 Task: Look for space in Shakiso, Ethiopia from 10th June, 2023 to 25th June, 2023 for 4 adults in price range Rs.10000 to Rs.15000. Place can be private room with 4 bedrooms having 4 beds and 4 bathrooms. Property type can be house, flat, hotel. Amenities needed are: wifi, TV, free parkinig on premises, gym, breakfast. Booking option can be shelf check-in. Required host language is English.
Action: Mouse pressed left at (508, 110)
Screenshot: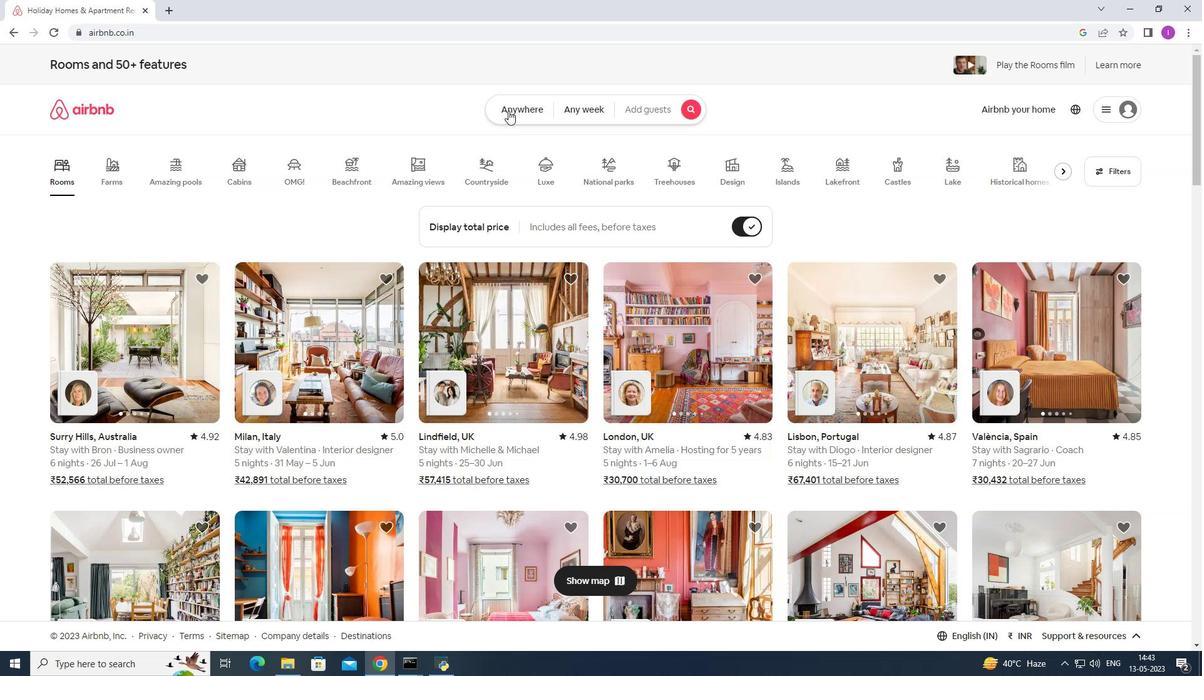 
Action: Mouse moved to (440, 161)
Screenshot: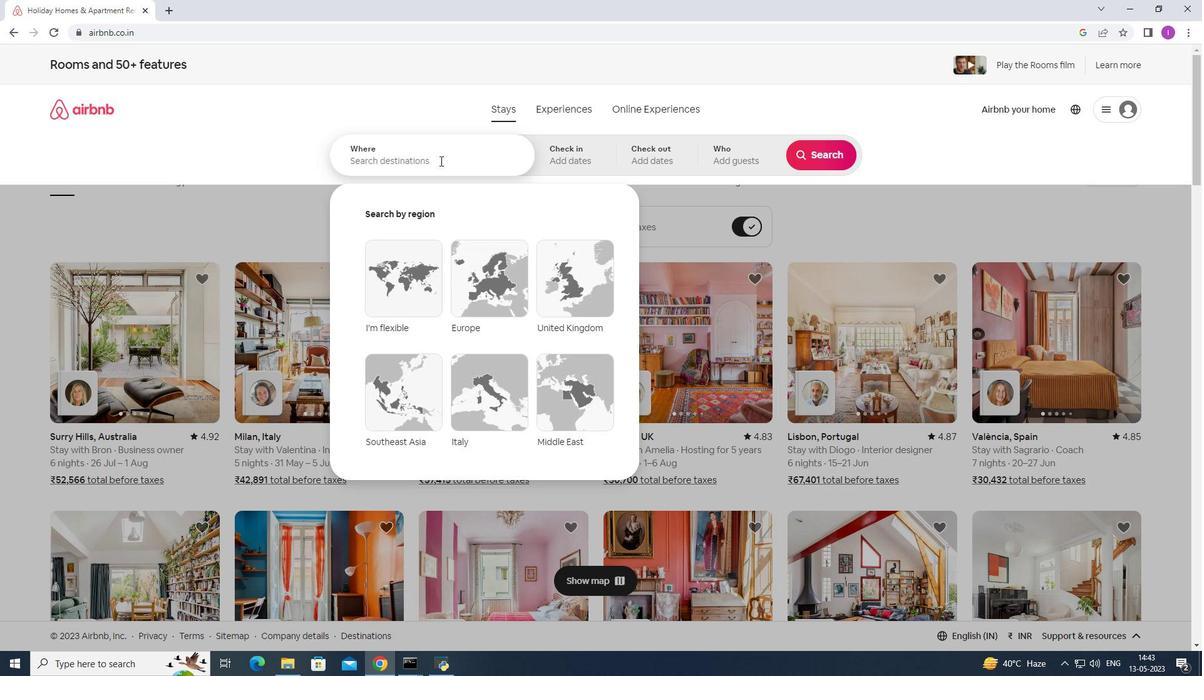 
Action: Mouse pressed left at (440, 161)
Screenshot: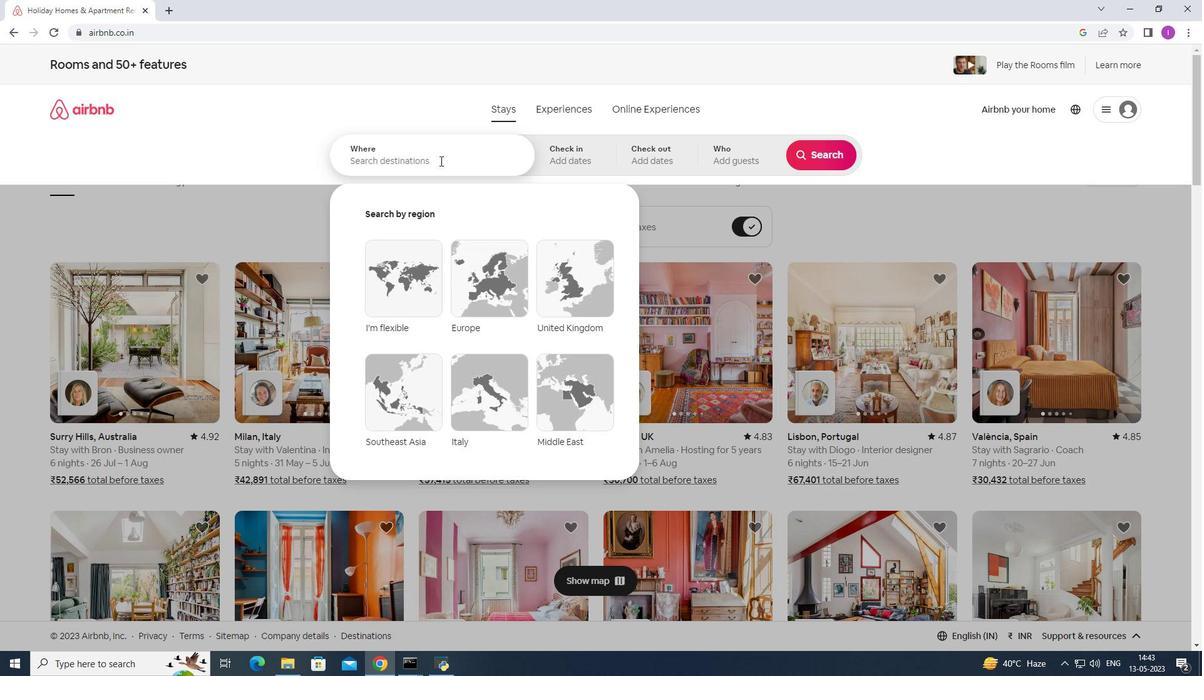 
Action: Mouse moved to (443, 161)
Screenshot: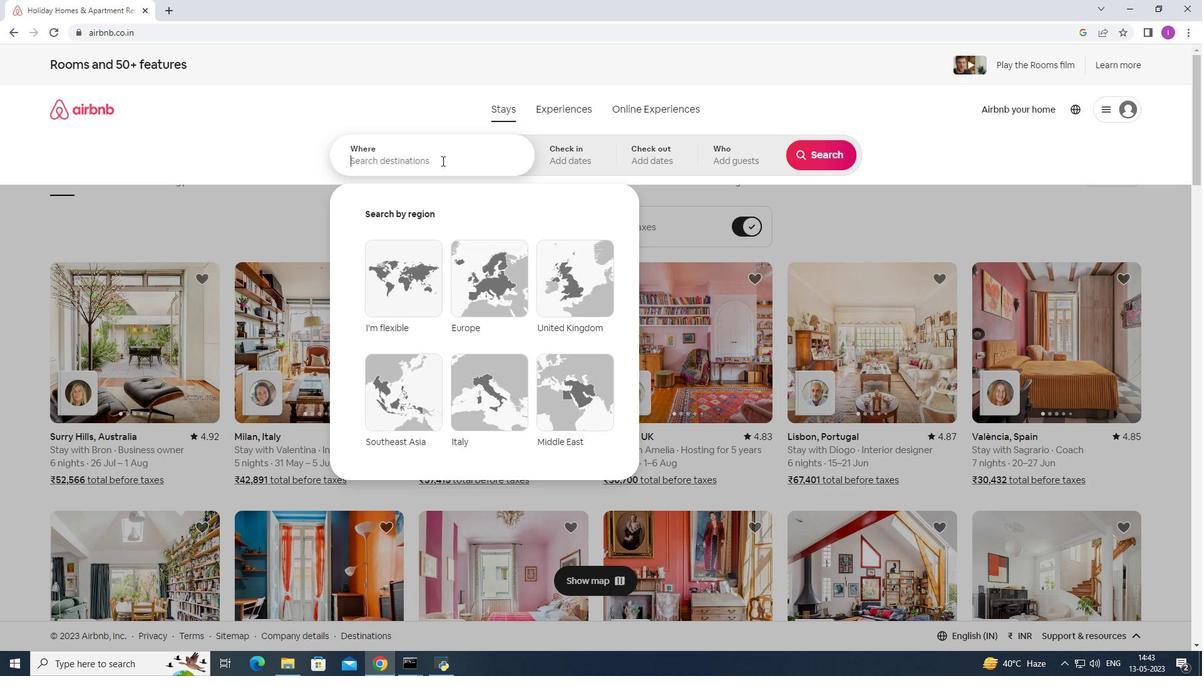 
Action: Key pressed <Key.shift>Shakiso,<Key.shift><Key.shift><Key.shift>Ethiopia
Screenshot: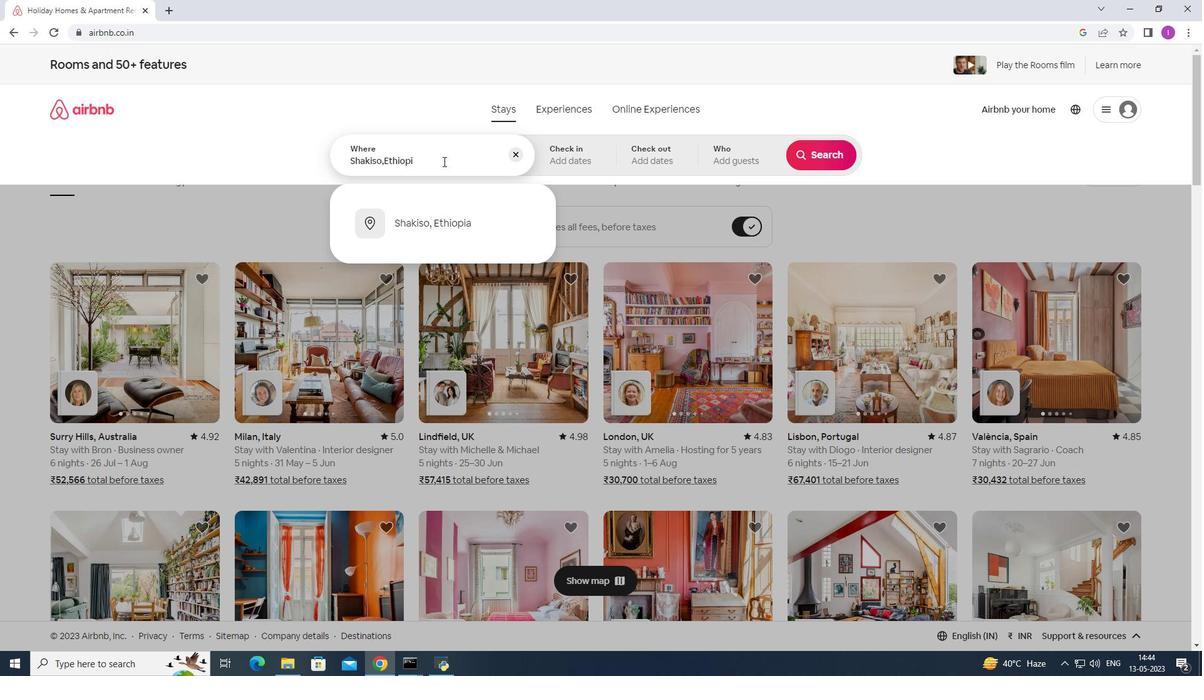 
Action: Mouse moved to (446, 221)
Screenshot: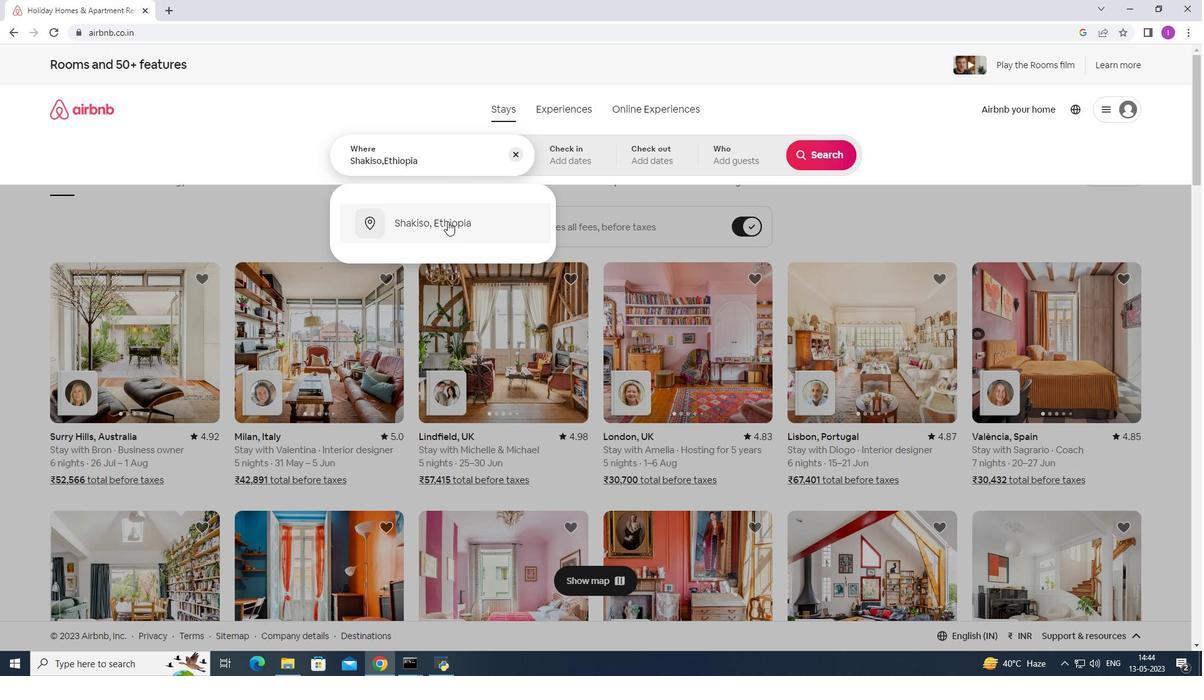 
Action: Mouse pressed left at (446, 221)
Screenshot: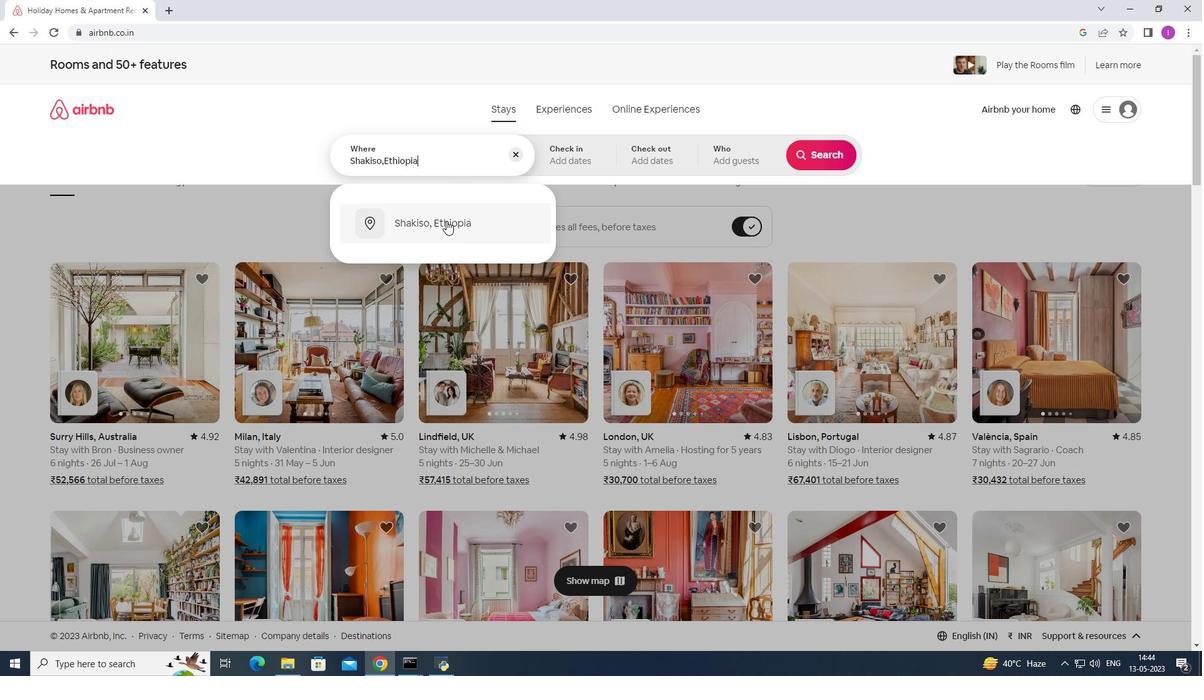
Action: Mouse moved to (823, 258)
Screenshot: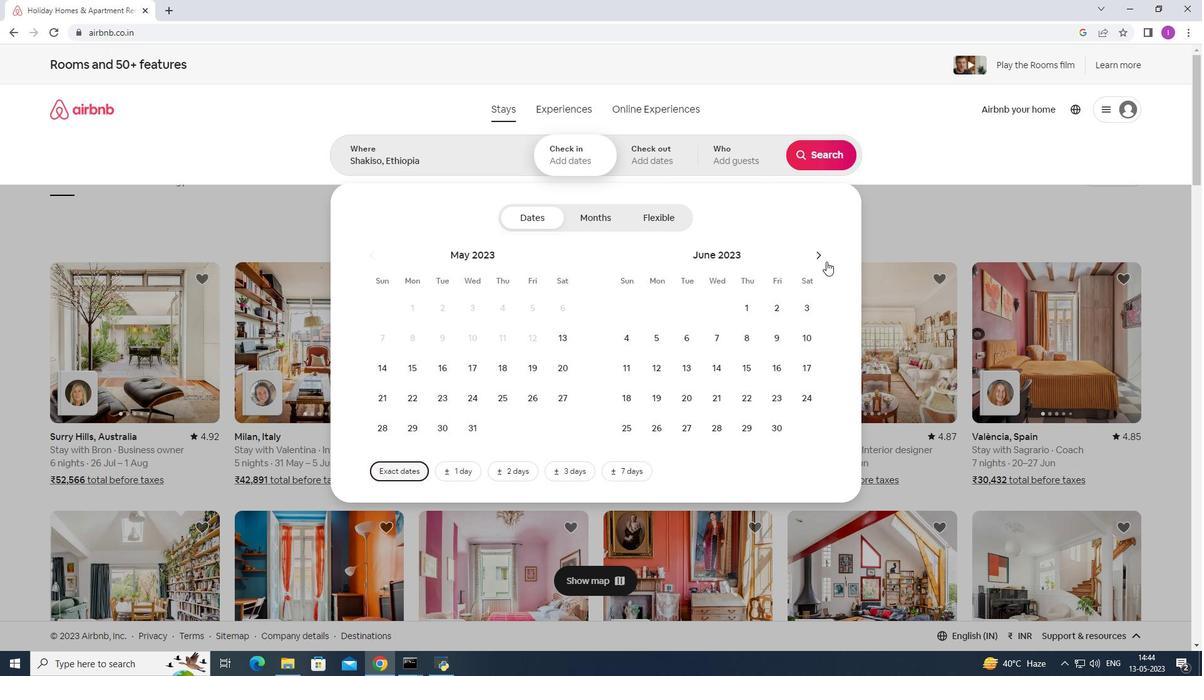 
Action: Mouse pressed left at (823, 258)
Screenshot: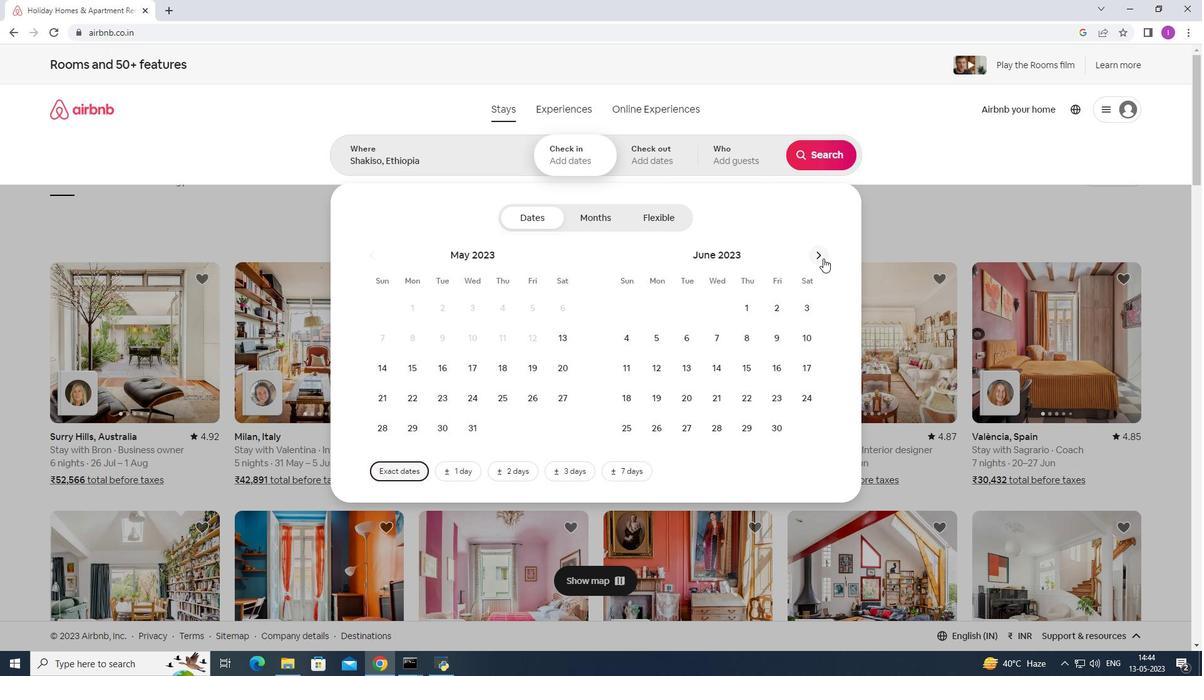 
Action: Mouse moved to (564, 332)
Screenshot: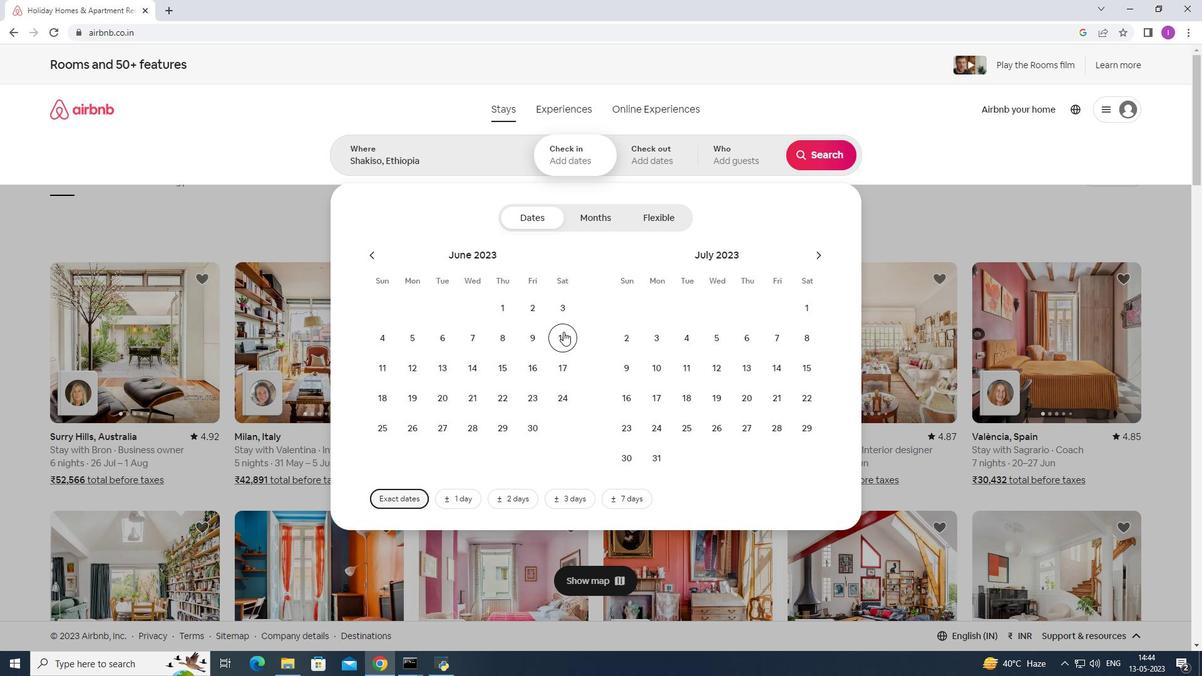 
Action: Mouse pressed left at (564, 332)
Screenshot: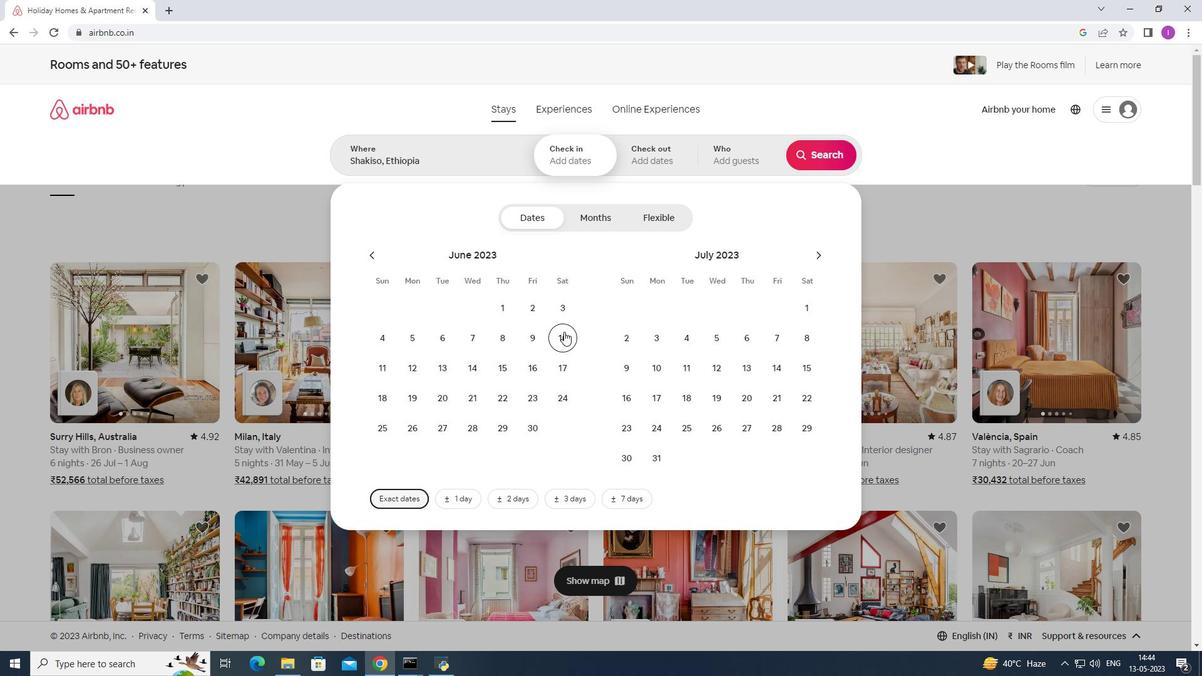 
Action: Mouse moved to (385, 434)
Screenshot: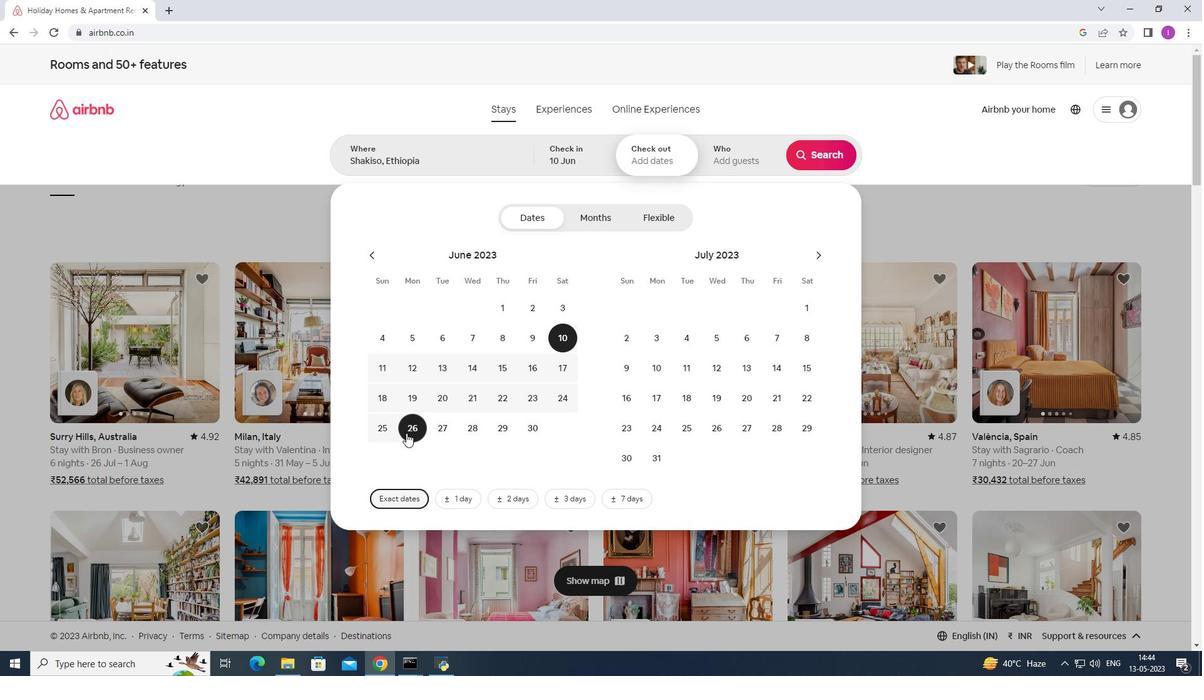
Action: Mouse pressed left at (385, 434)
Screenshot: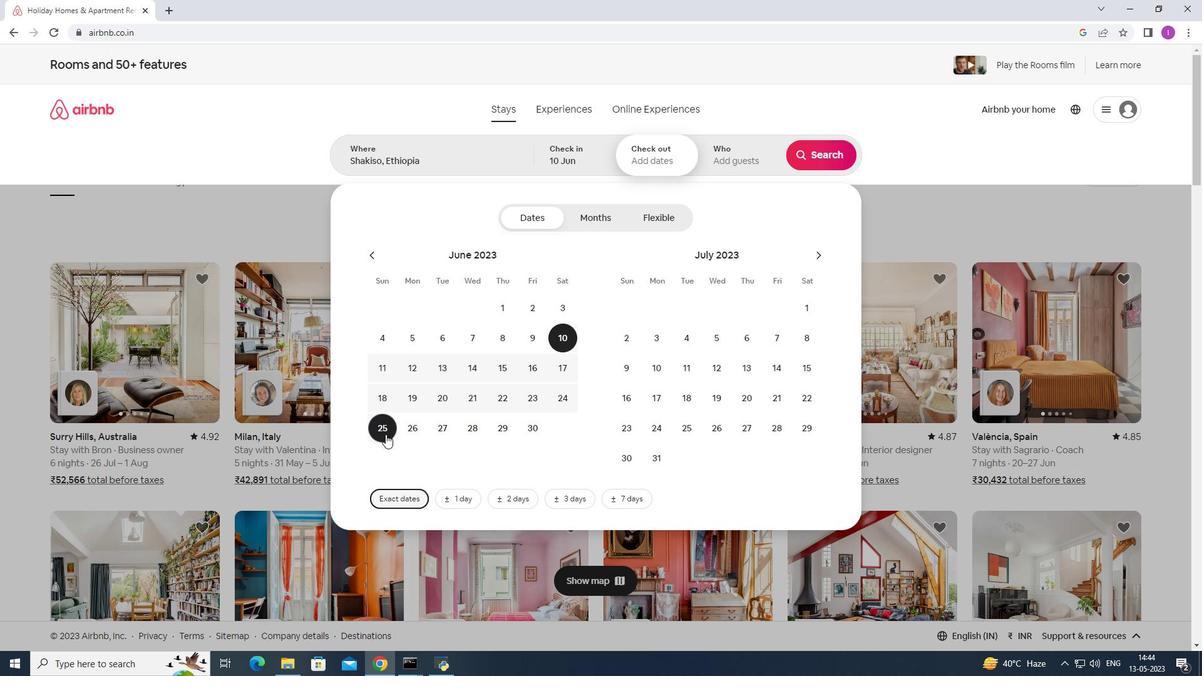 
Action: Mouse moved to (733, 158)
Screenshot: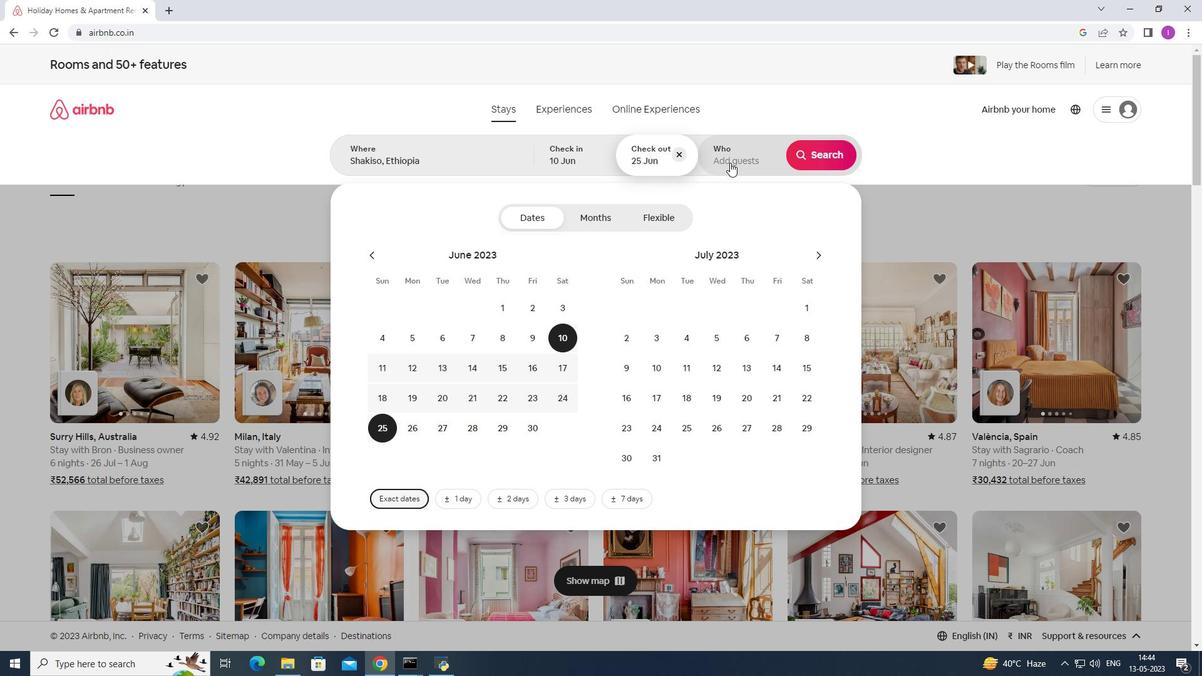 
Action: Mouse pressed left at (733, 158)
Screenshot: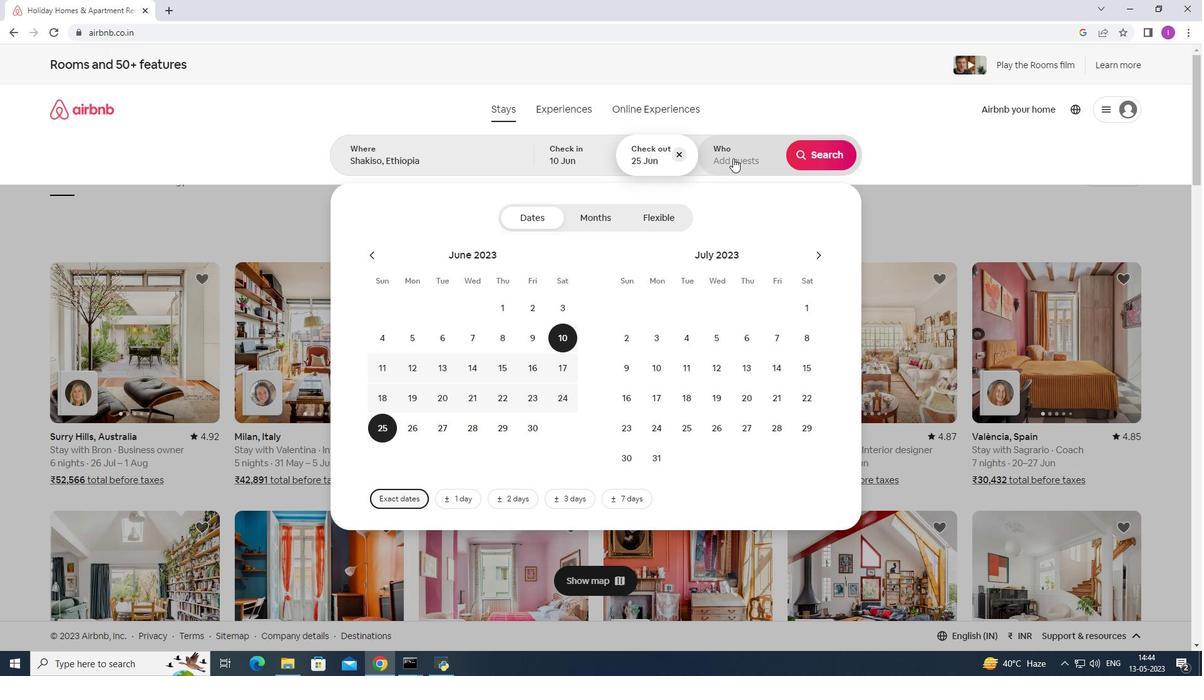 
Action: Mouse moved to (835, 221)
Screenshot: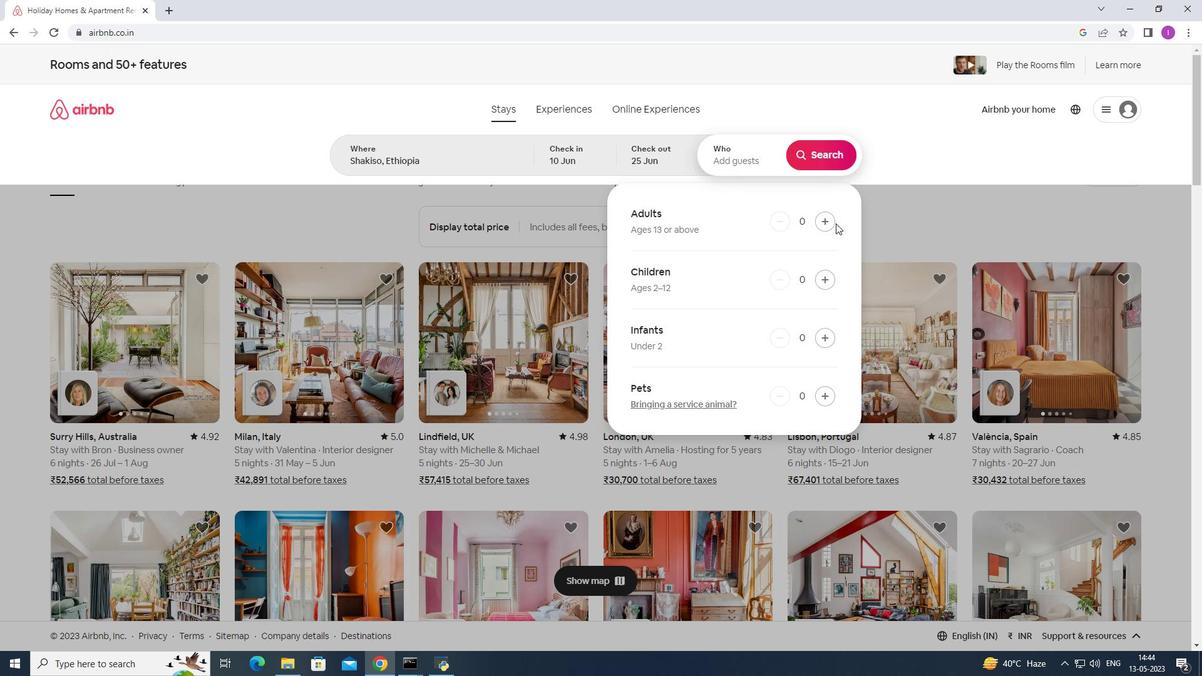
Action: Mouse pressed left at (835, 221)
Screenshot: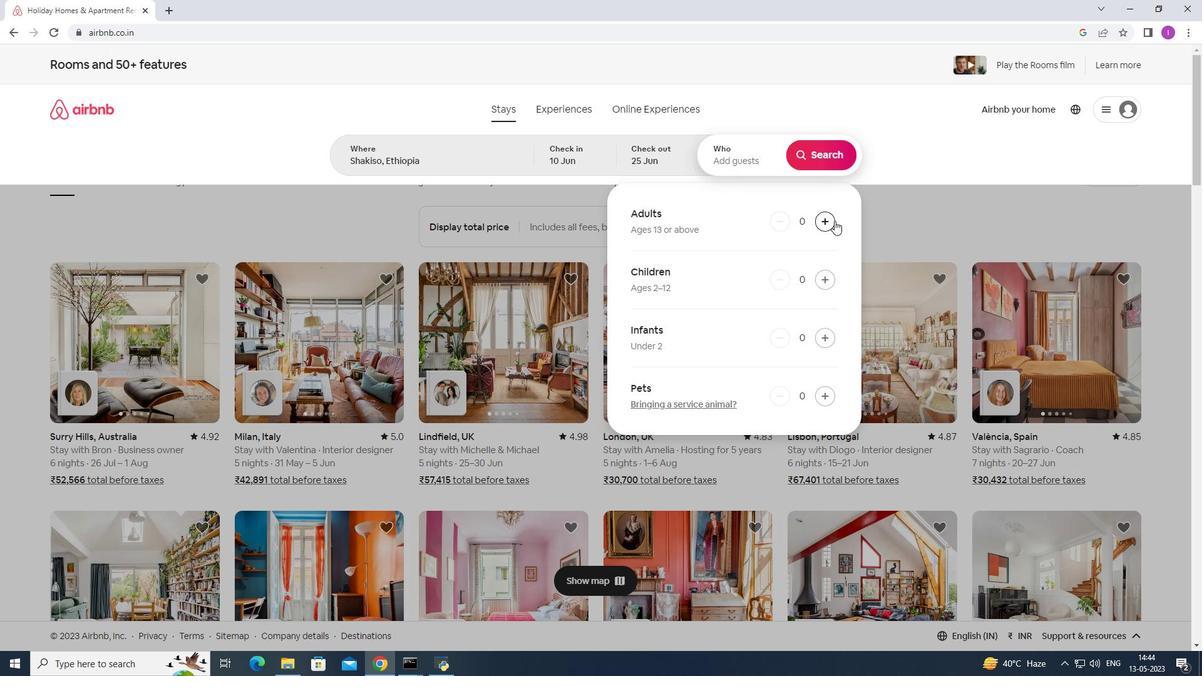 
Action: Mouse pressed left at (835, 221)
Screenshot: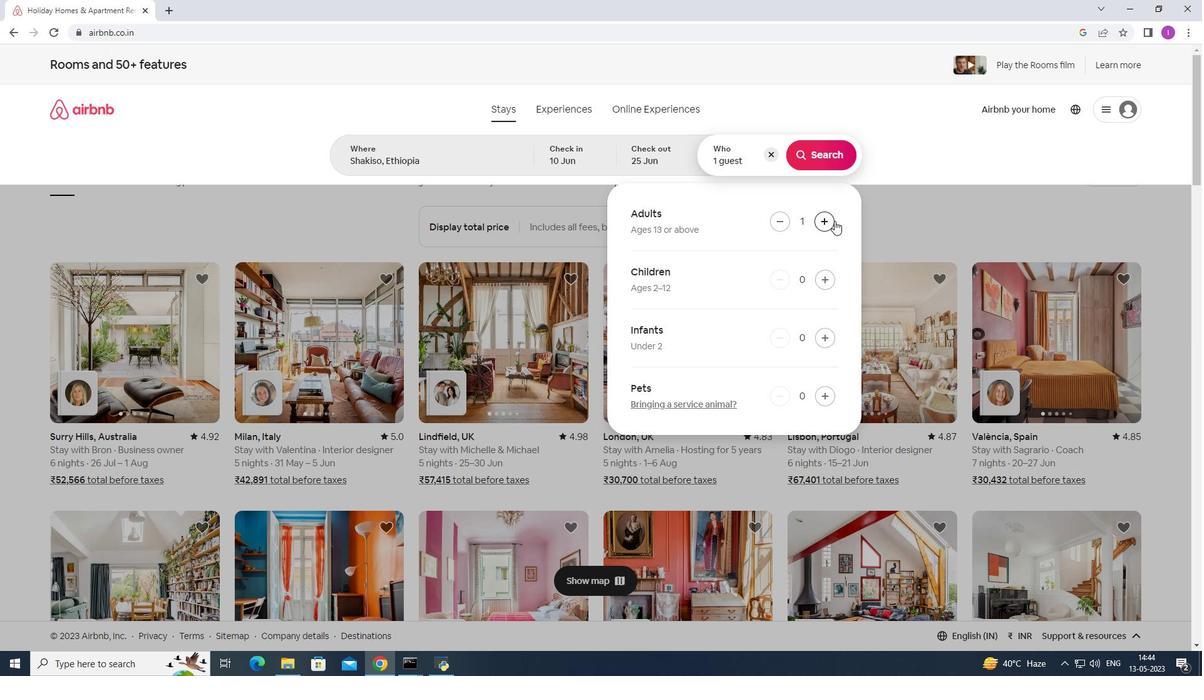 
Action: Mouse pressed left at (835, 221)
Screenshot: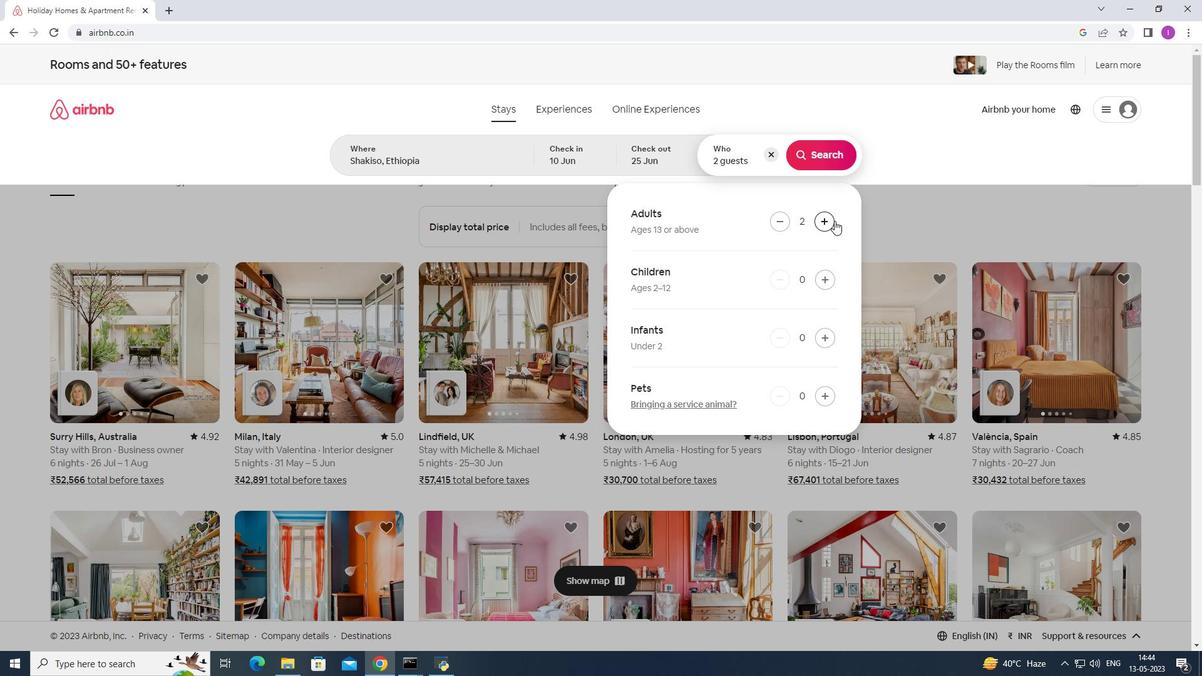 
Action: Mouse pressed left at (835, 221)
Screenshot: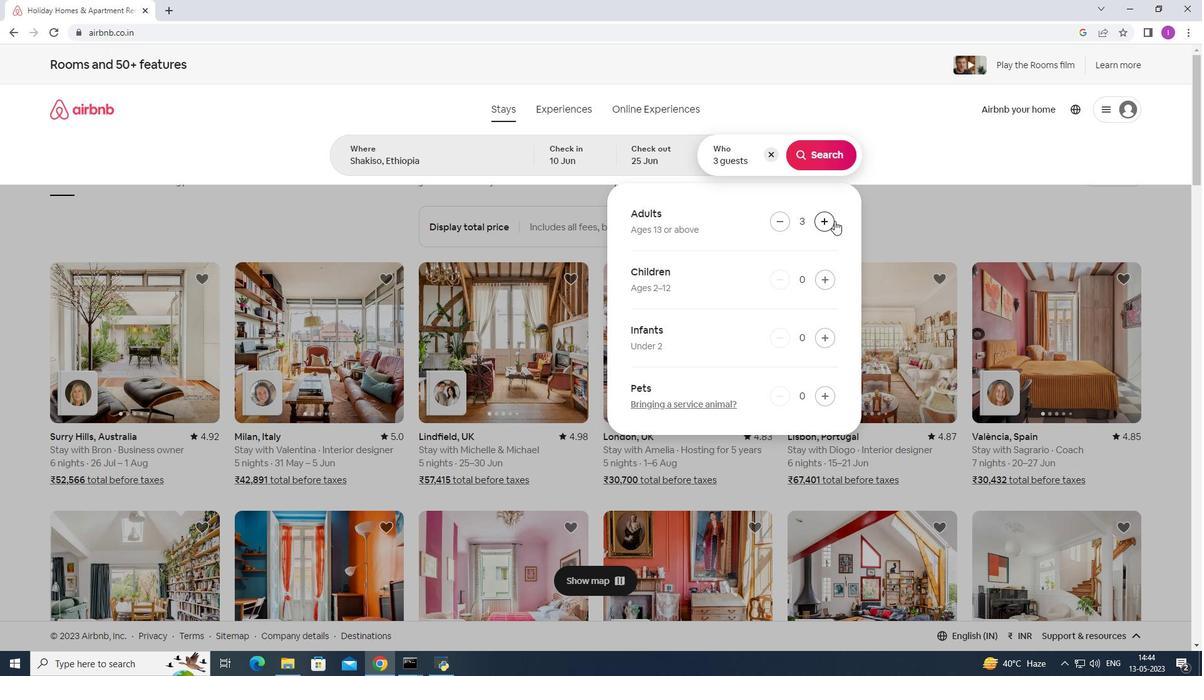 
Action: Mouse moved to (815, 154)
Screenshot: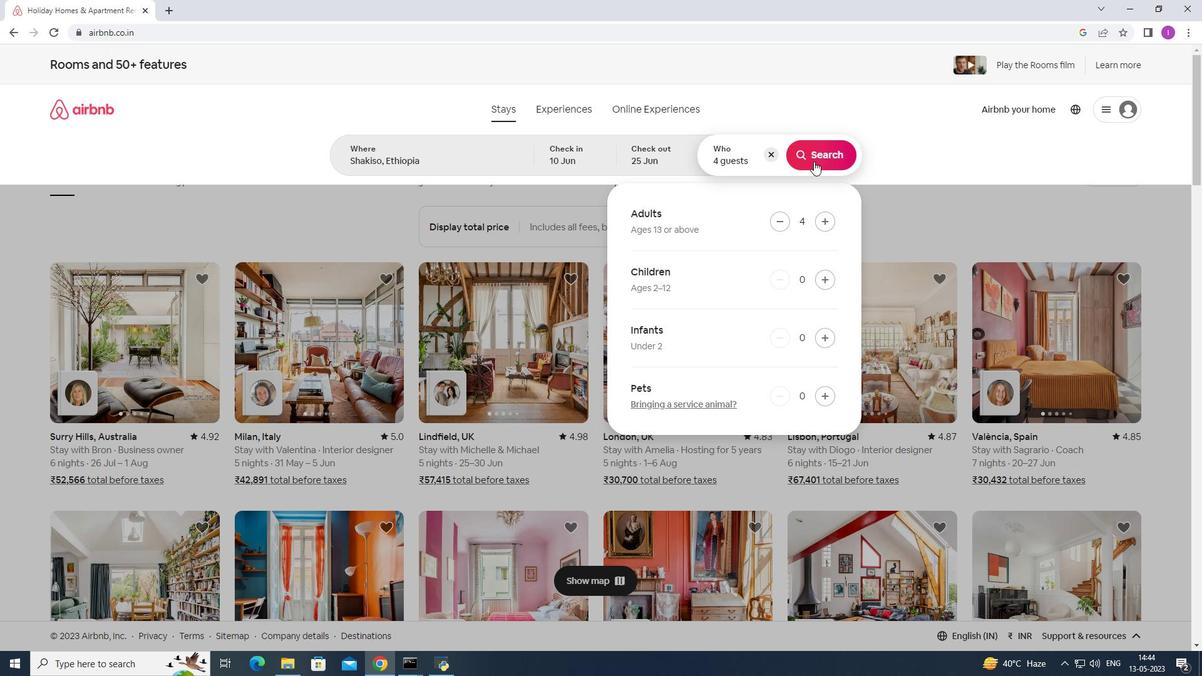 
Action: Mouse pressed left at (815, 154)
Screenshot: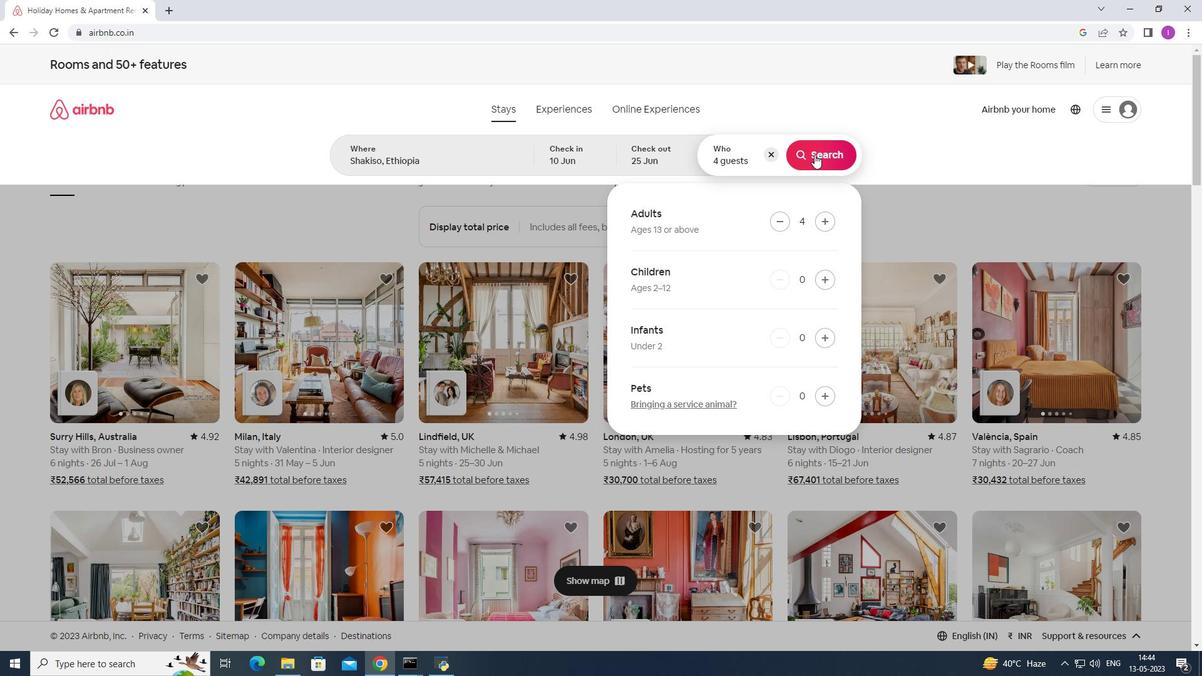 
Action: Mouse moved to (1162, 119)
Screenshot: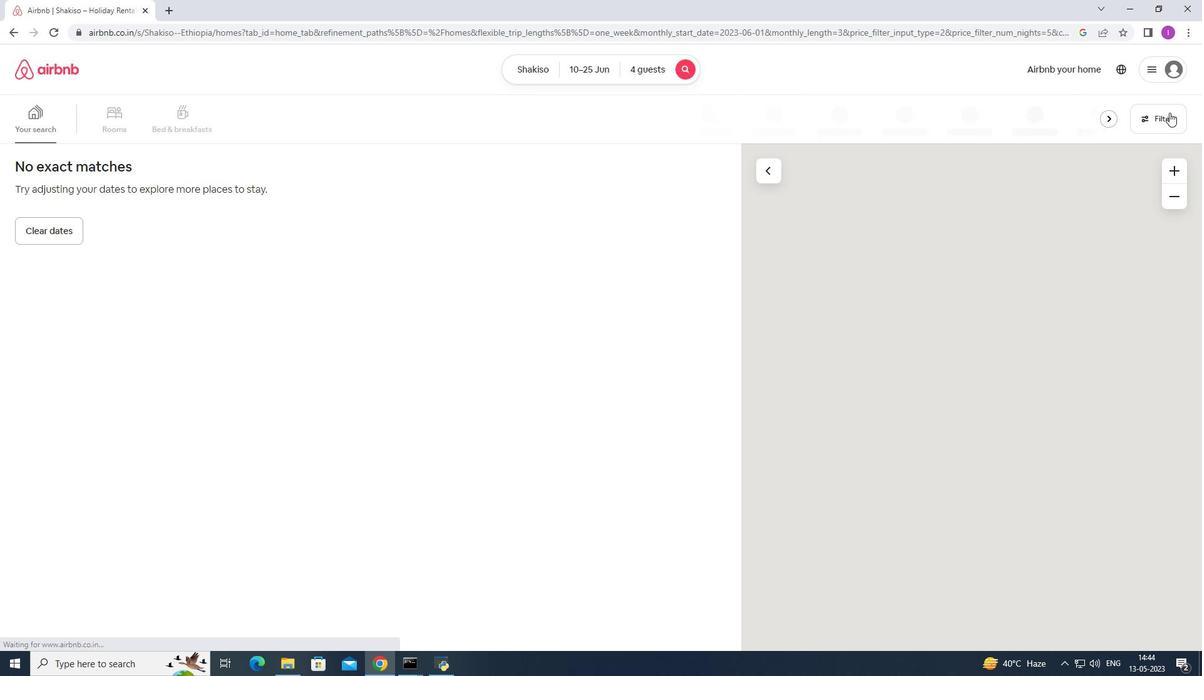 
Action: Mouse pressed left at (1162, 119)
Screenshot: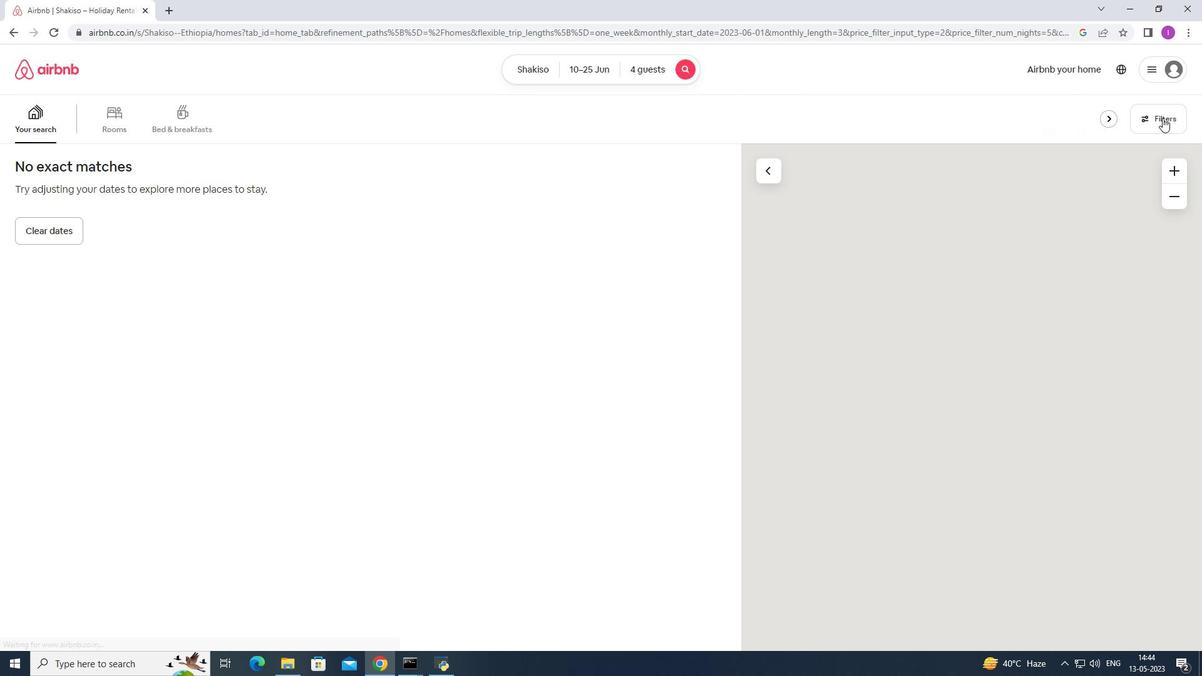 
Action: Mouse moved to (687, 421)
Screenshot: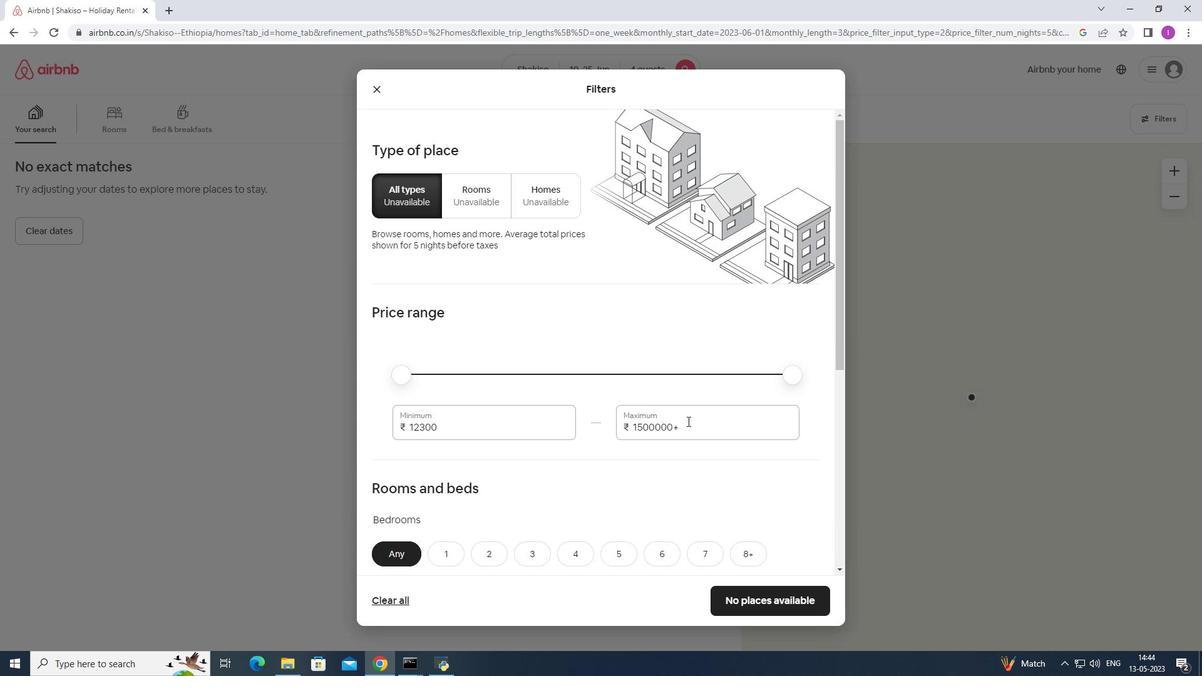 
Action: Mouse pressed left at (687, 421)
Screenshot: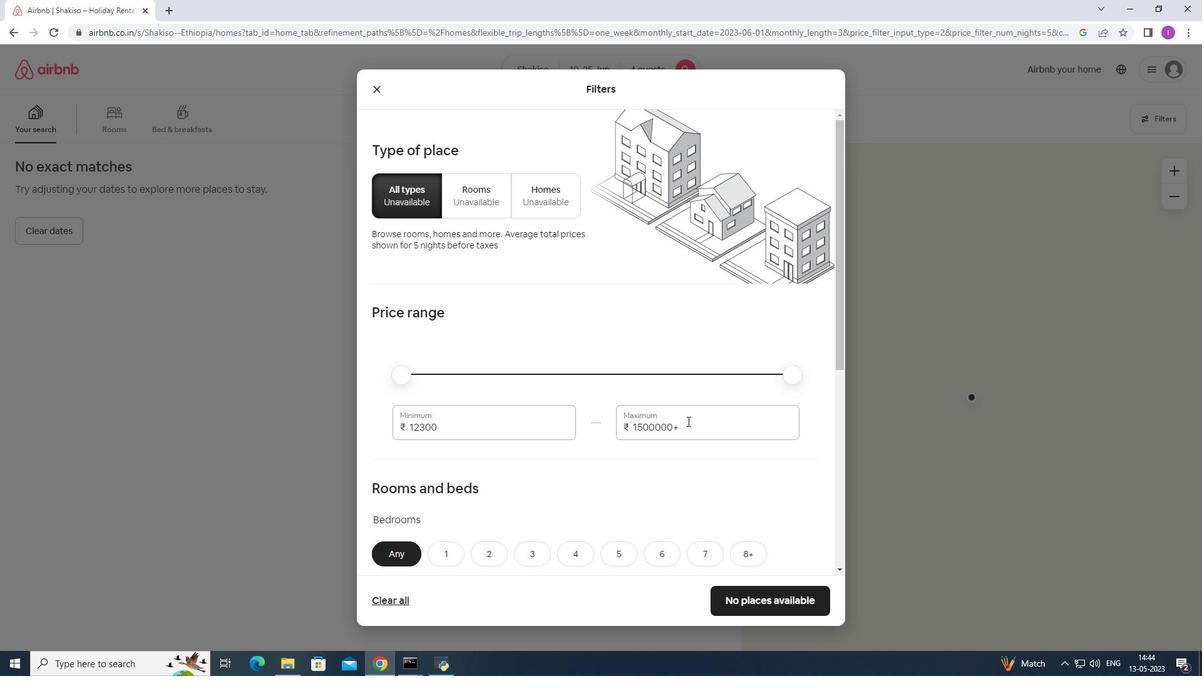 
Action: Mouse moved to (622, 428)
Screenshot: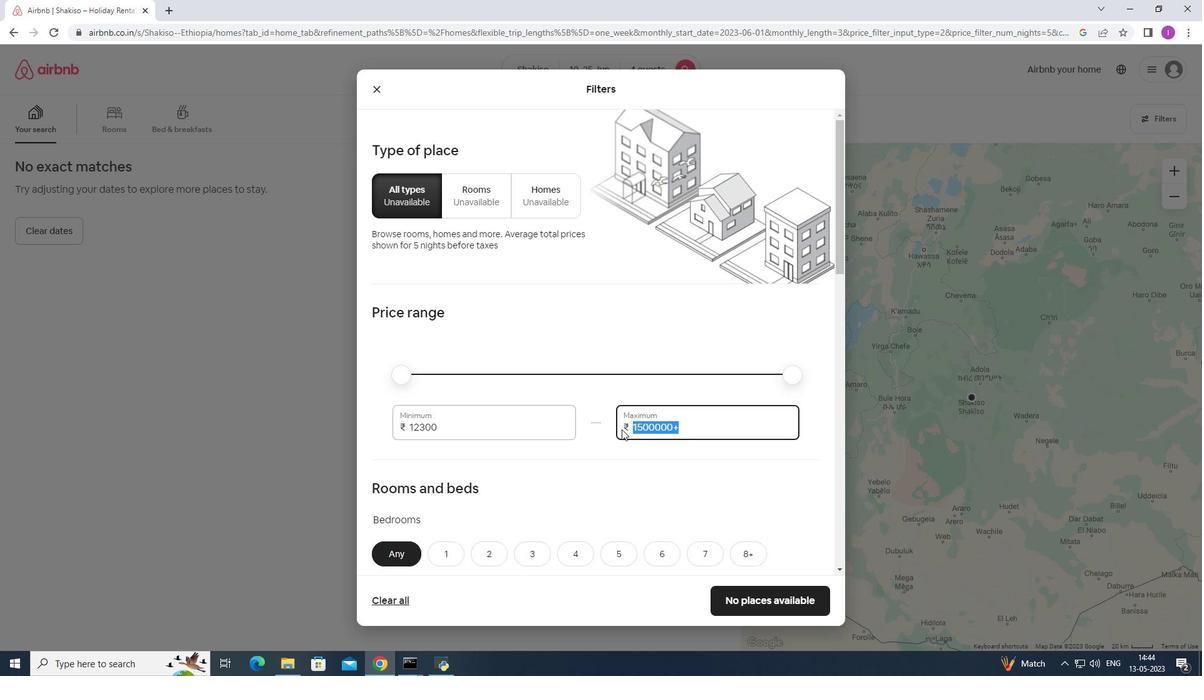 
Action: Key pressed 1
Screenshot: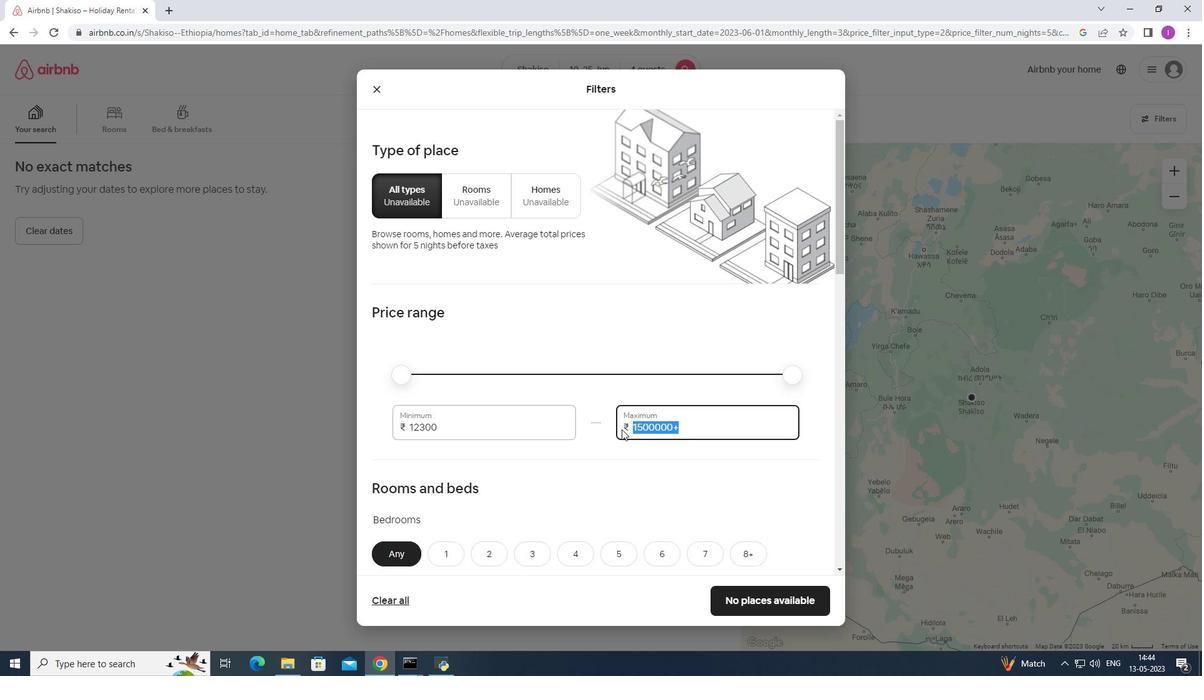 
Action: Mouse moved to (622, 427)
Screenshot: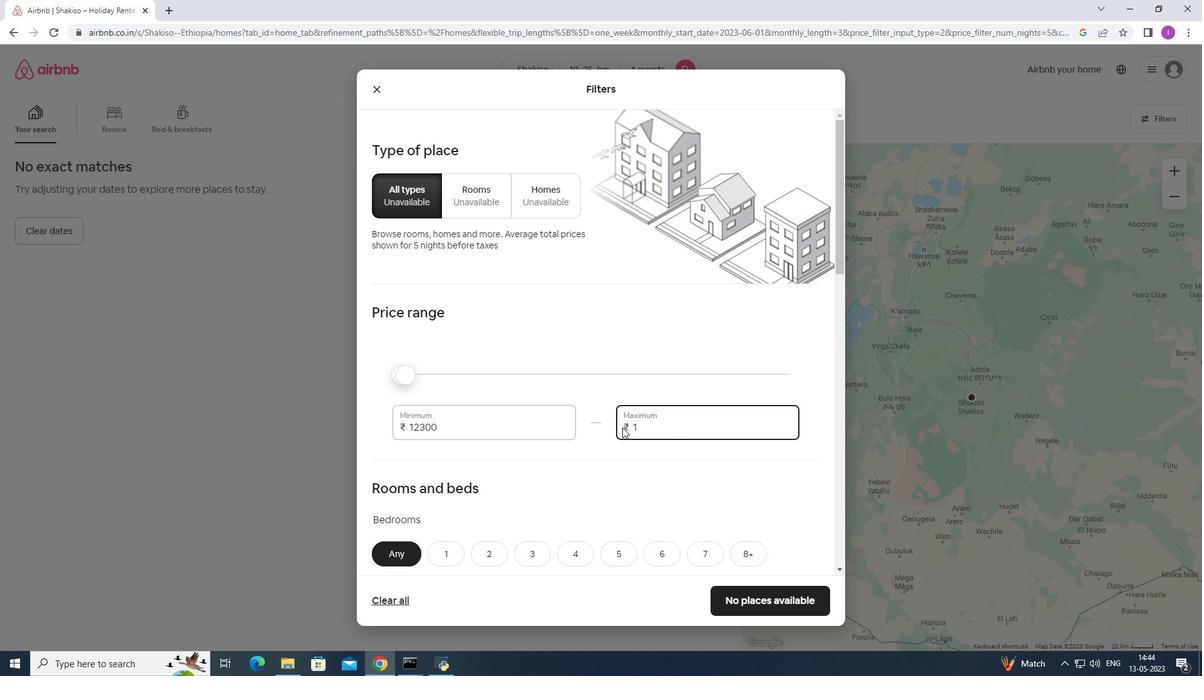 
Action: Key pressed 5
Screenshot: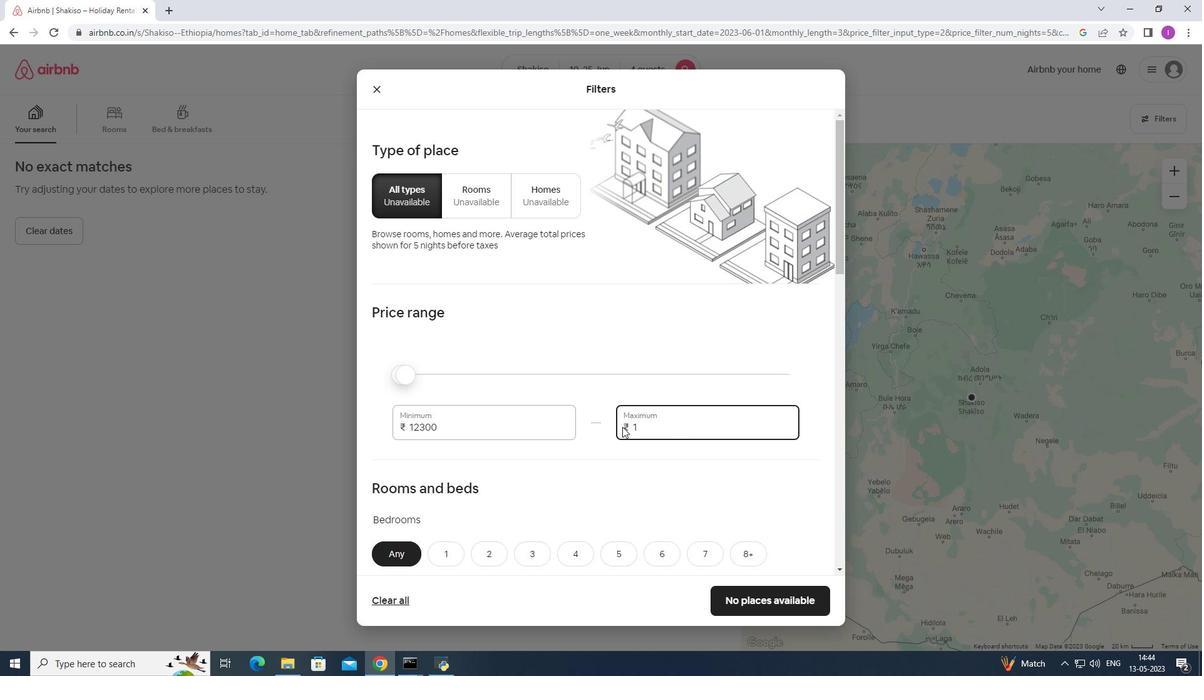 
Action: Mouse moved to (622, 426)
Screenshot: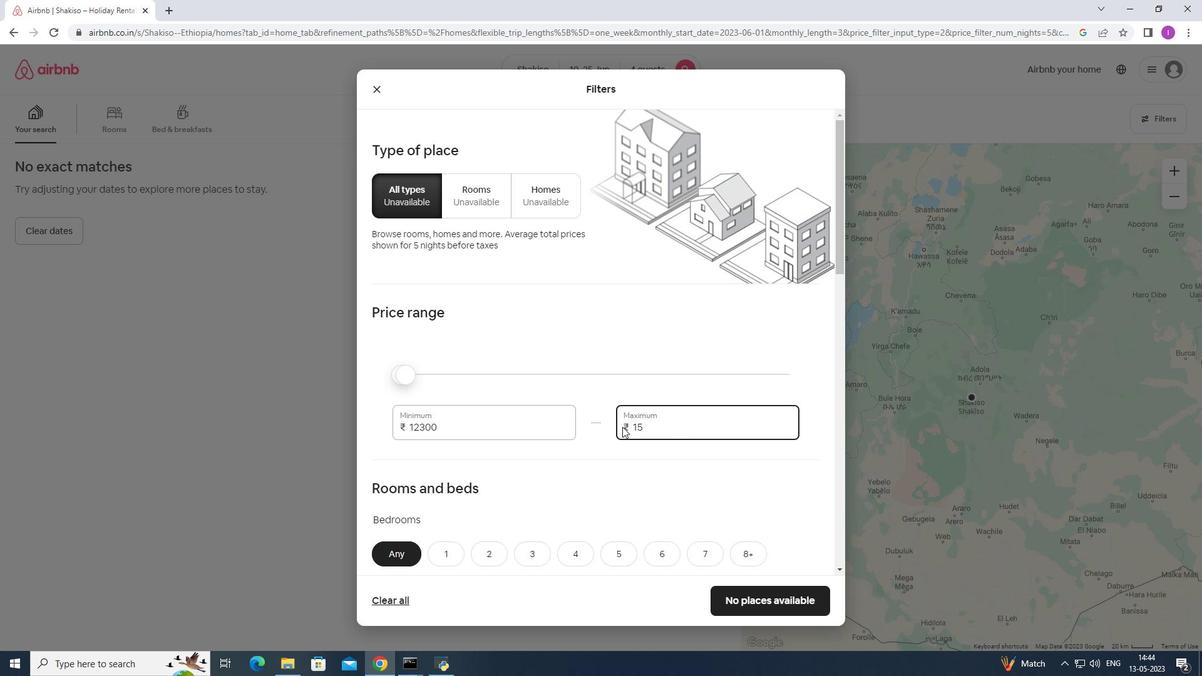
Action: Key pressed 000
Screenshot: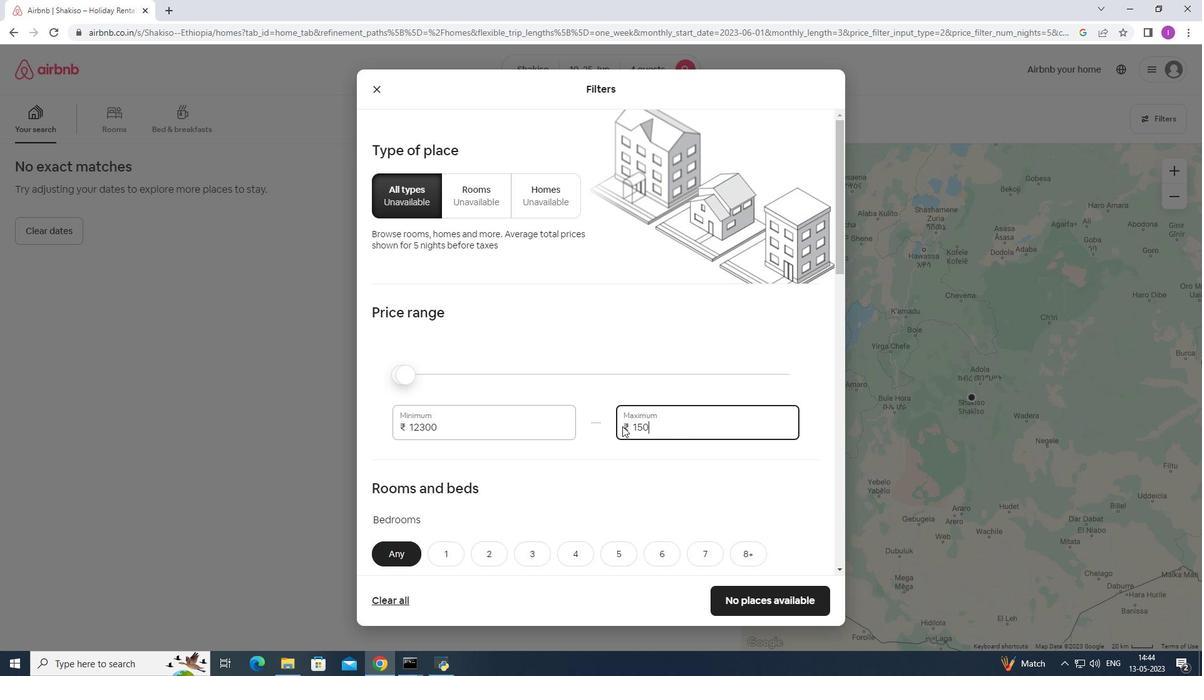 
Action: Mouse moved to (441, 427)
Screenshot: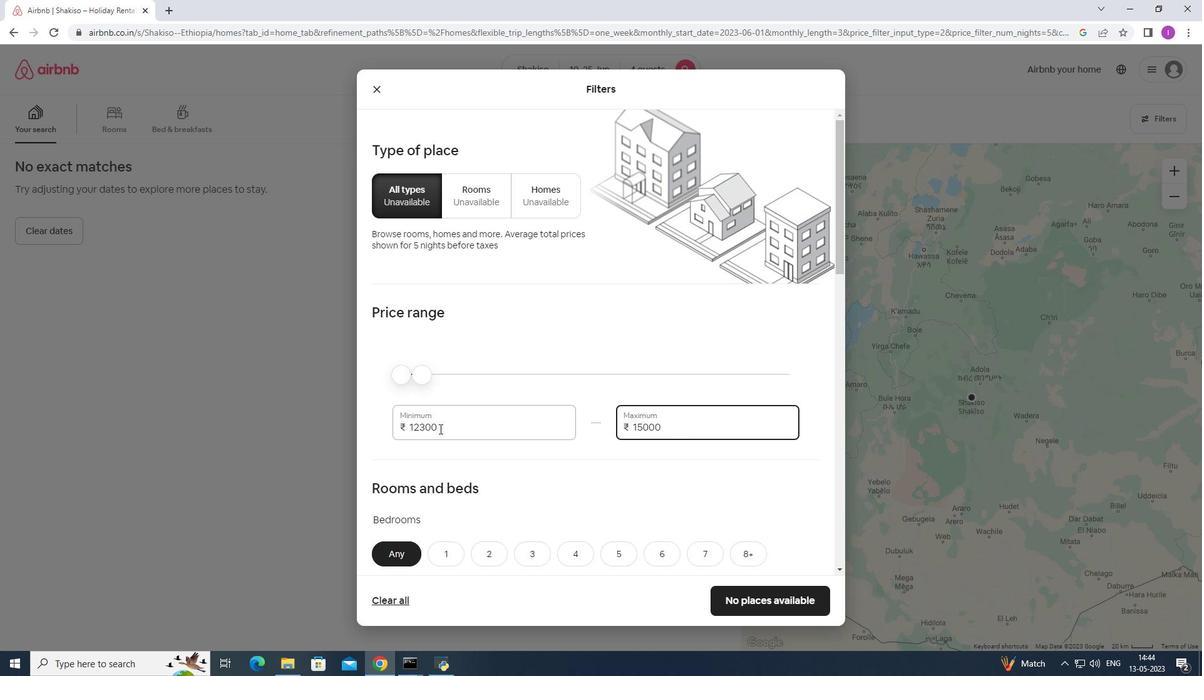 
Action: Mouse pressed left at (441, 427)
Screenshot: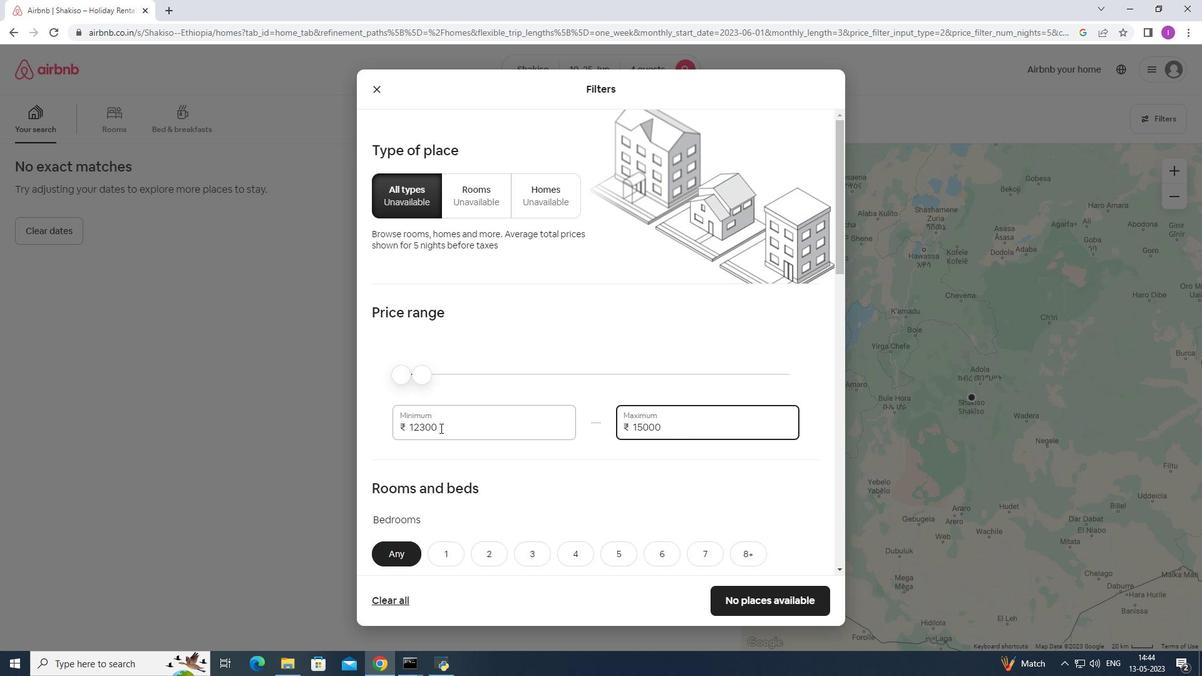 
Action: Mouse moved to (432, 441)
Screenshot: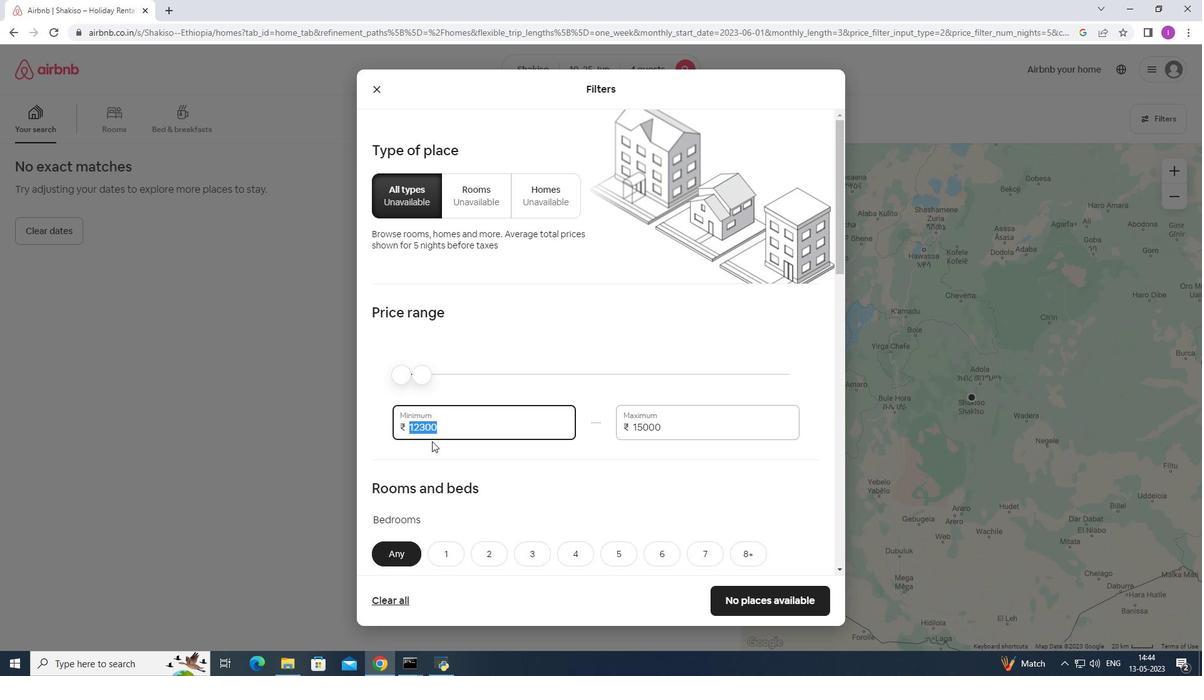 
Action: Key pressed 1
Screenshot: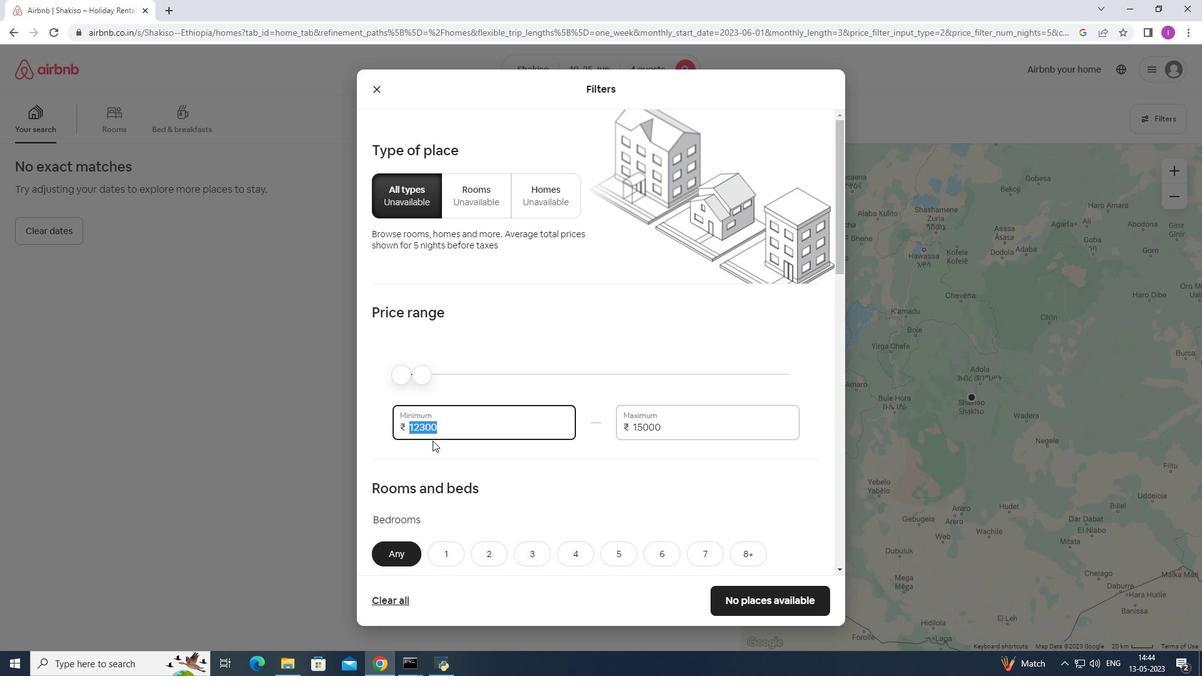 
Action: Mouse moved to (433, 441)
Screenshot: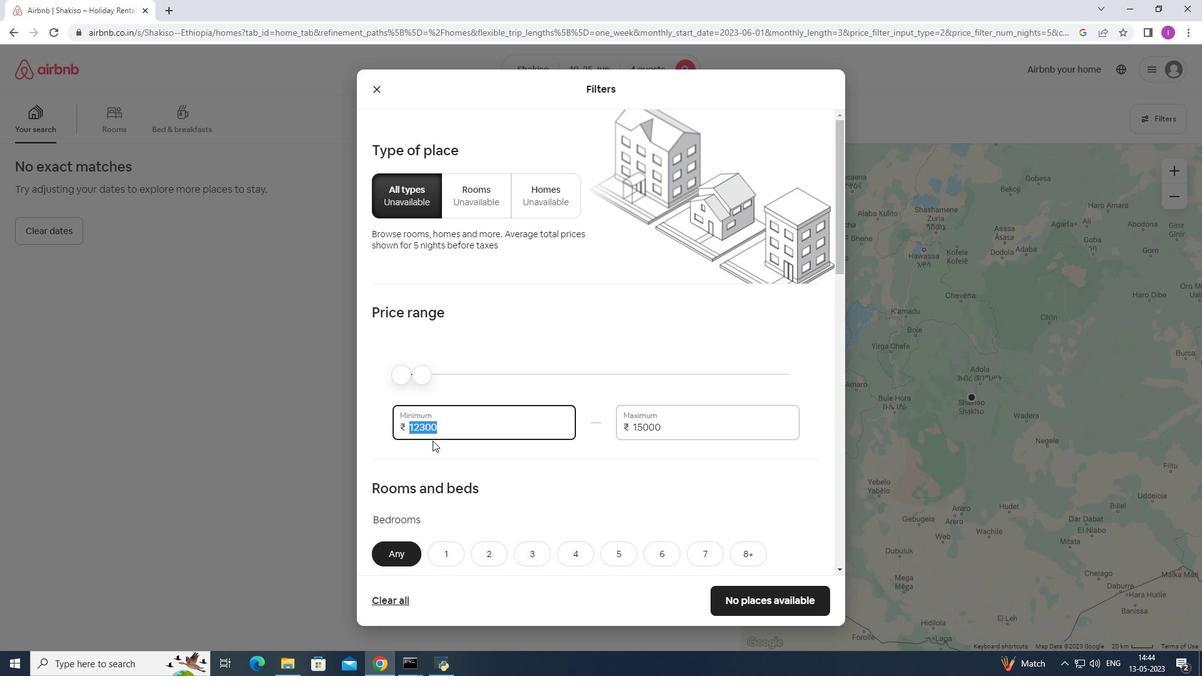 
Action: Key pressed 0000
Screenshot: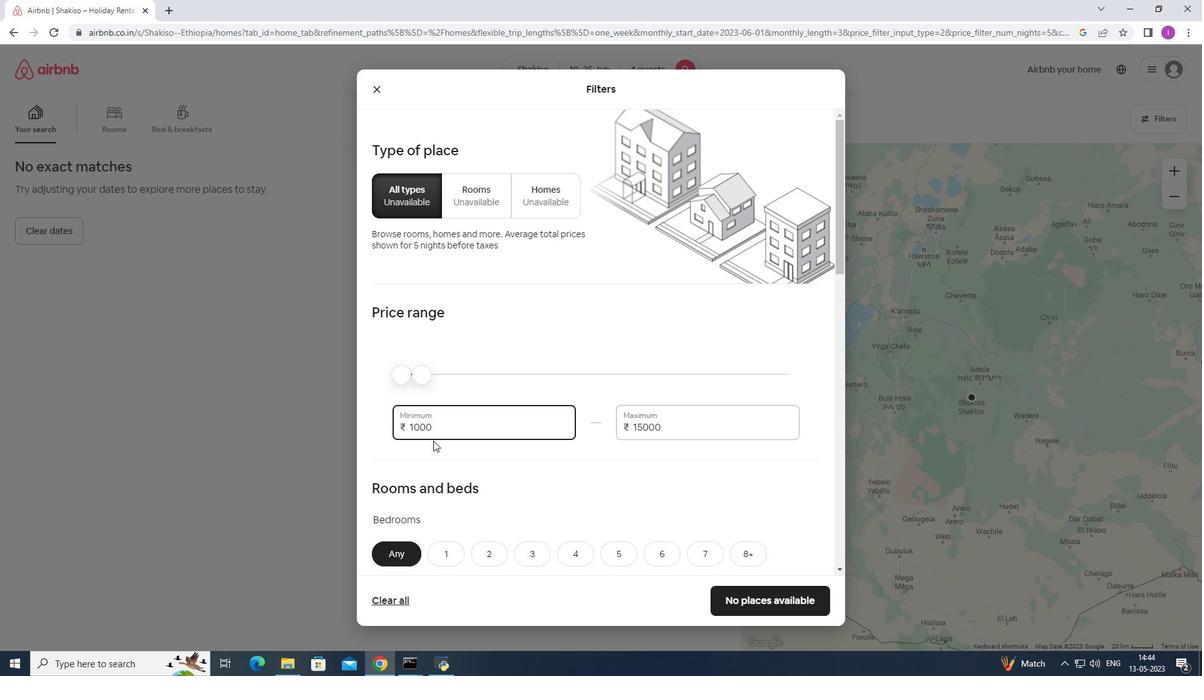
Action: Mouse moved to (590, 396)
Screenshot: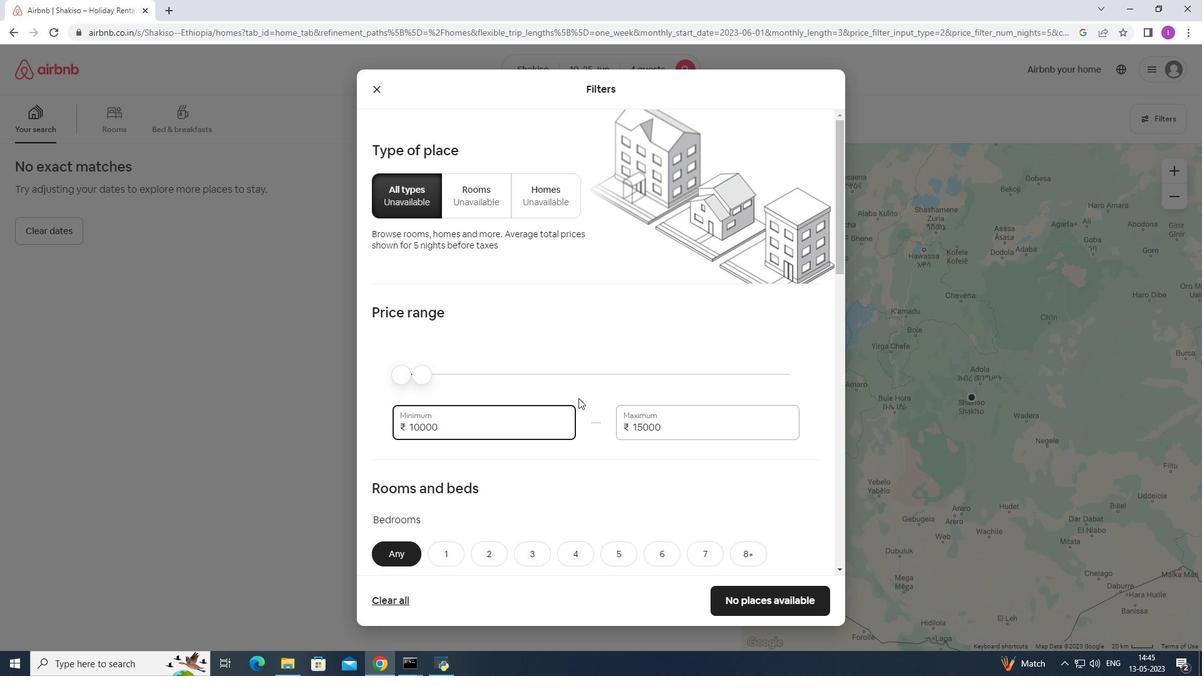 
Action: Mouse scrolled (590, 395) with delta (0, 0)
Screenshot: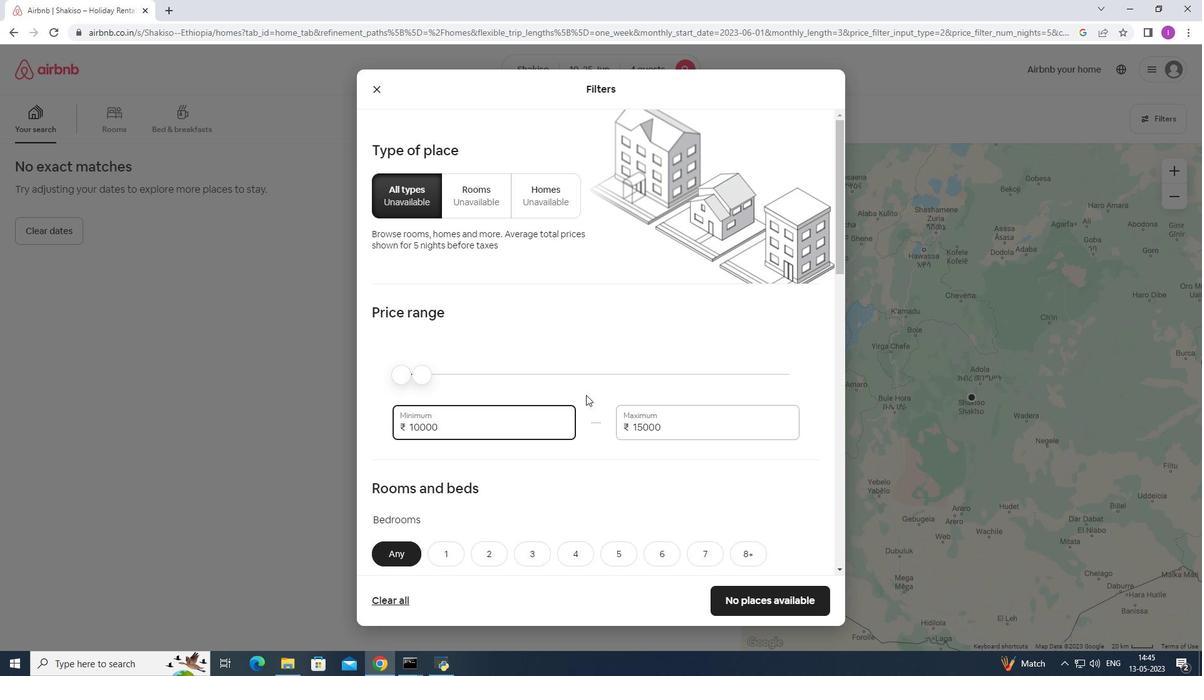 
Action: Mouse scrolled (590, 395) with delta (0, 0)
Screenshot: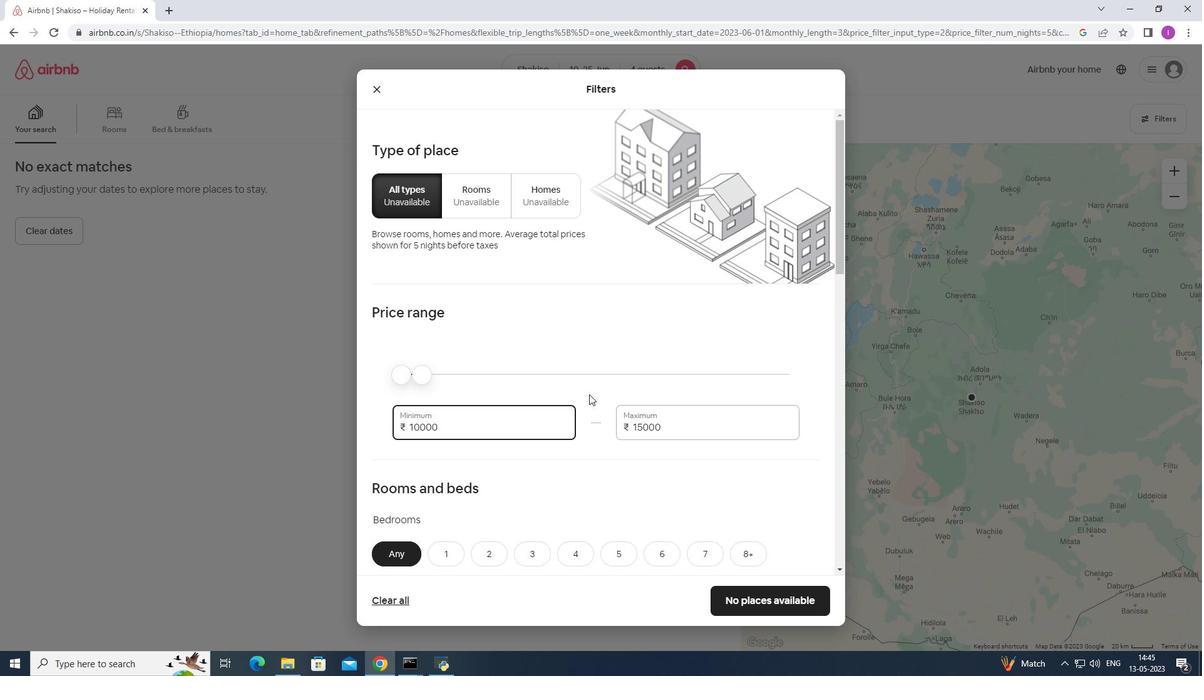 
Action: Mouse moved to (585, 434)
Screenshot: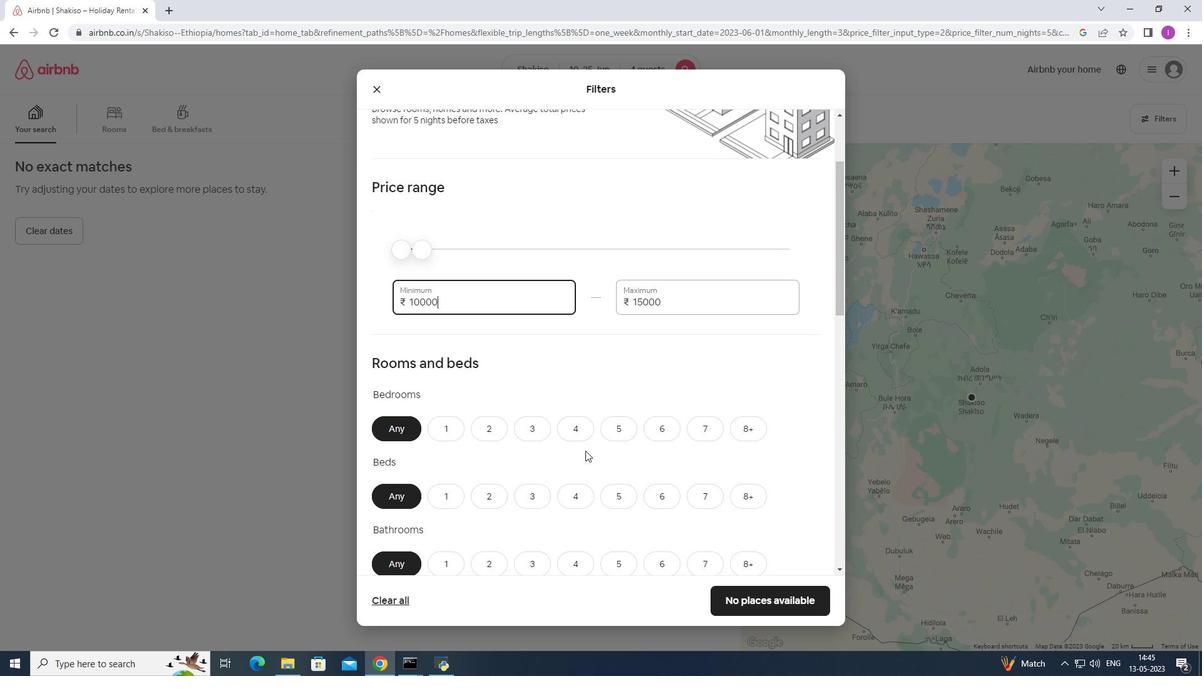 
Action: Mouse pressed left at (585, 434)
Screenshot: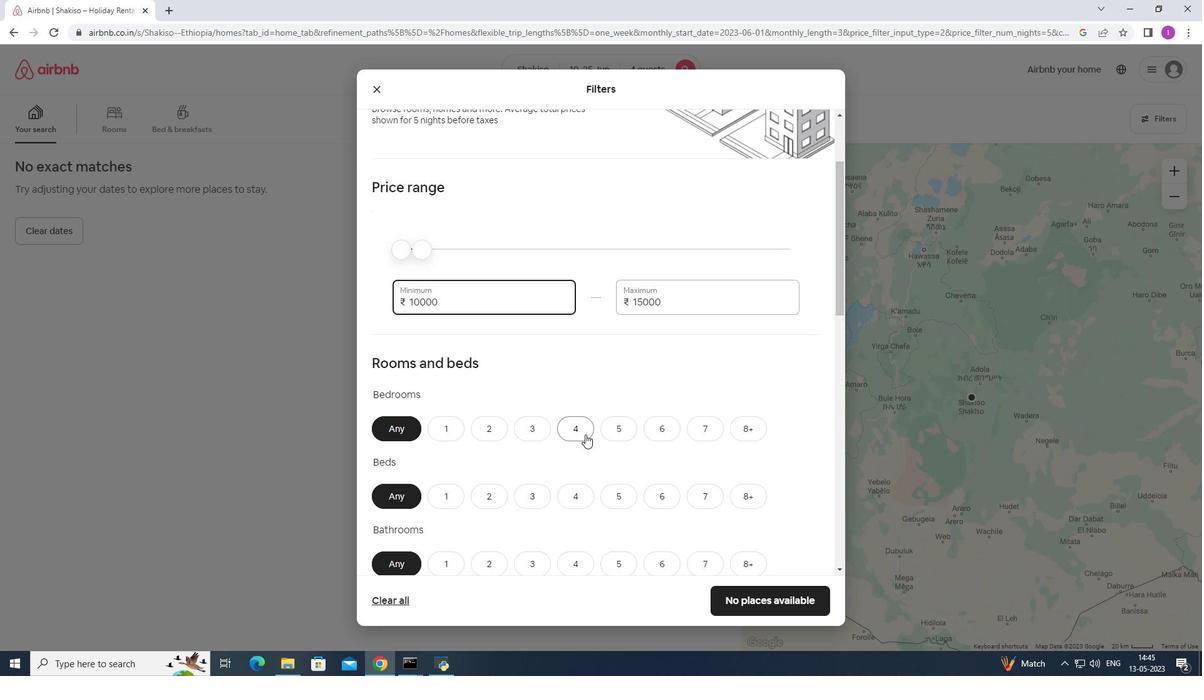 
Action: Mouse moved to (575, 503)
Screenshot: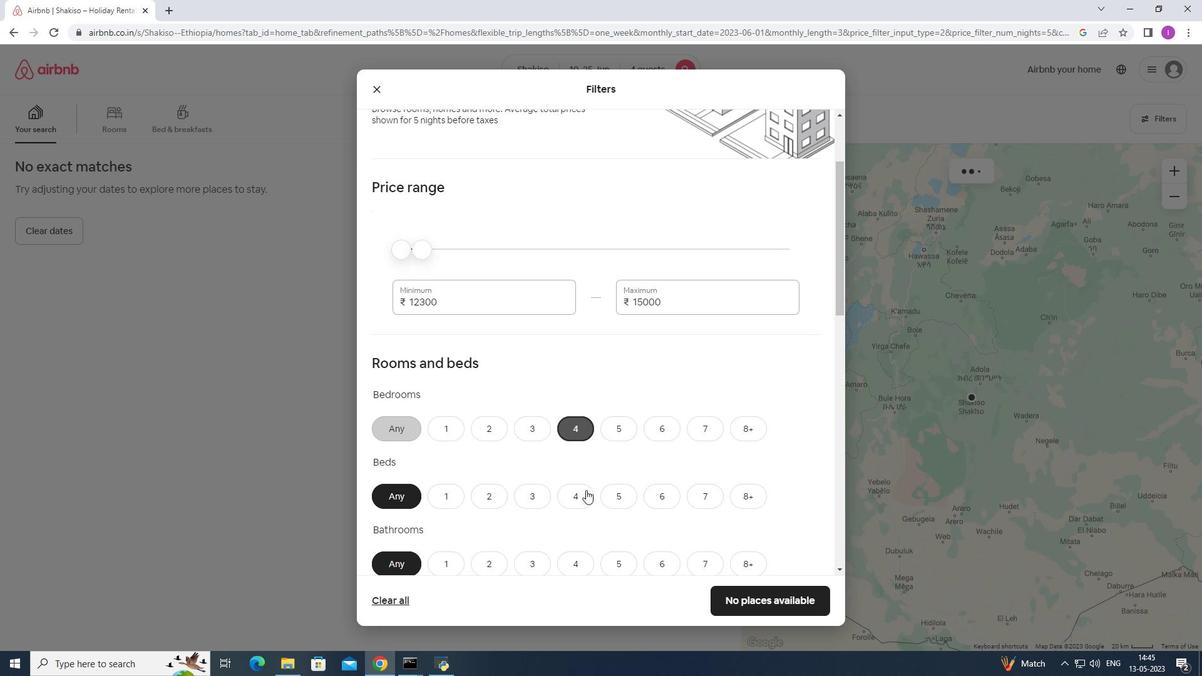 
Action: Mouse pressed left at (575, 503)
Screenshot: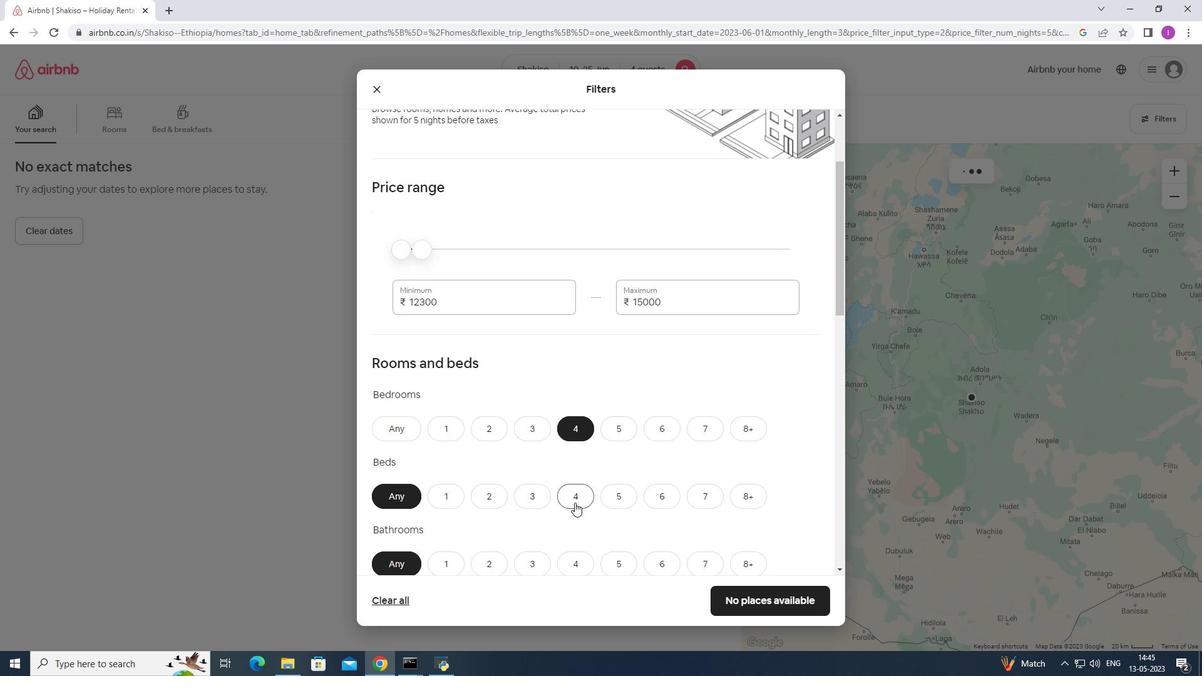 
Action: Mouse moved to (573, 471)
Screenshot: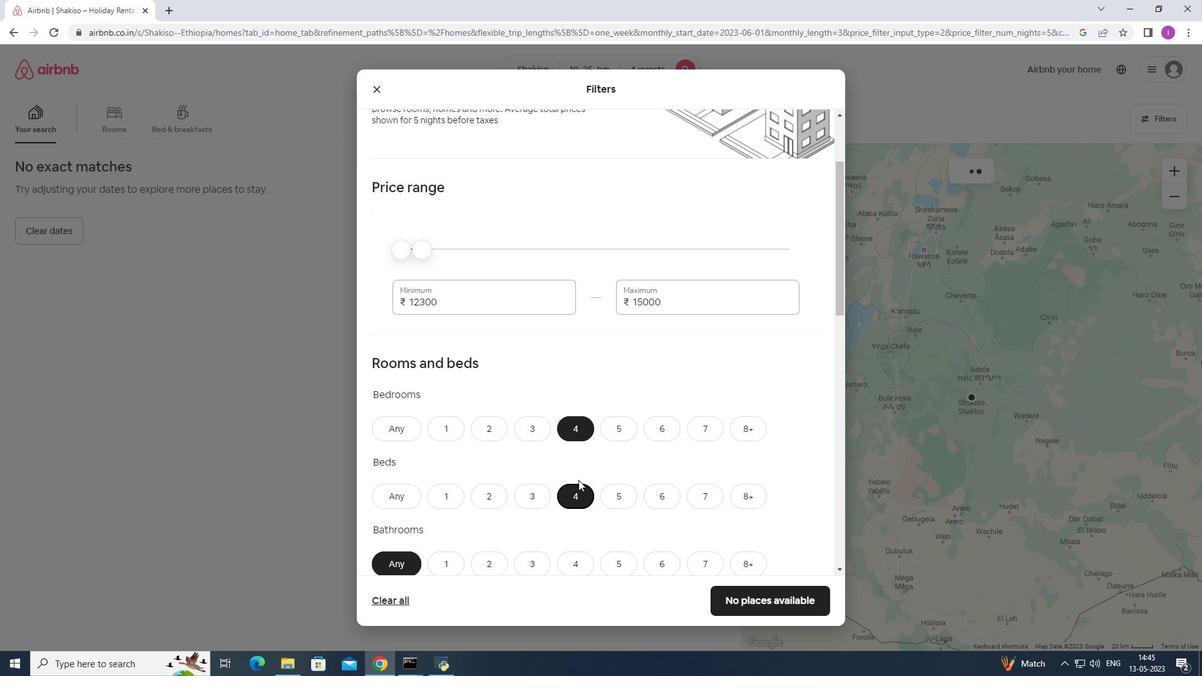 
Action: Mouse scrolled (573, 471) with delta (0, 0)
Screenshot: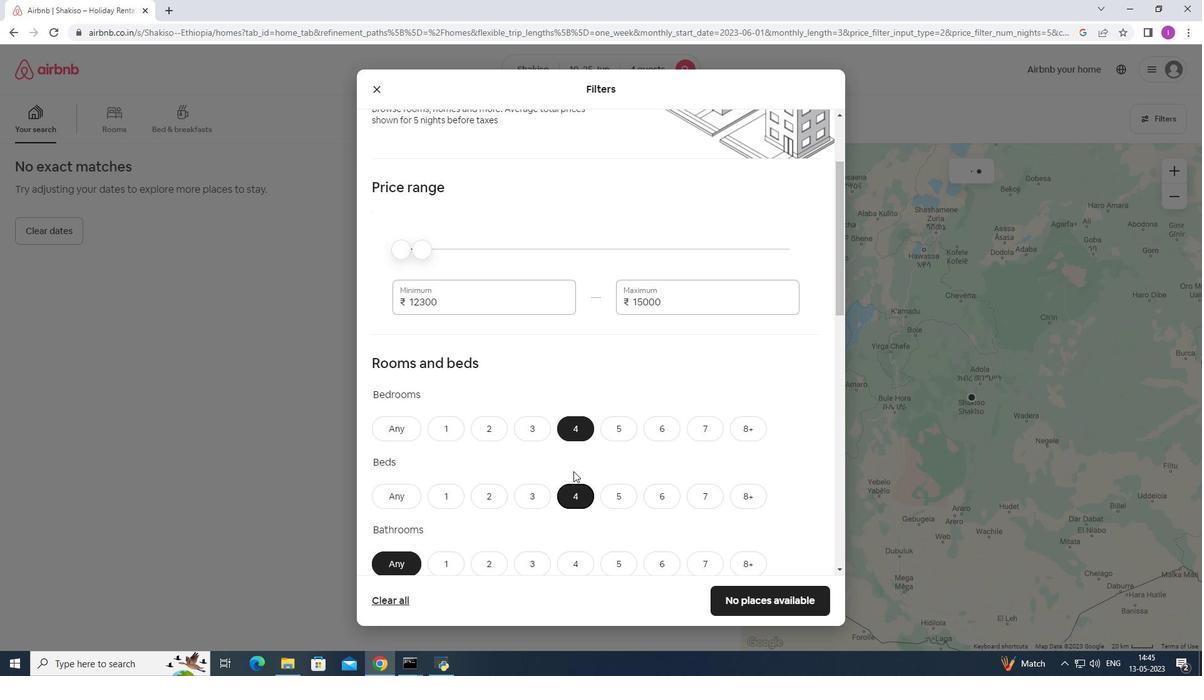 
Action: Mouse moved to (571, 471)
Screenshot: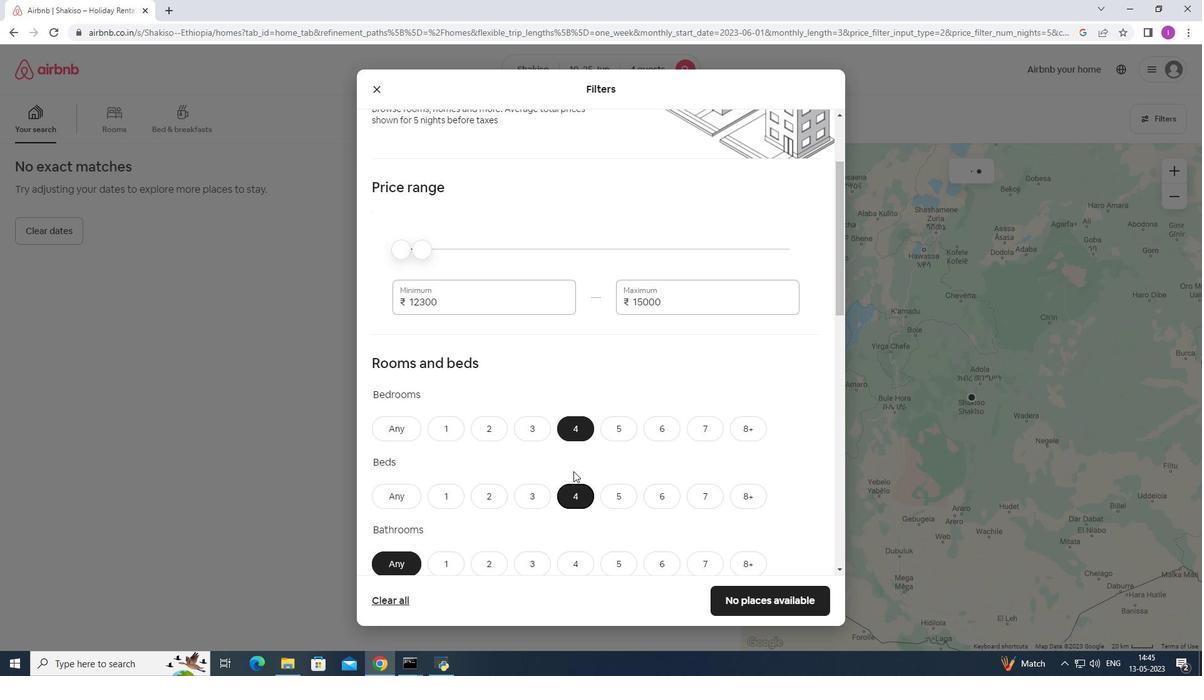 
Action: Mouse scrolled (571, 471) with delta (0, 0)
Screenshot: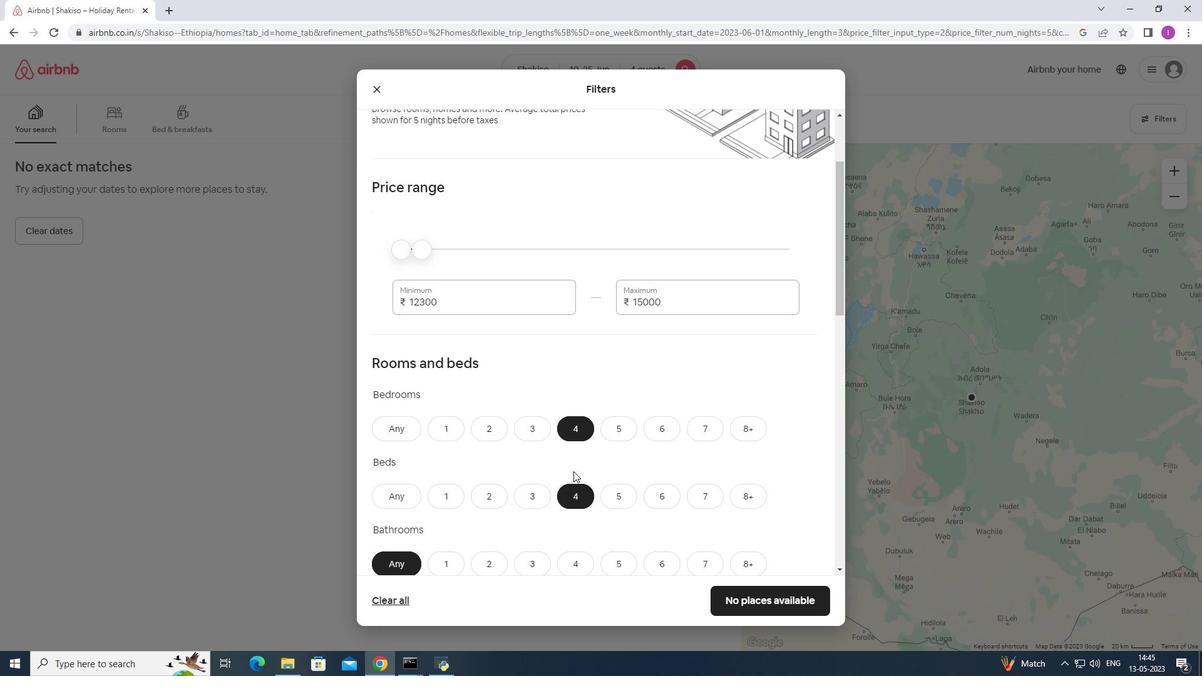
Action: Mouse moved to (568, 436)
Screenshot: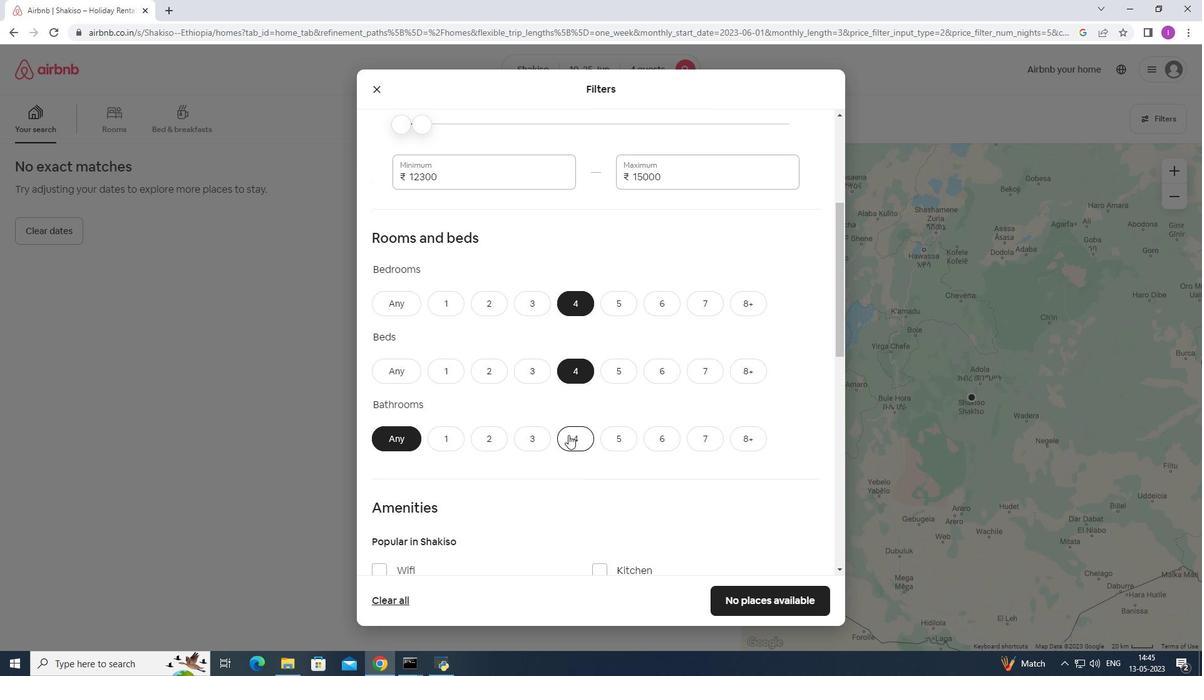 
Action: Mouse pressed left at (568, 436)
Screenshot: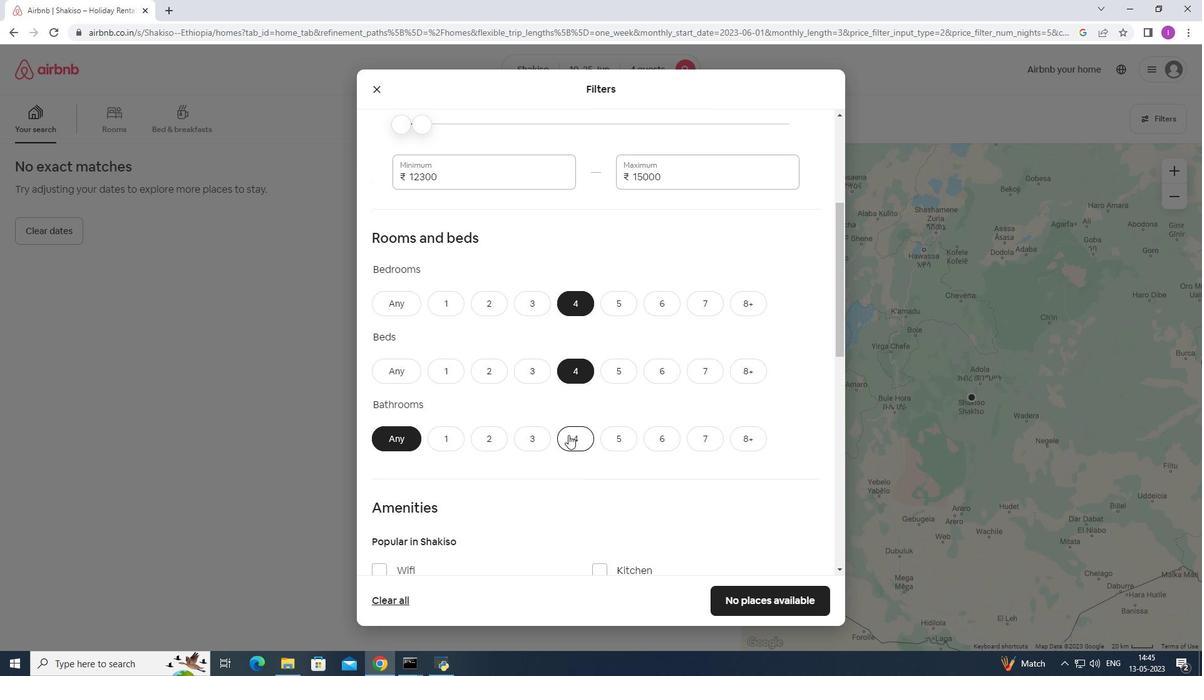 
Action: Mouse moved to (538, 459)
Screenshot: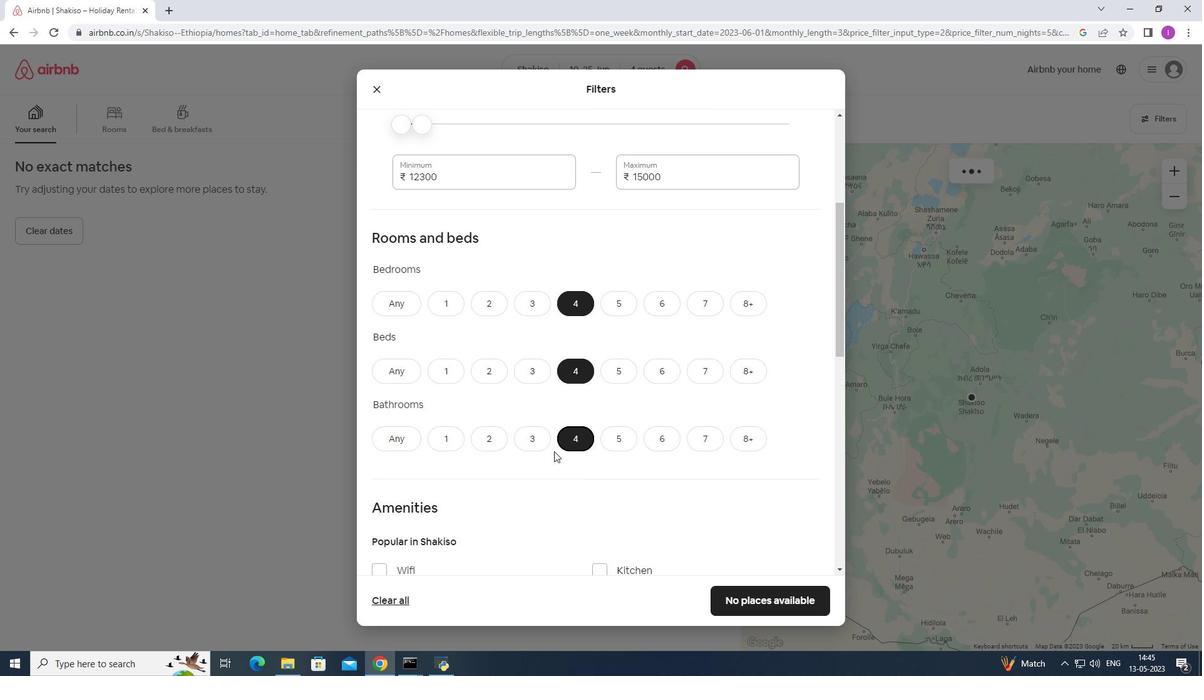 
Action: Mouse scrolled (538, 458) with delta (0, 0)
Screenshot: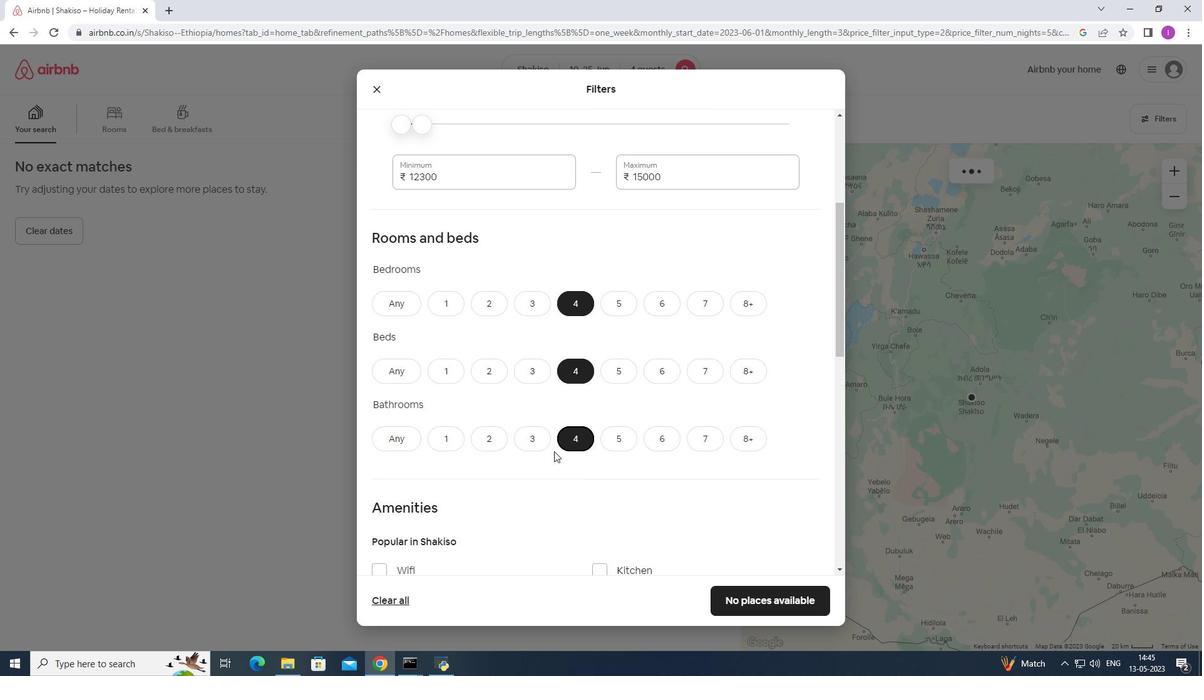 
Action: Mouse moved to (536, 464)
Screenshot: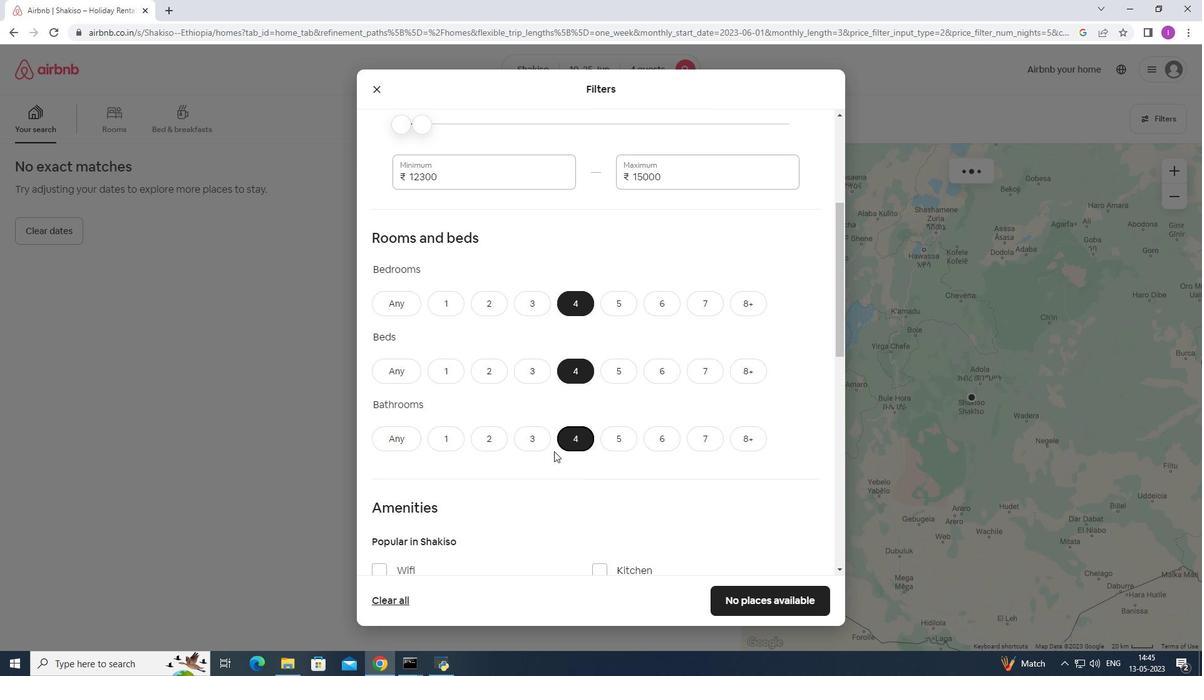 
Action: Mouse scrolled (536, 464) with delta (0, 0)
Screenshot: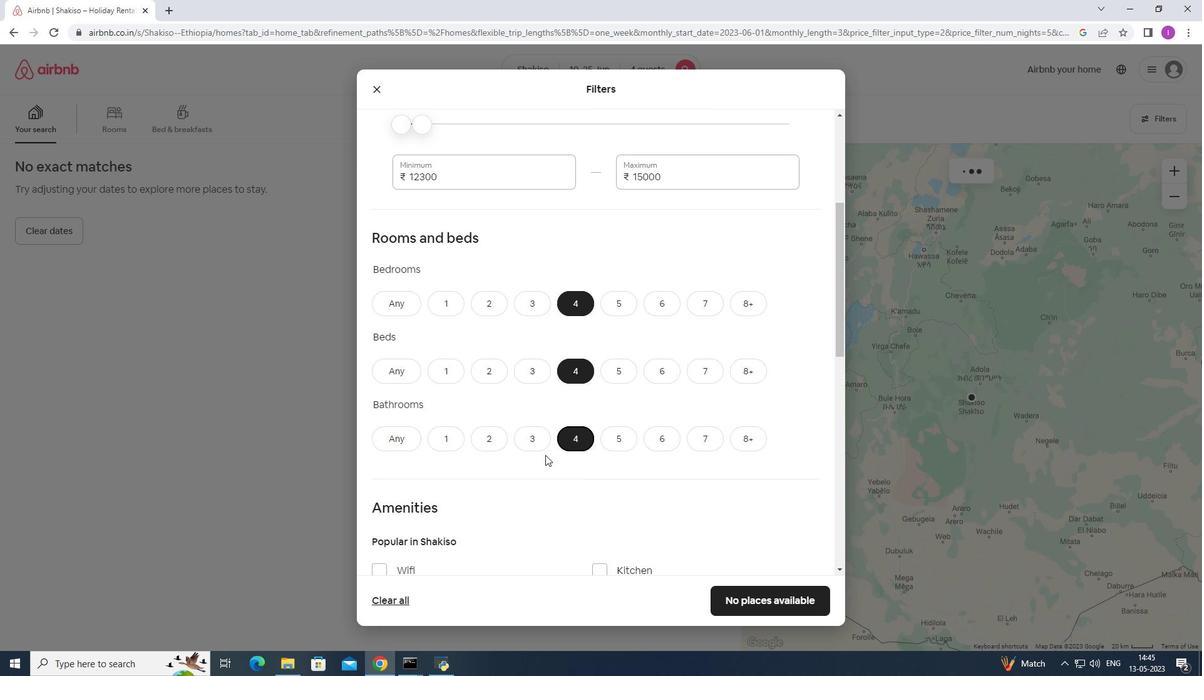 
Action: Mouse moved to (535, 467)
Screenshot: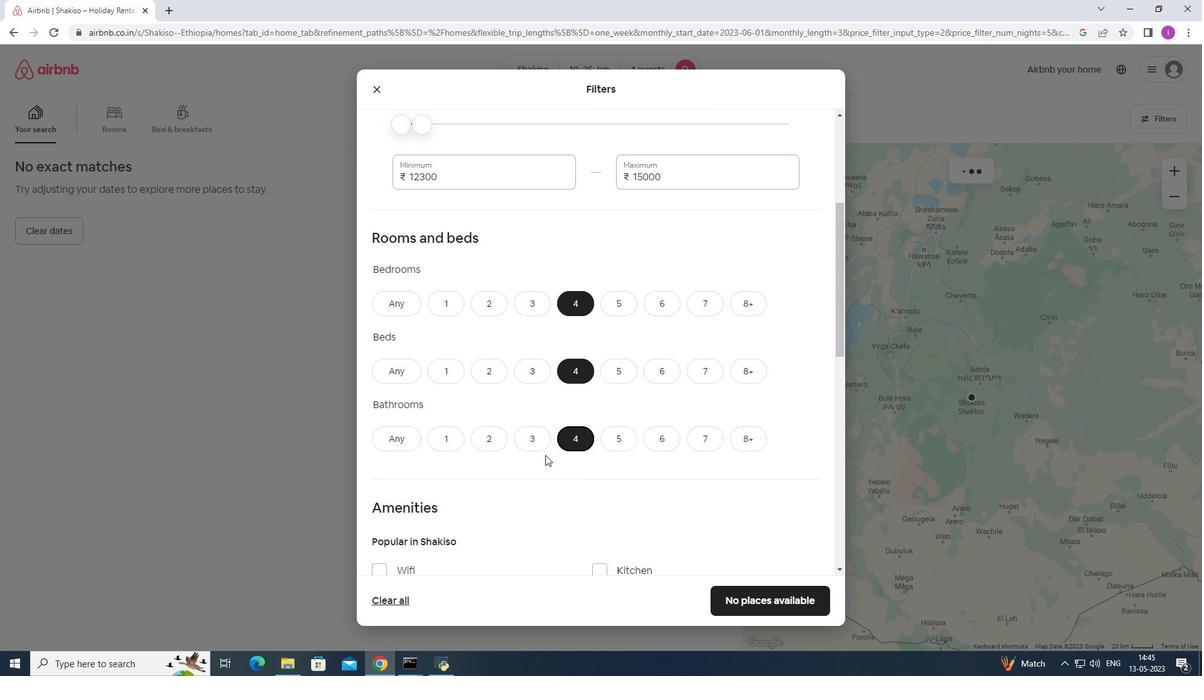 
Action: Mouse scrolled (536, 466) with delta (0, 0)
Screenshot: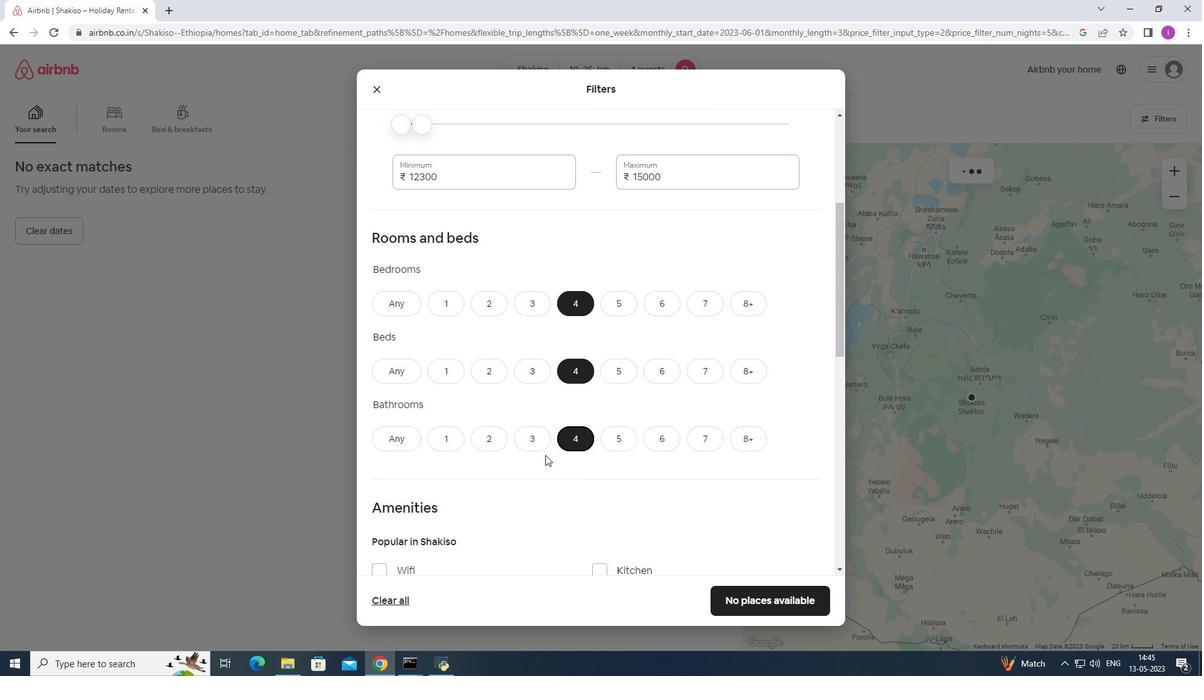 
Action: Mouse scrolled (535, 466) with delta (0, 0)
Screenshot: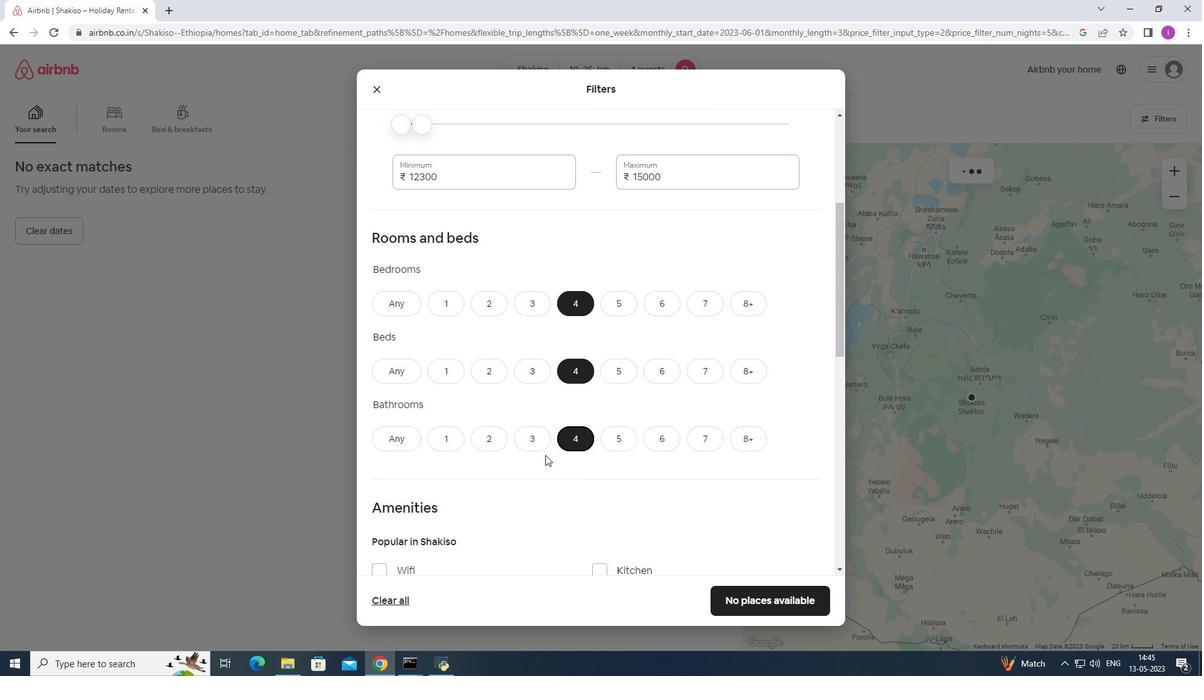 
Action: Mouse moved to (394, 397)
Screenshot: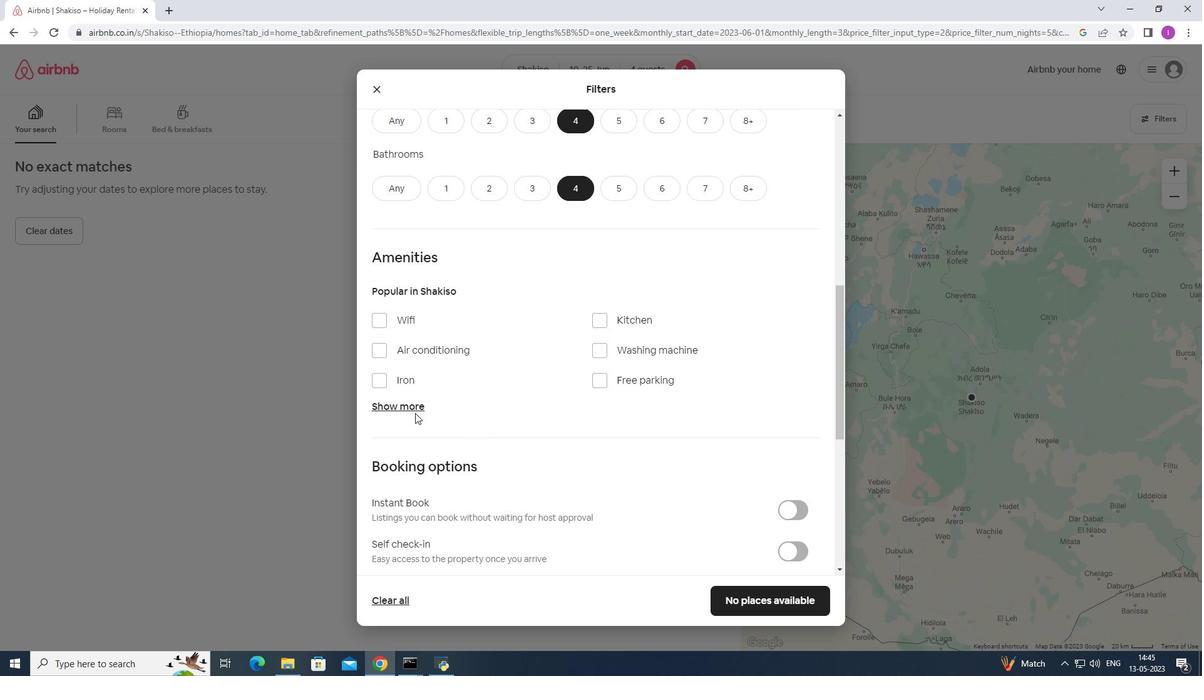 
Action: Mouse scrolled (394, 396) with delta (0, 0)
Screenshot: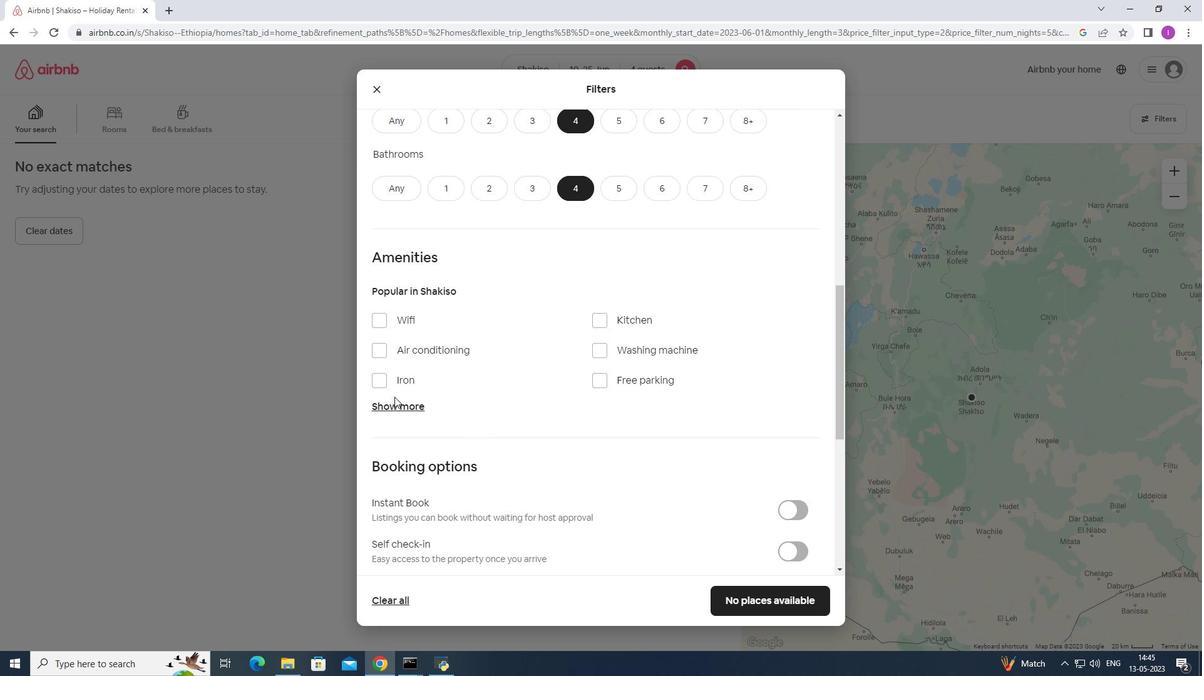 
Action: Mouse moved to (397, 345)
Screenshot: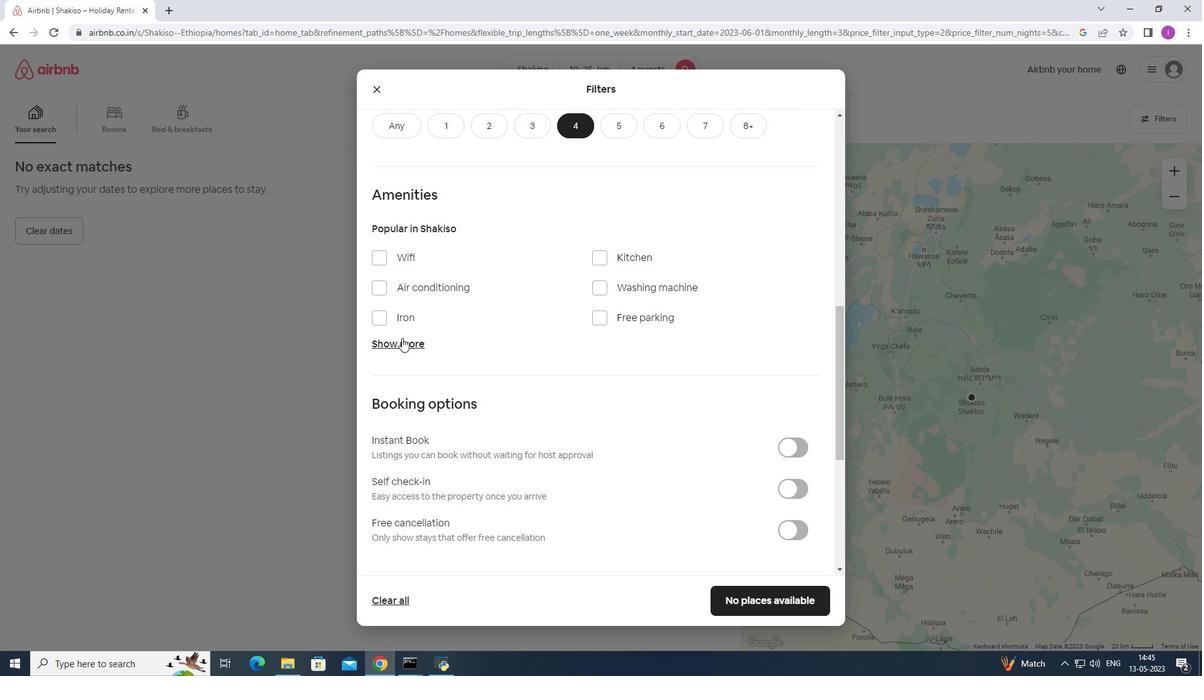 
Action: Mouse pressed left at (397, 345)
Screenshot: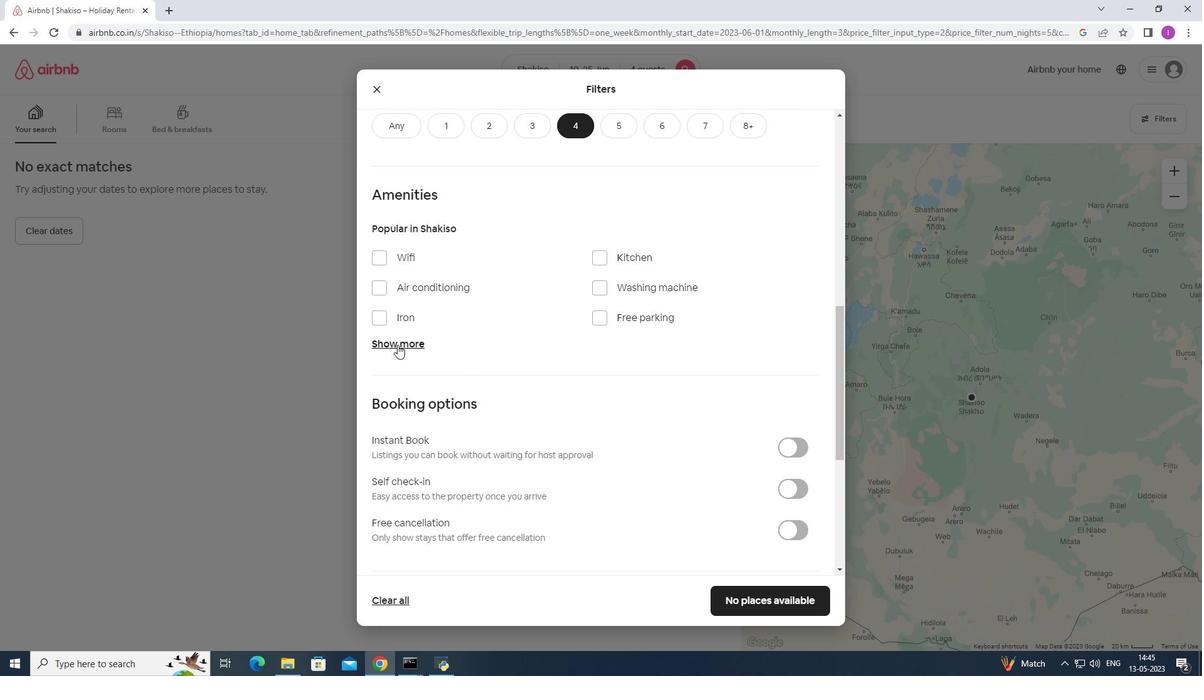 
Action: Mouse moved to (382, 258)
Screenshot: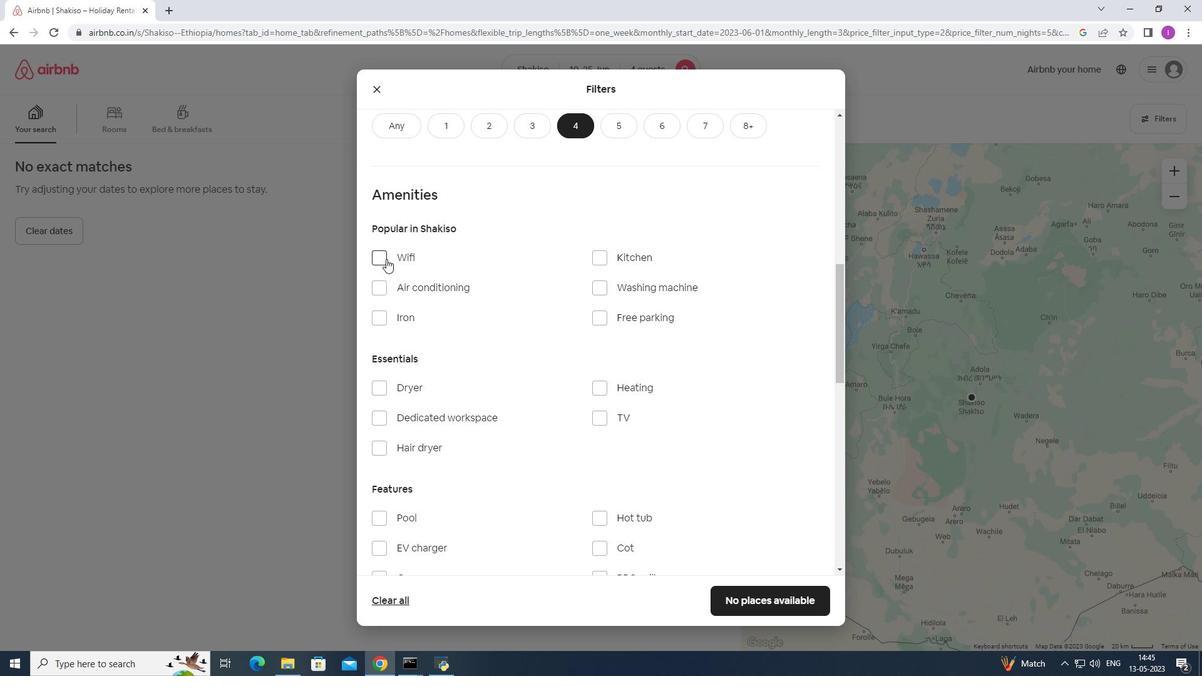 
Action: Mouse pressed left at (382, 258)
Screenshot: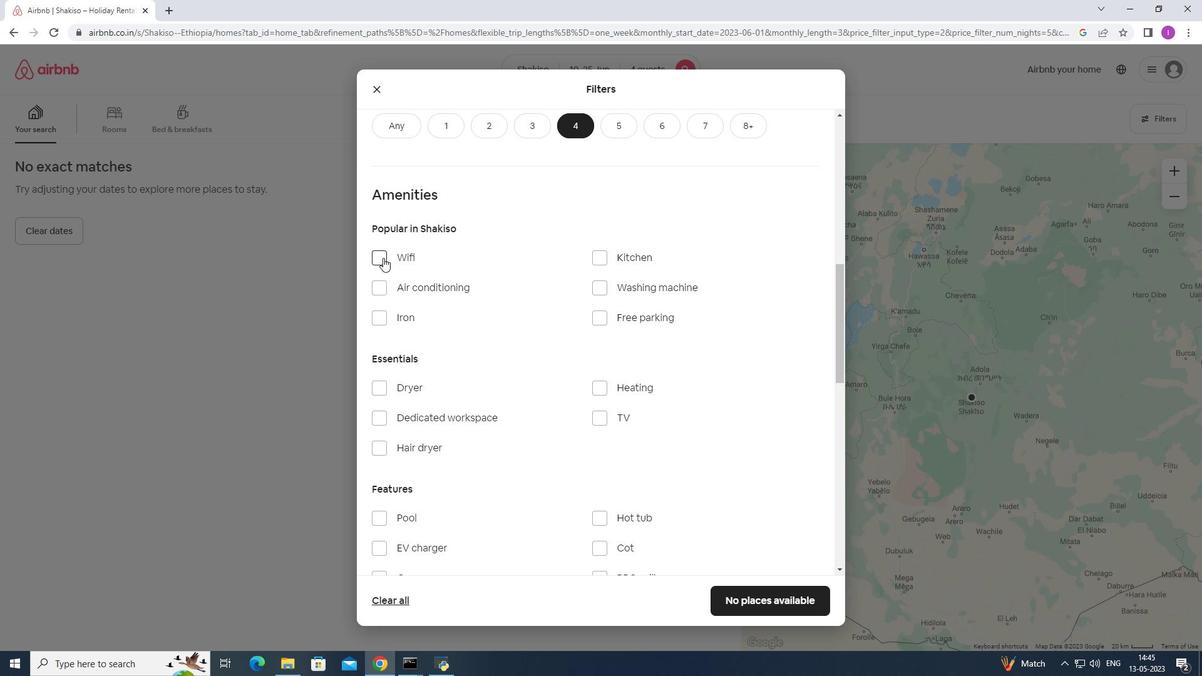 
Action: Mouse moved to (599, 323)
Screenshot: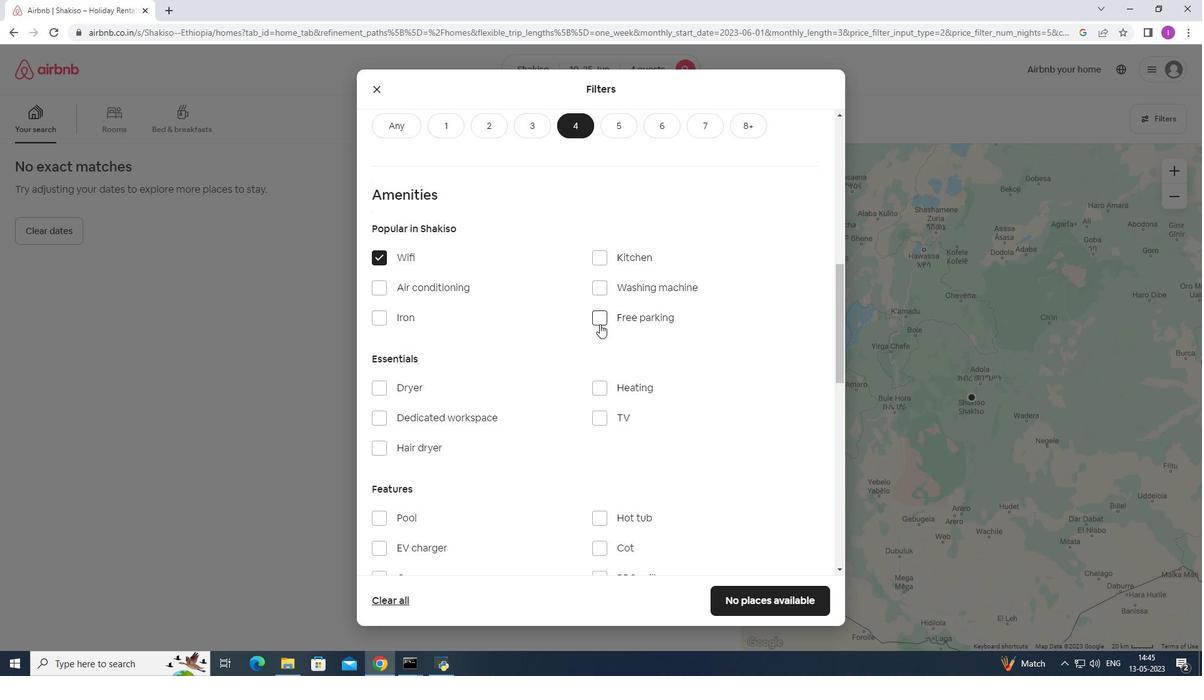 
Action: Mouse pressed left at (599, 323)
Screenshot: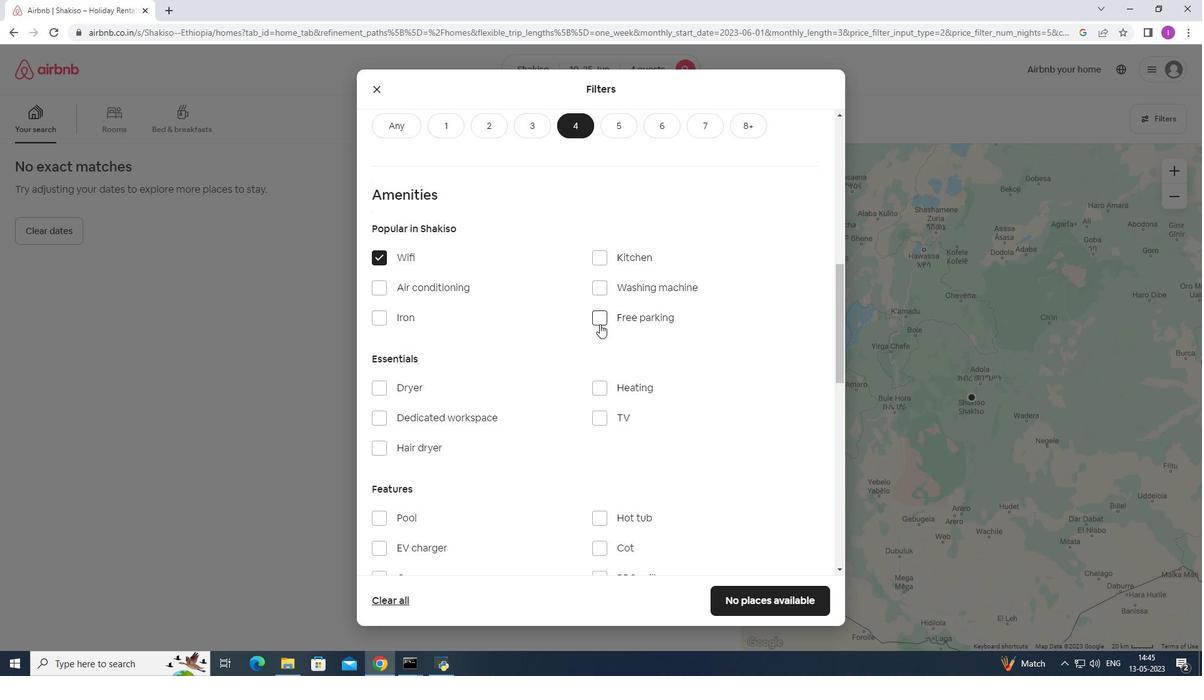 
Action: Mouse moved to (604, 418)
Screenshot: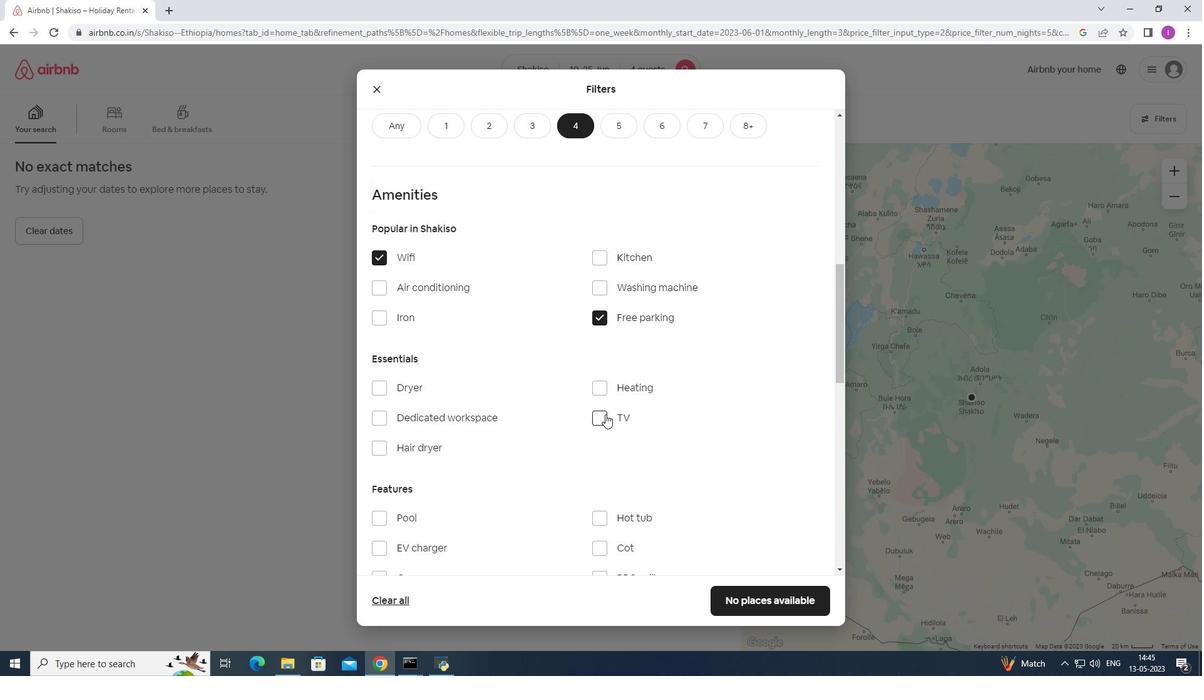 
Action: Mouse pressed left at (604, 418)
Screenshot: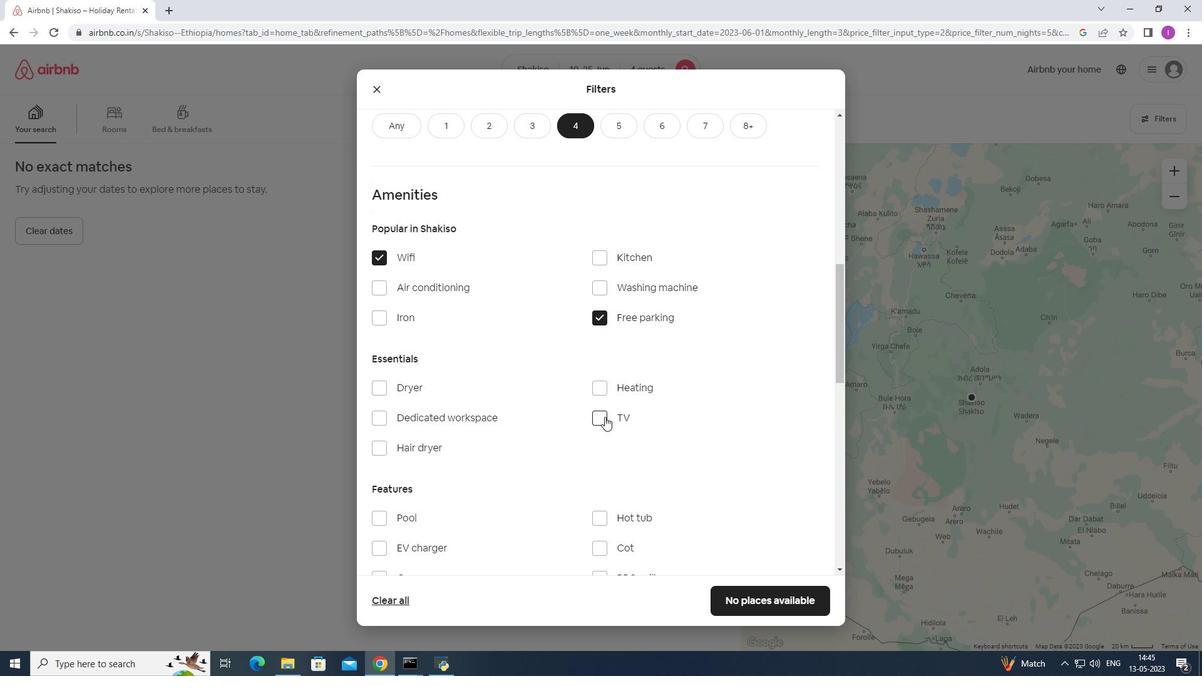 
Action: Mouse moved to (544, 407)
Screenshot: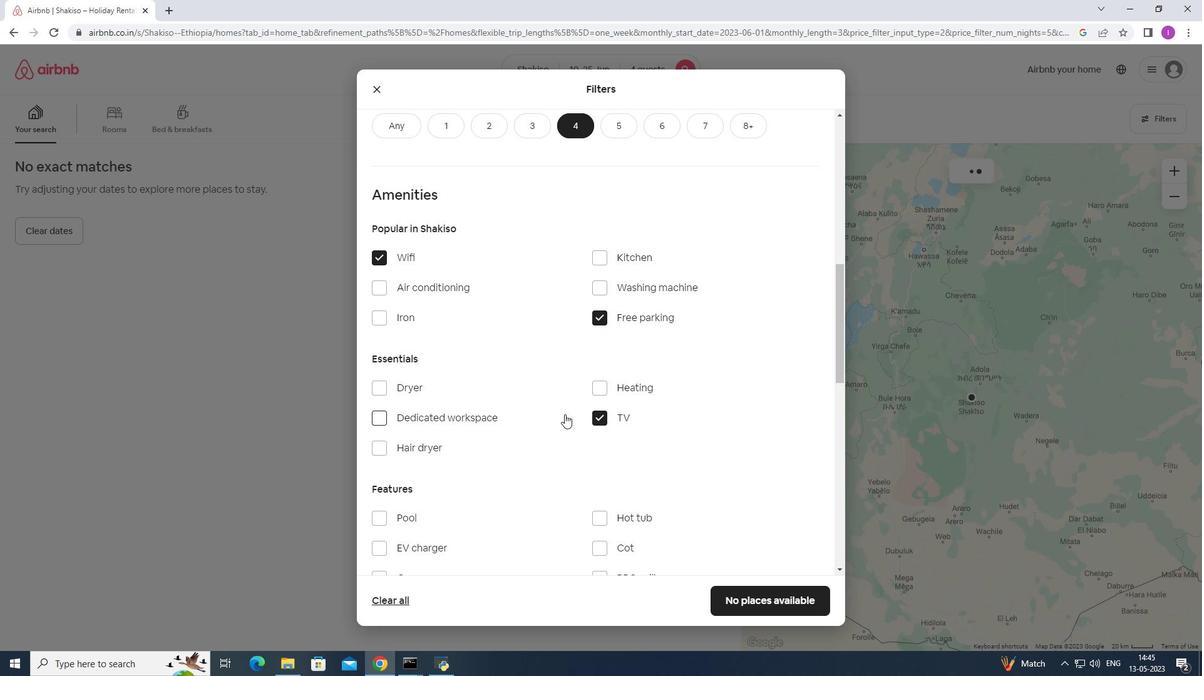 
Action: Mouse scrolled (544, 406) with delta (0, 0)
Screenshot: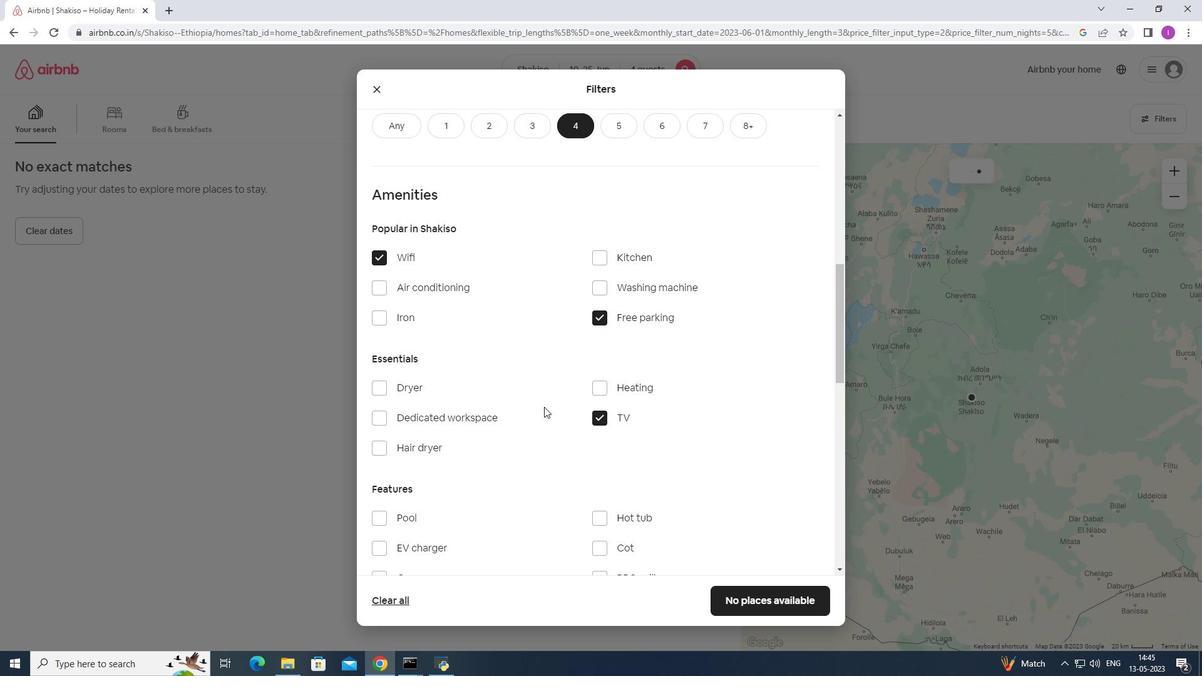 
Action: Mouse moved to (536, 406)
Screenshot: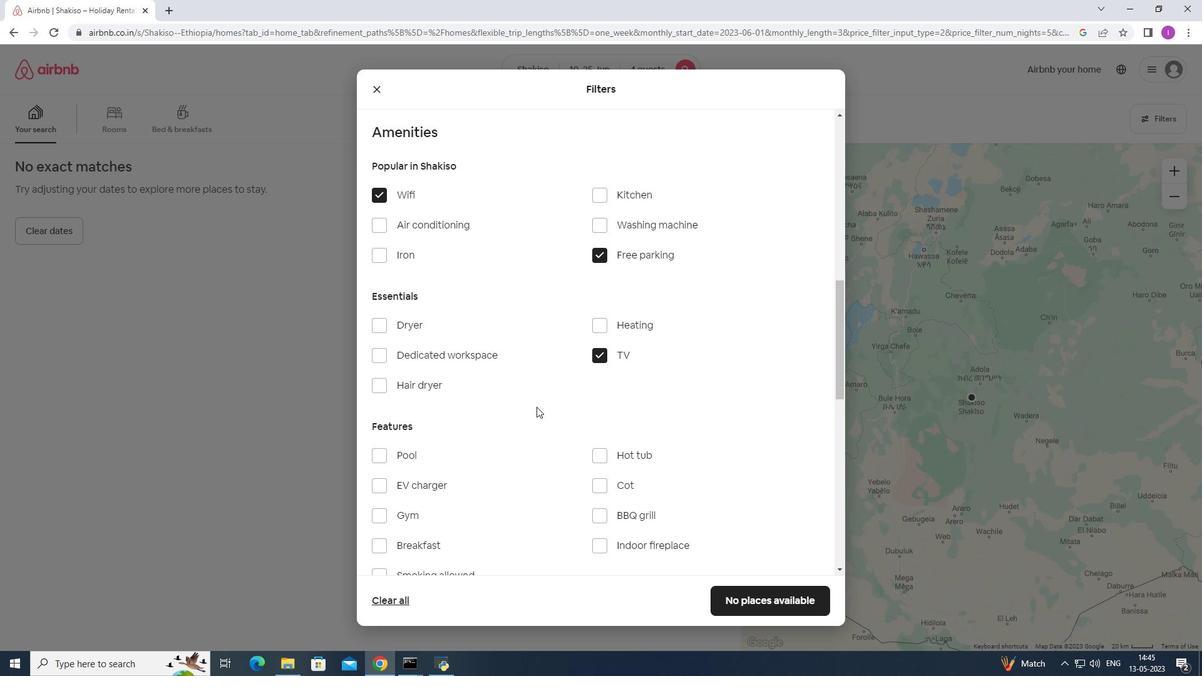 
Action: Mouse scrolled (536, 405) with delta (0, 0)
Screenshot: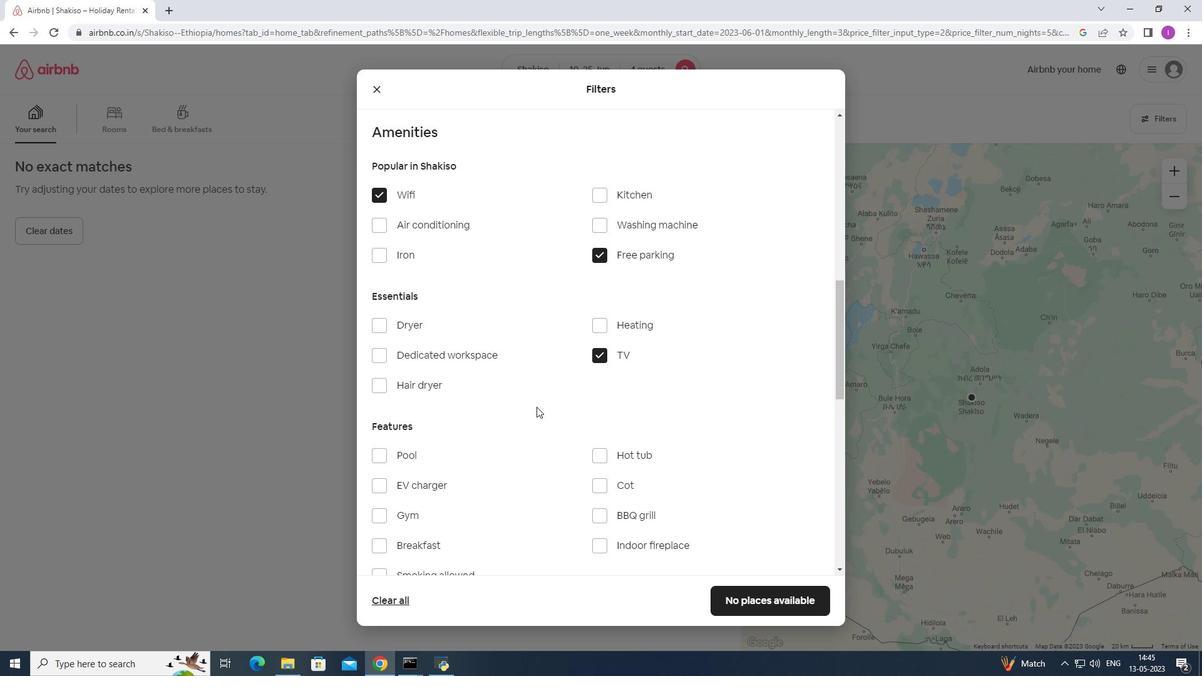 
Action: Mouse moved to (381, 455)
Screenshot: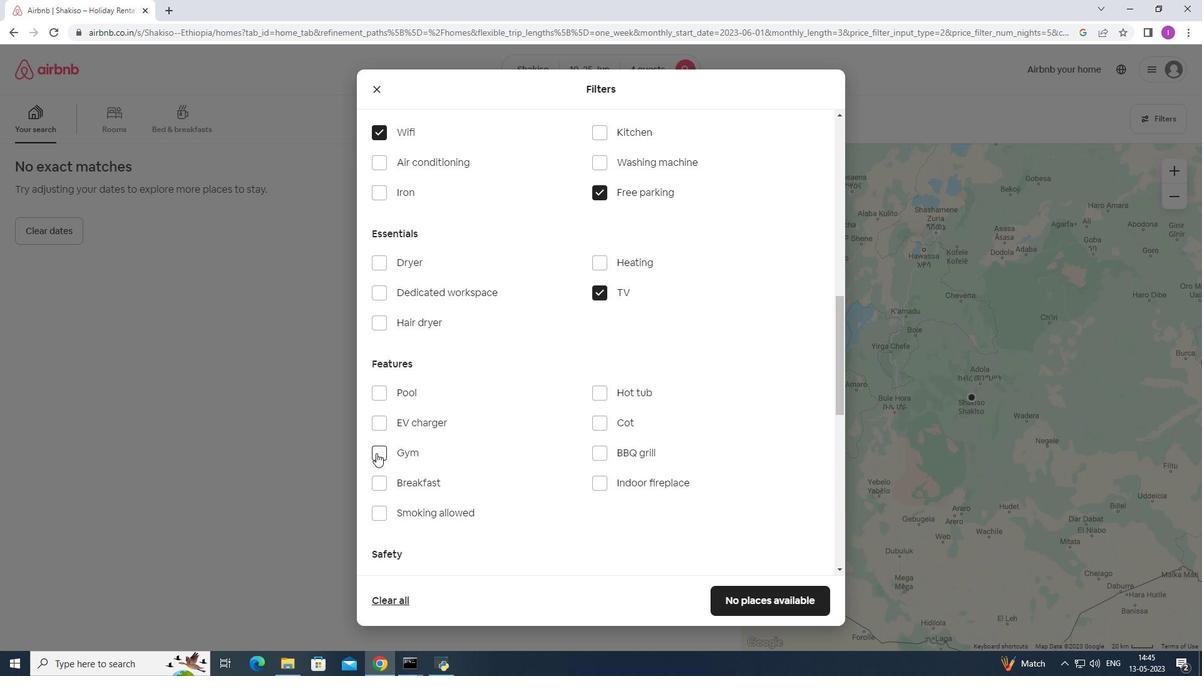 
Action: Mouse pressed left at (381, 455)
Screenshot: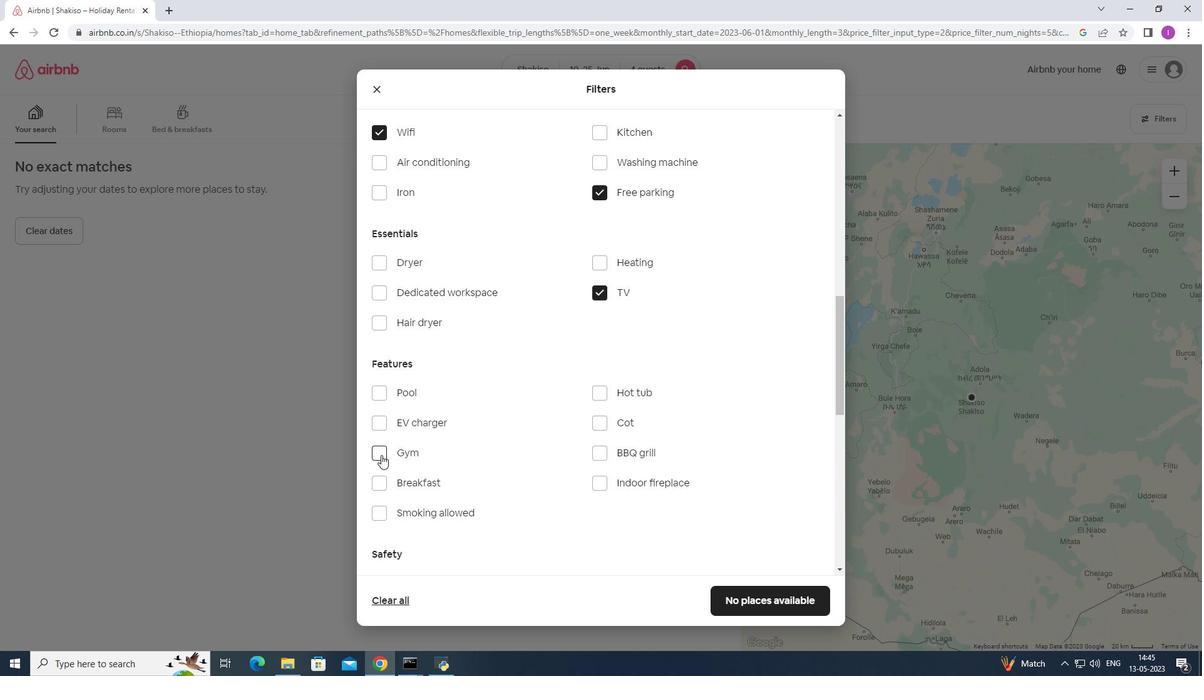 
Action: Mouse moved to (374, 484)
Screenshot: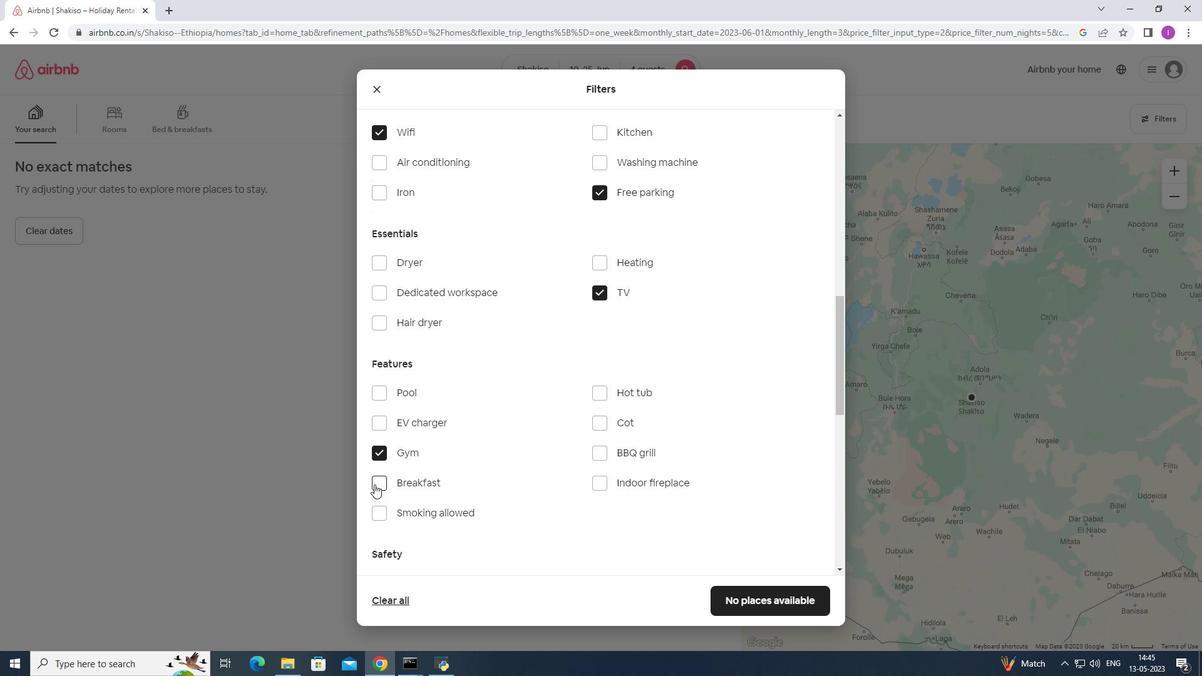 
Action: Mouse pressed left at (374, 484)
Screenshot: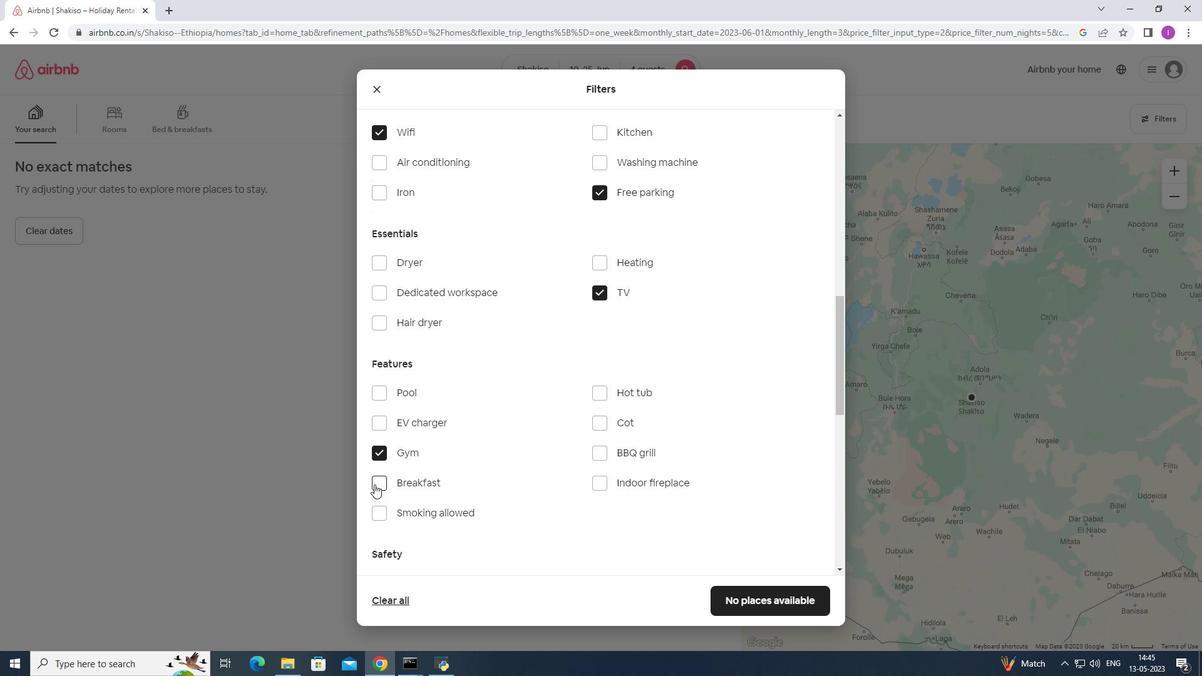 
Action: Mouse moved to (422, 467)
Screenshot: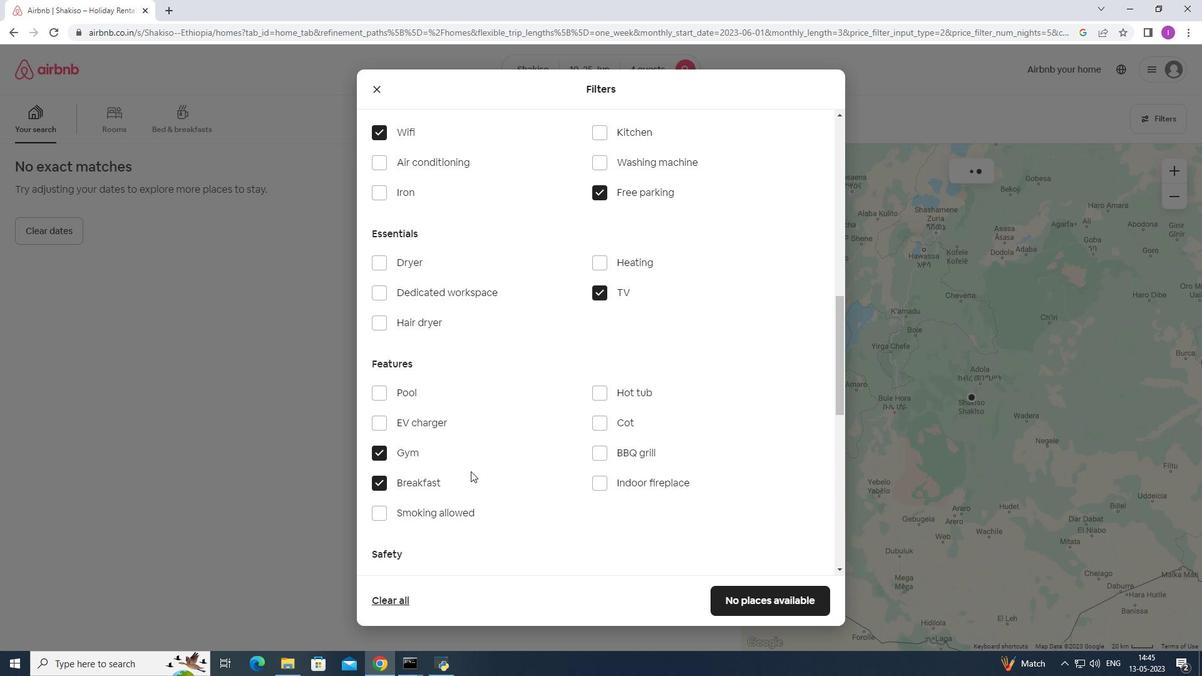 
Action: Mouse scrolled (422, 467) with delta (0, 0)
Screenshot: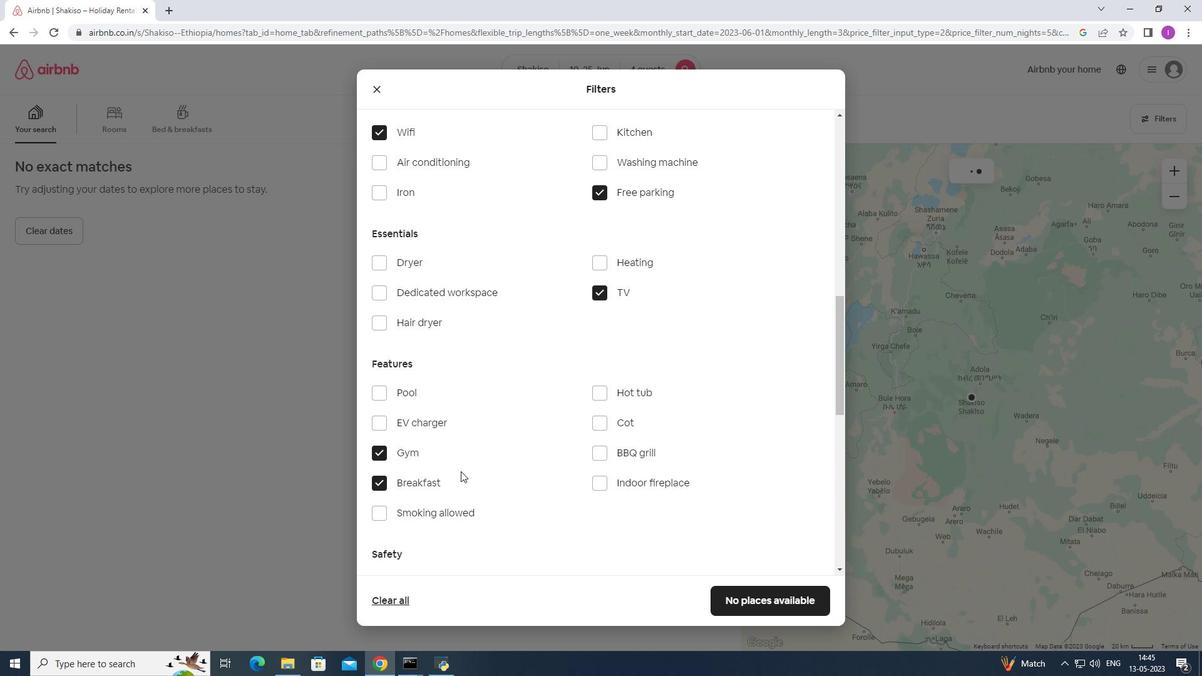 
Action: Mouse moved to (420, 467)
Screenshot: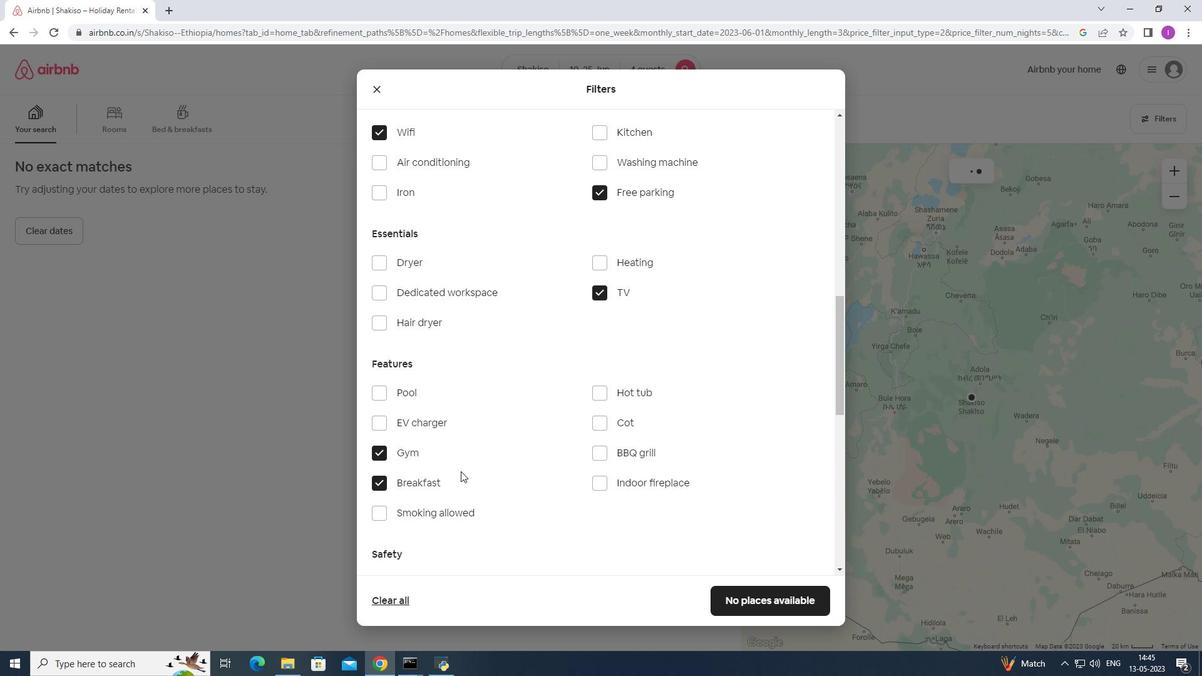 
Action: Mouse scrolled (420, 467) with delta (0, 0)
Screenshot: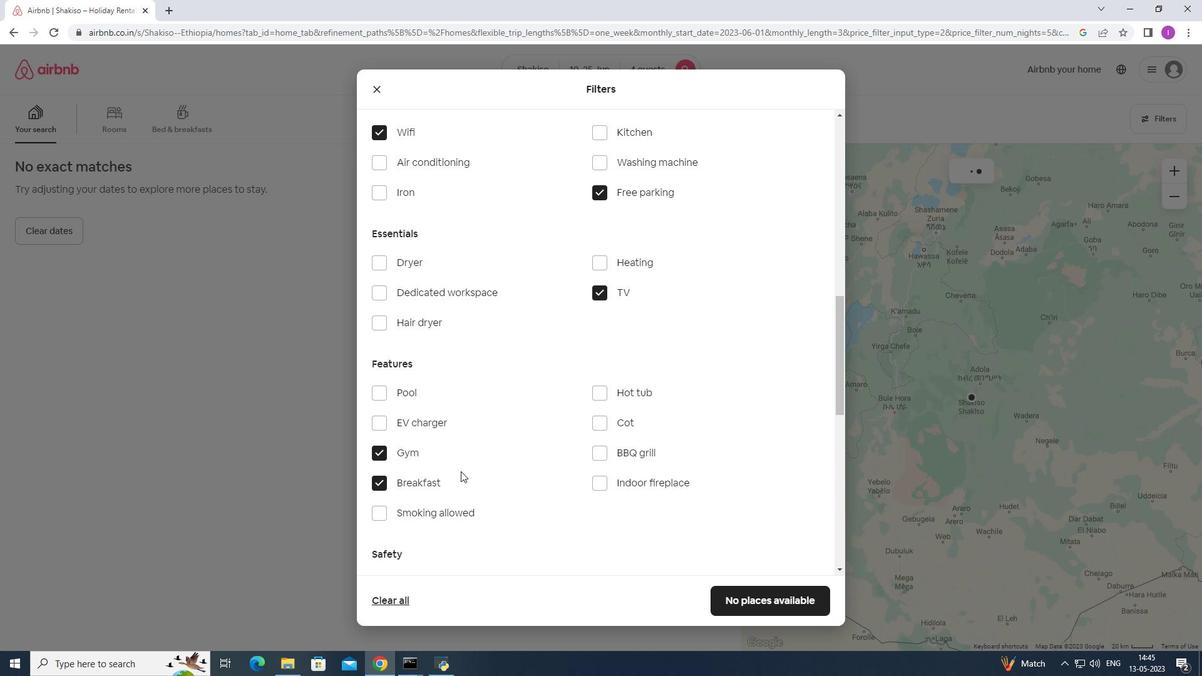 
Action: Mouse scrolled (420, 467) with delta (0, 0)
Screenshot: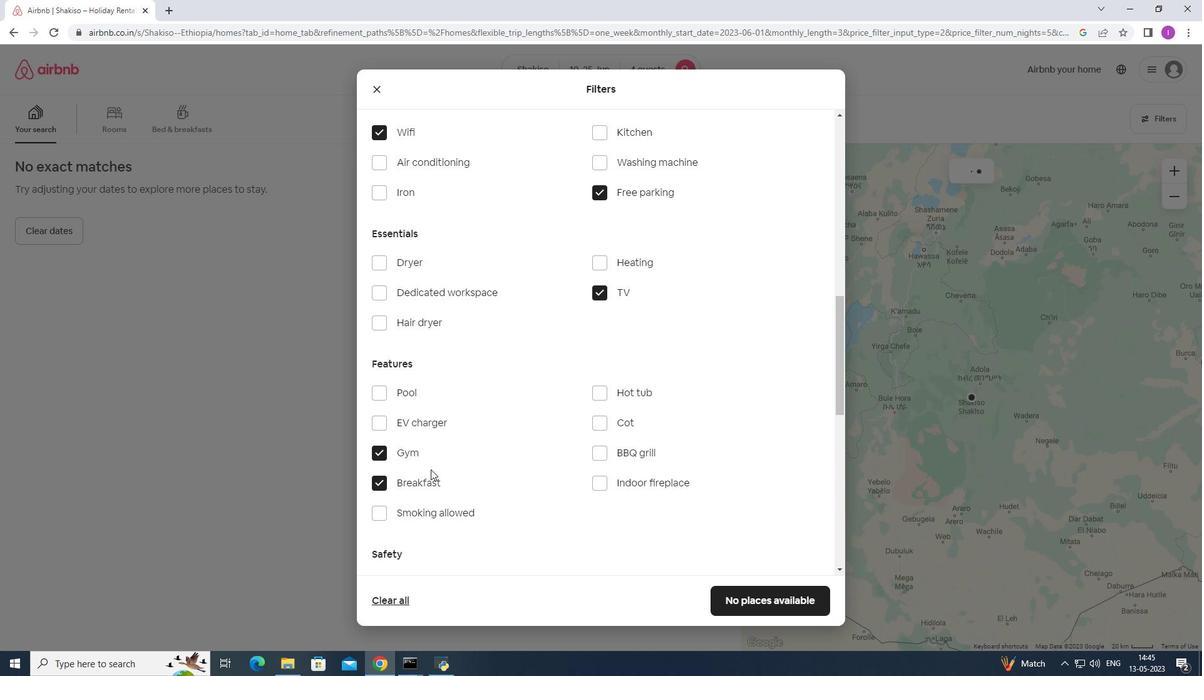 
Action: Mouse scrolled (420, 467) with delta (0, 0)
Screenshot: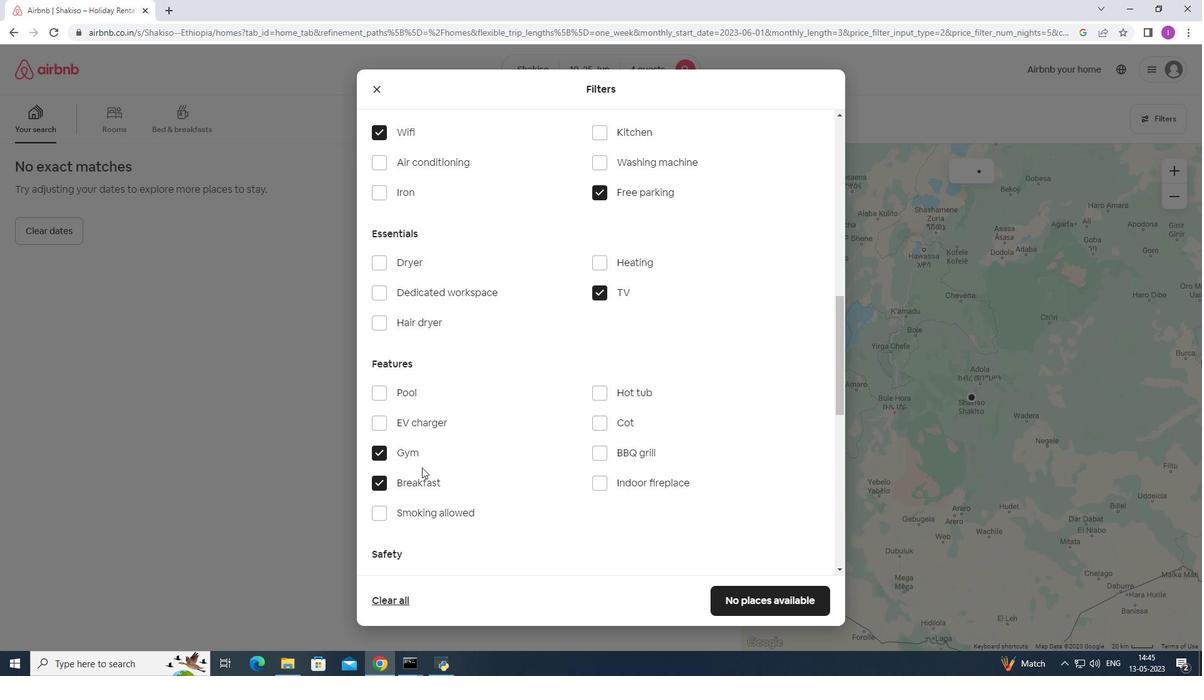 
Action: Mouse moved to (419, 464)
Screenshot: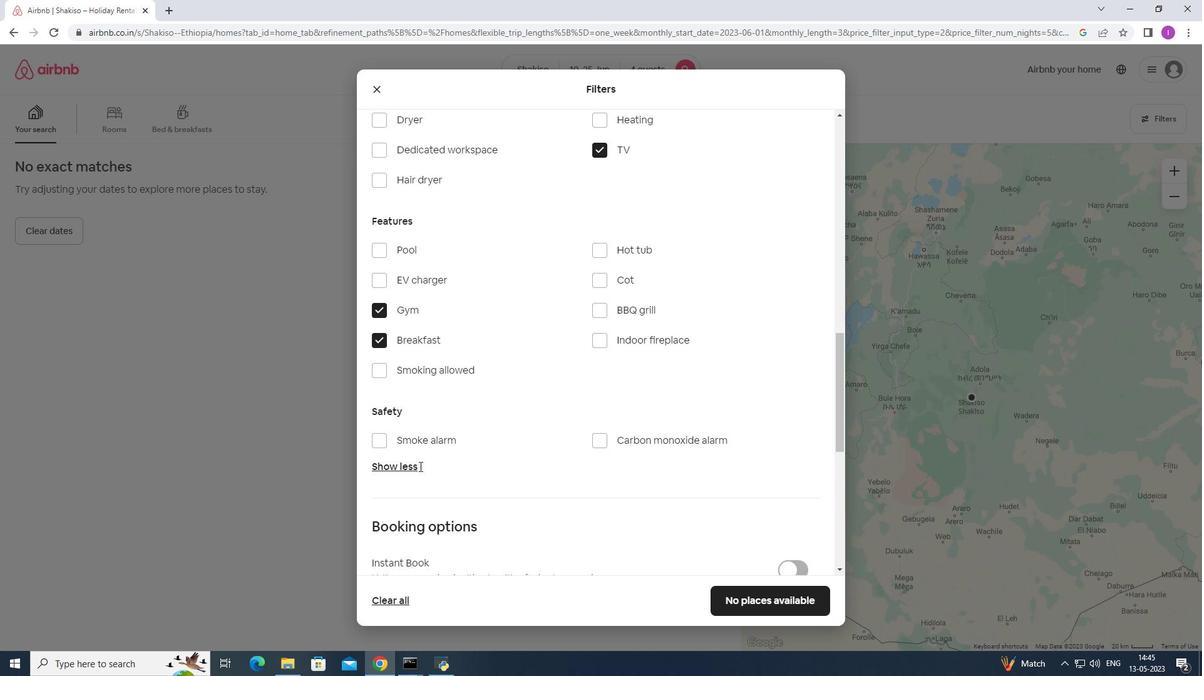 
Action: Mouse scrolled (419, 463) with delta (0, 0)
Screenshot: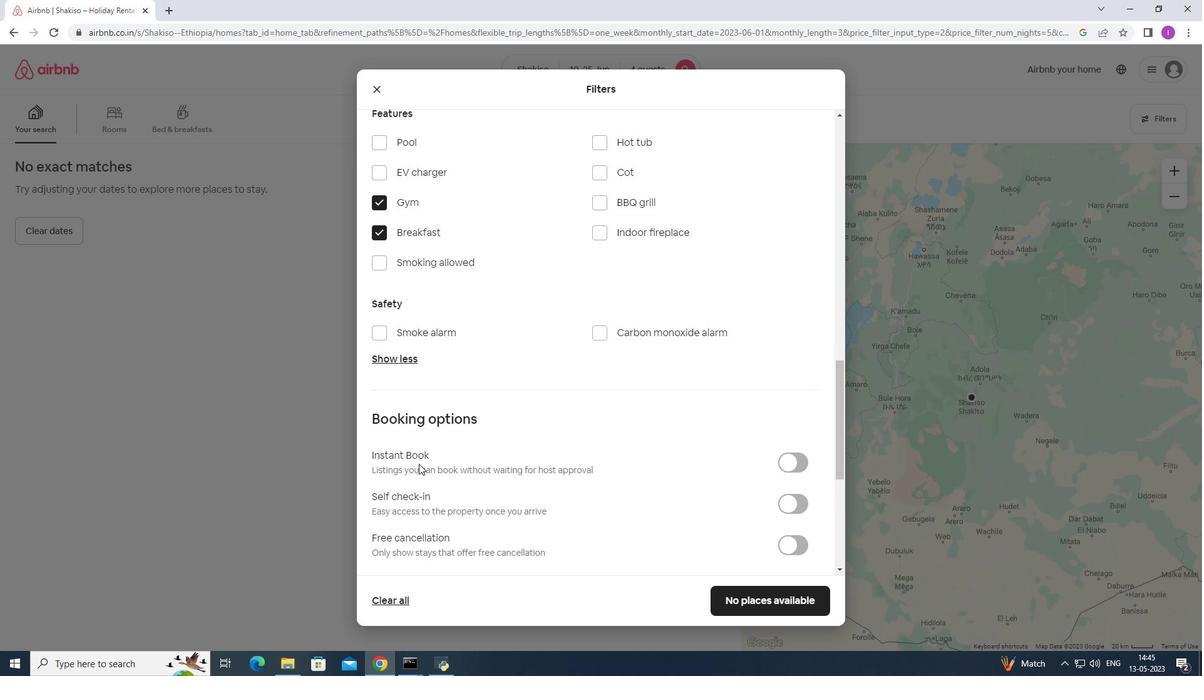 
Action: Mouse scrolled (419, 463) with delta (0, 0)
Screenshot: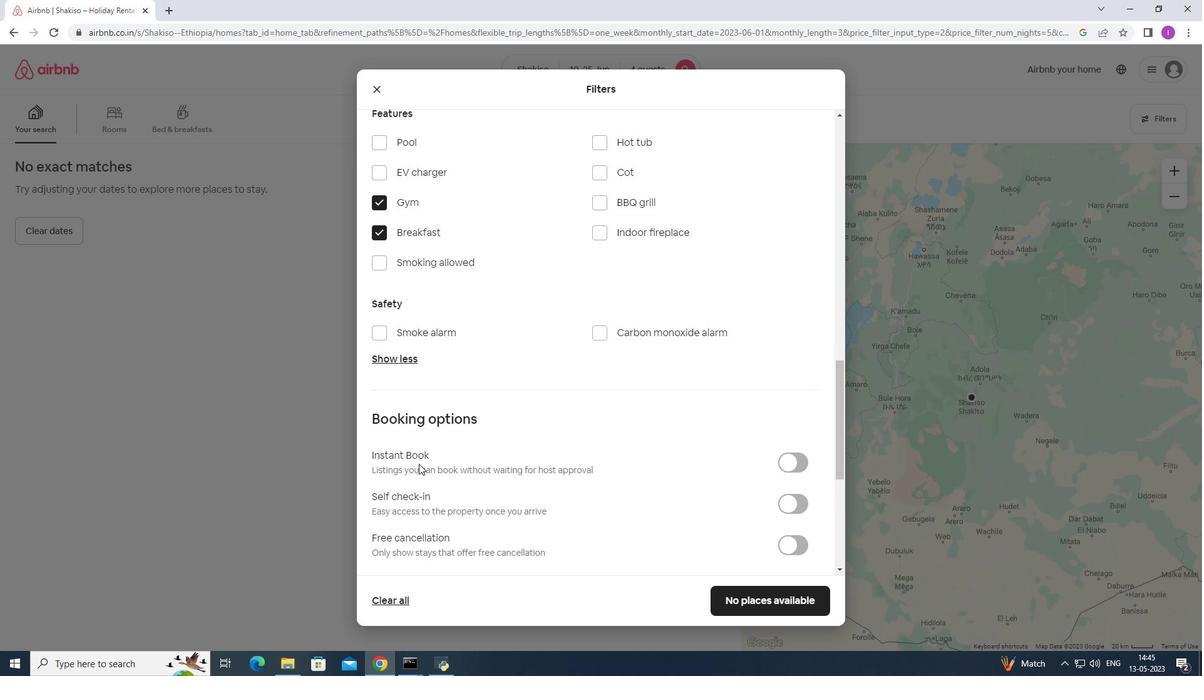 
Action: Mouse moved to (792, 383)
Screenshot: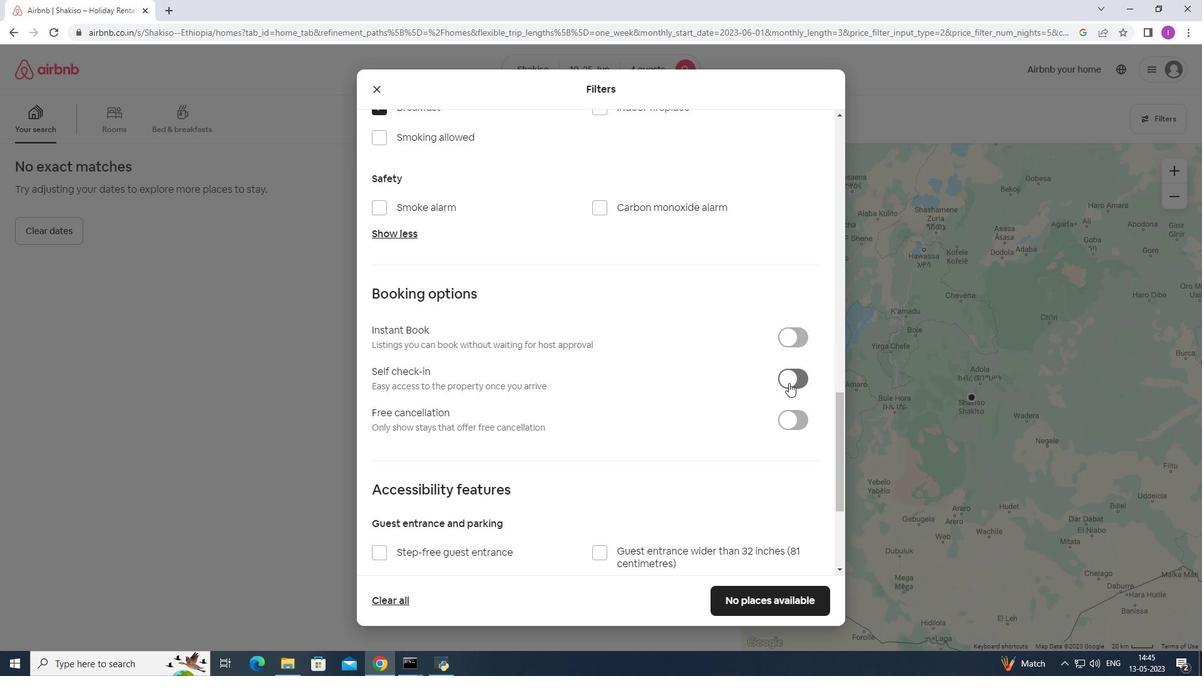 
Action: Mouse pressed left at (792, 383)
Screenshot: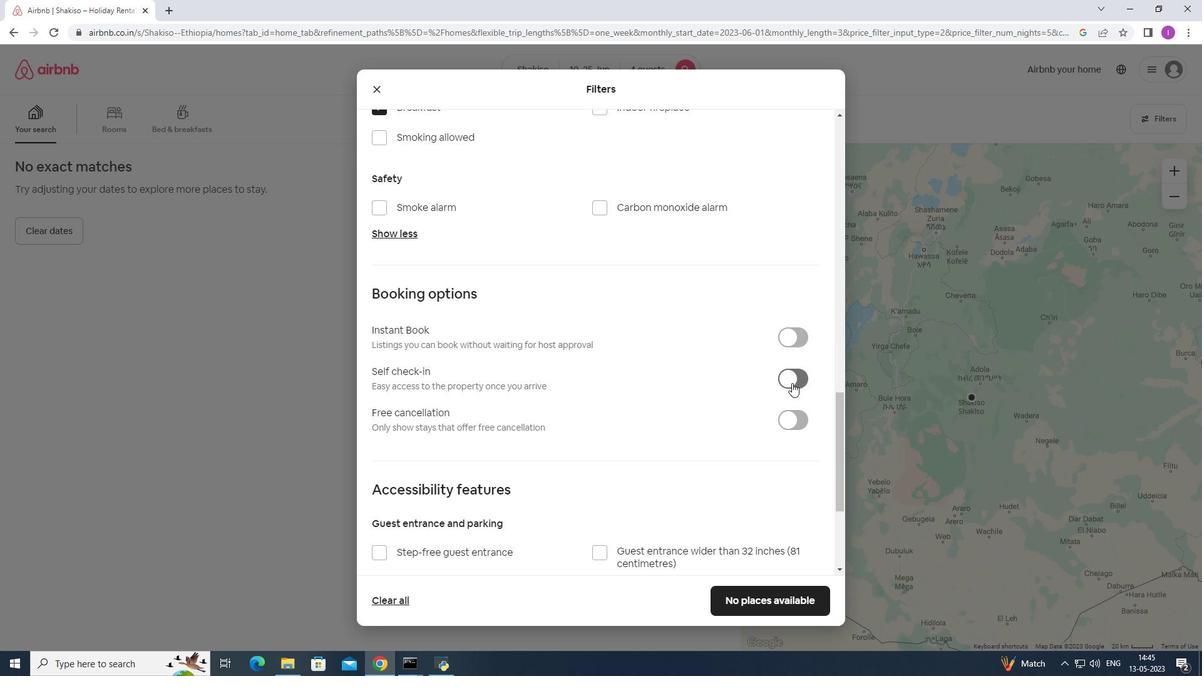 
Action: Mouse moved to (696, 421)
Screenshot: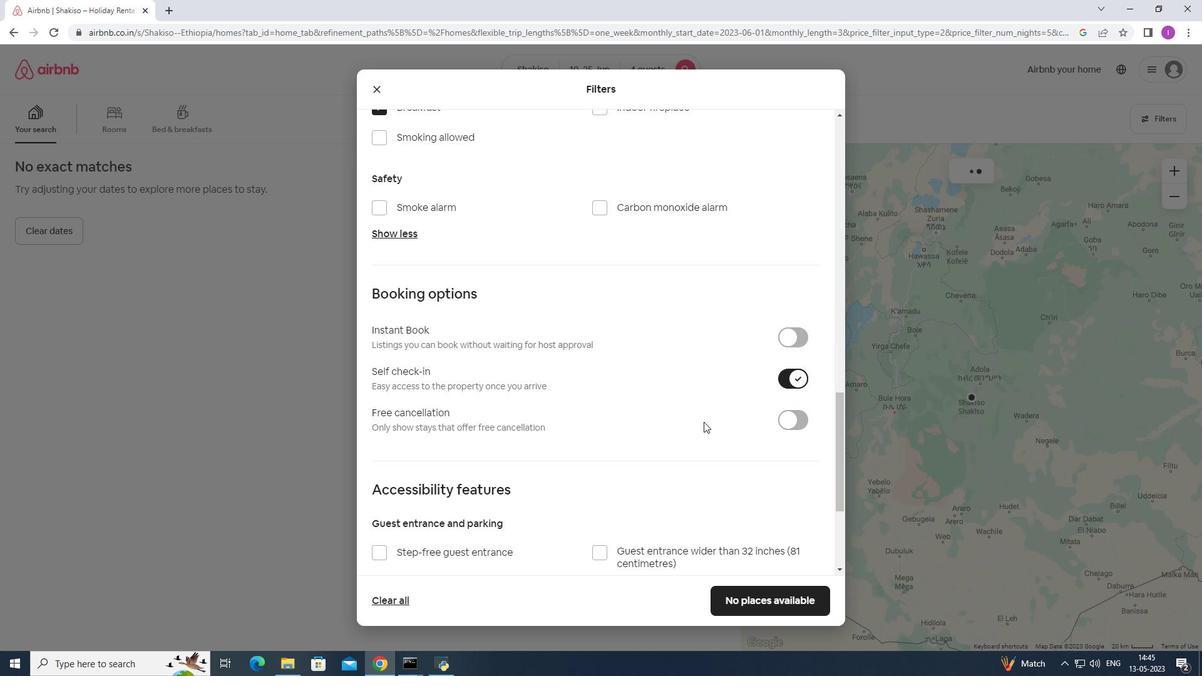 
Action: Mouse scrolled (696, 421) with delta (0, 0)
Screenshot: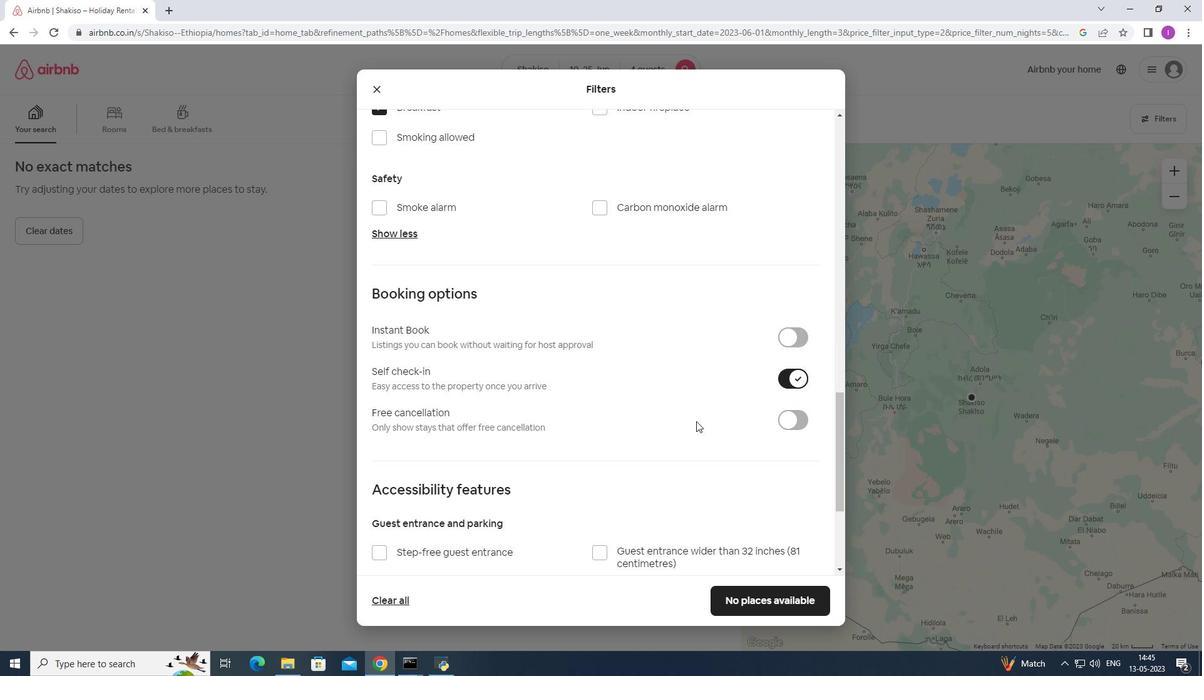 
Action: Mouse moved to (696, 422)
Screenshot: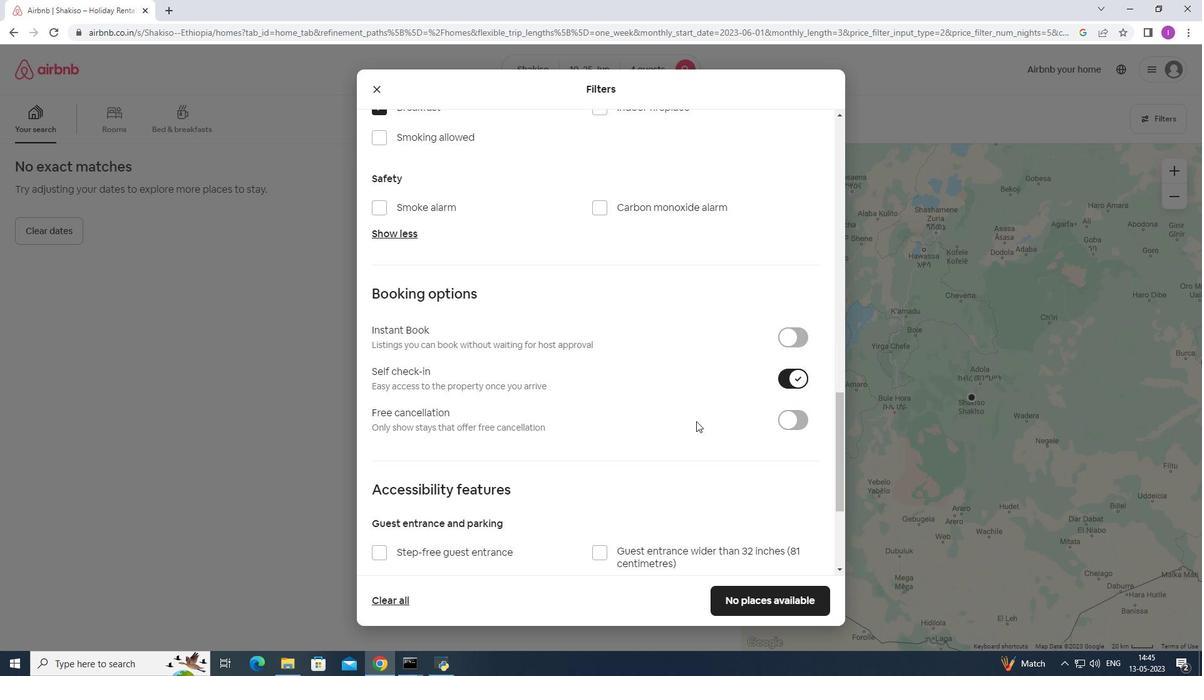 
Action: Mouse scrolled (696, 422) with delta (0, 0)
Screenshot: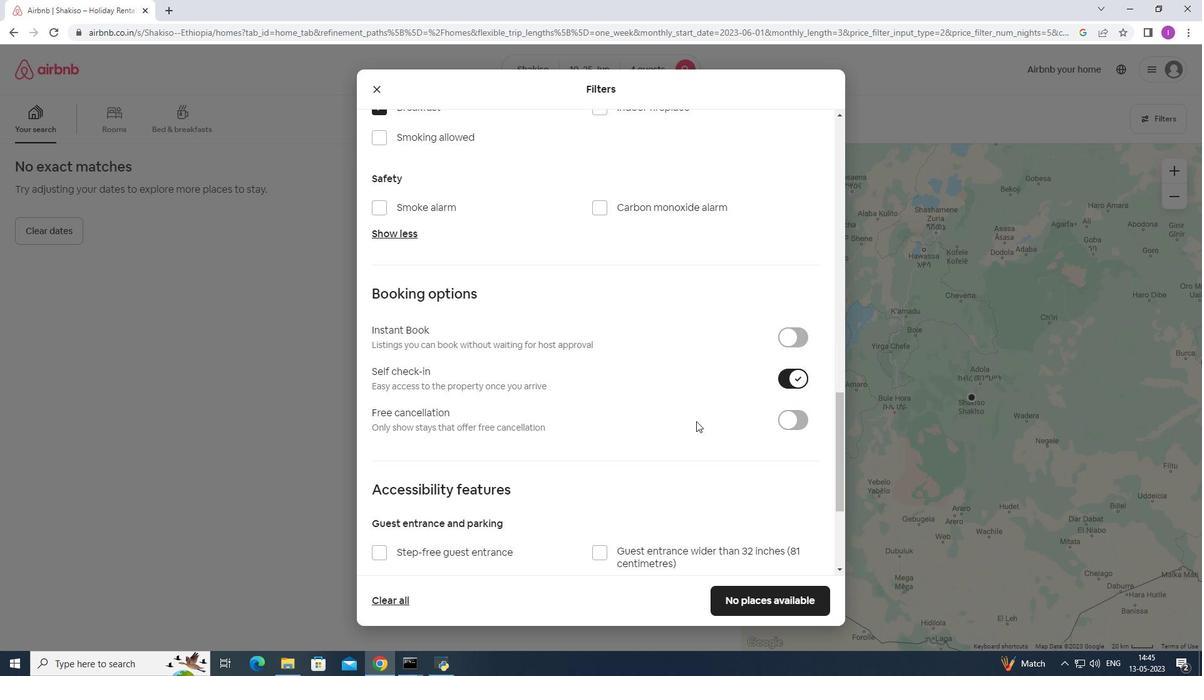 
Action: Mouse moved to (696, 424)
Screenshot: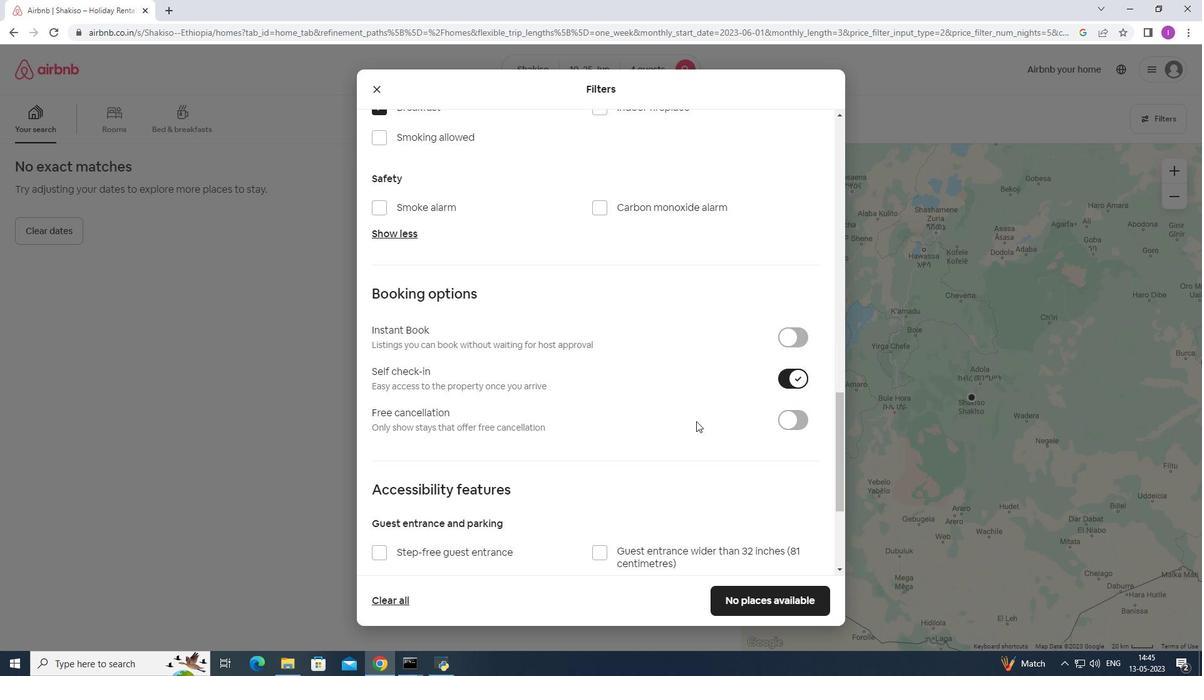 
Action: Mouse scrolled (696, 424) with delta (0, 0)
Screenshot: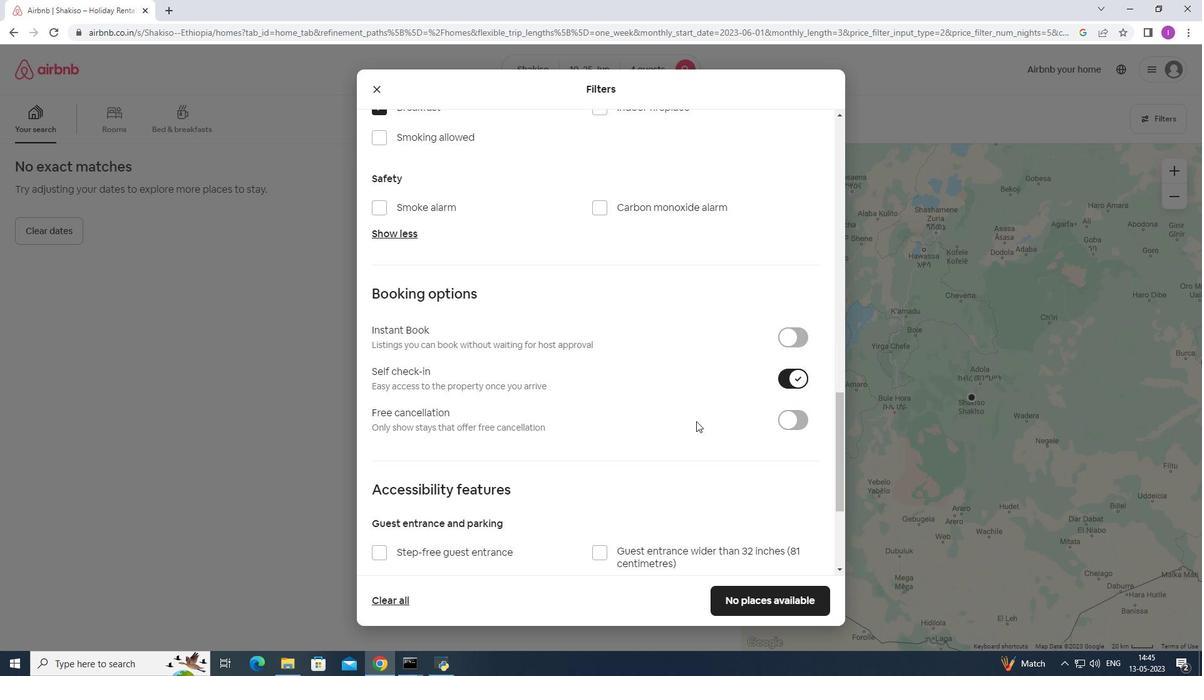 
Action: Mouse scrolled (696, 424) with delta (0, 0)
Screenshot: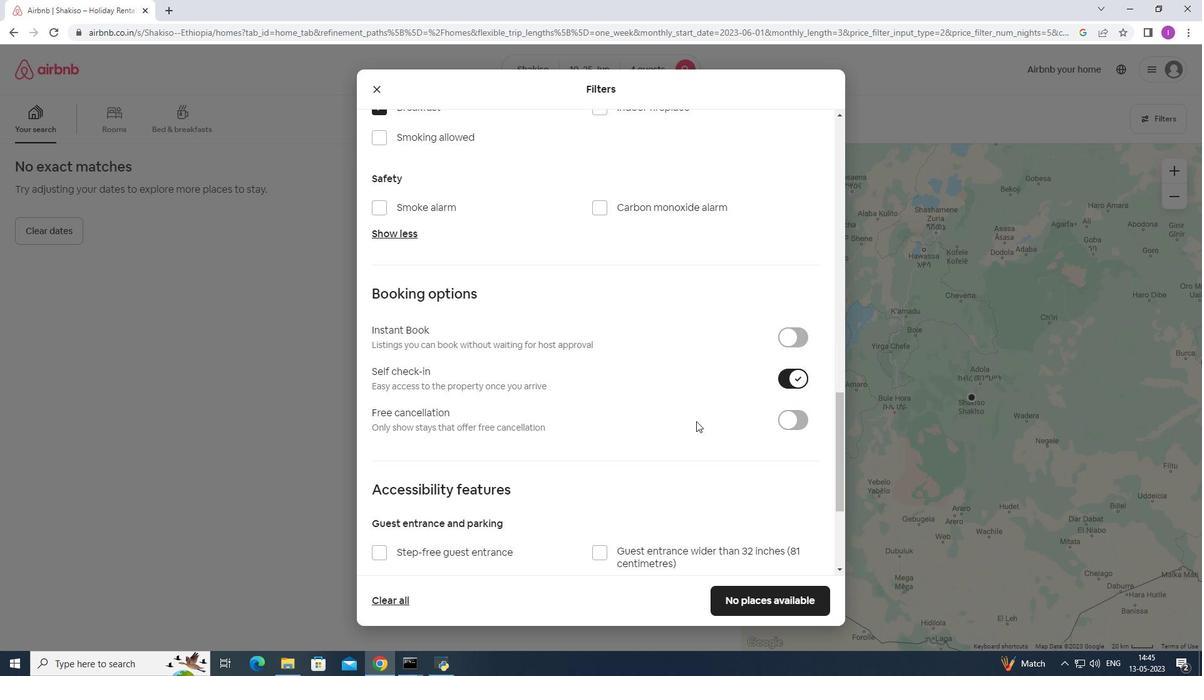 
Action: Mouse moved to (694, 421)
Screenshot: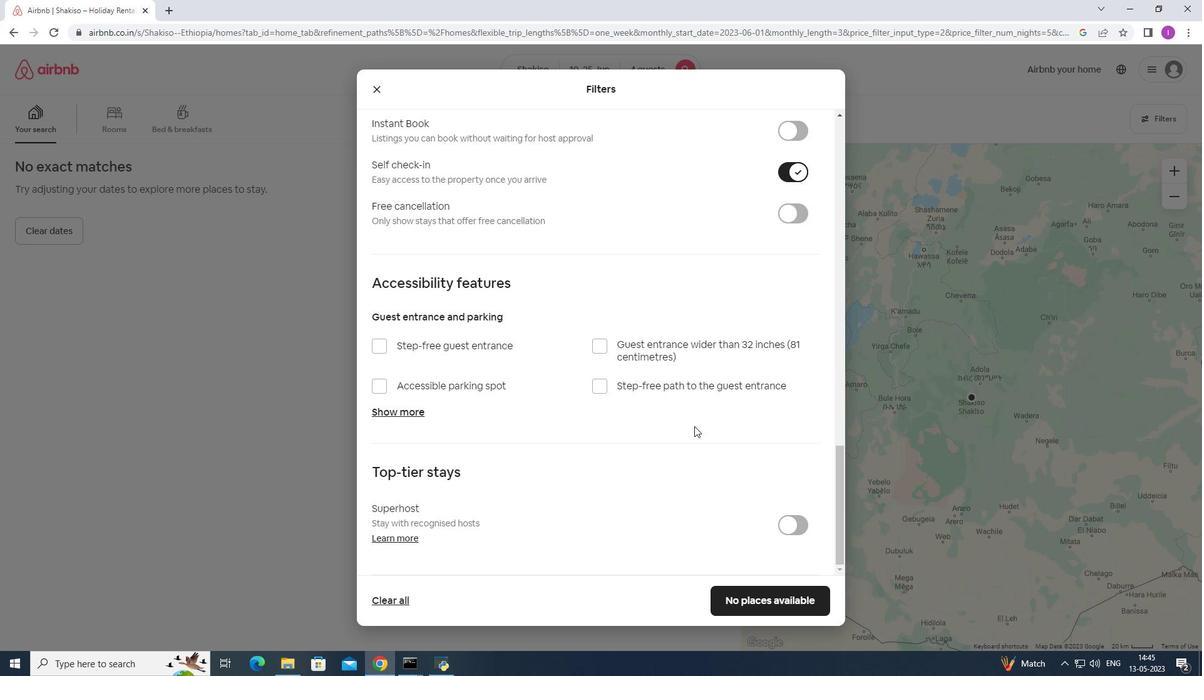 
Action: Mouse scrolled (694, 421) with delta (0, 0)
Screenshot: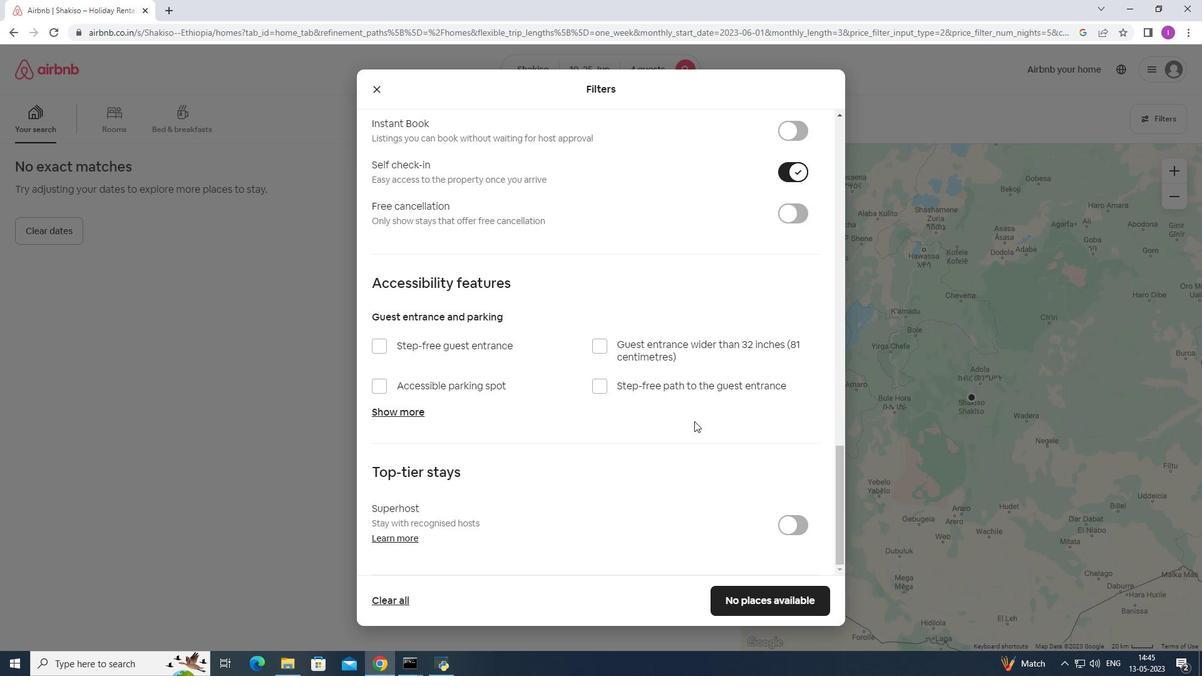 
Action: Mouse scrolled (694, 421) with delta (0, 0)
Screenshot: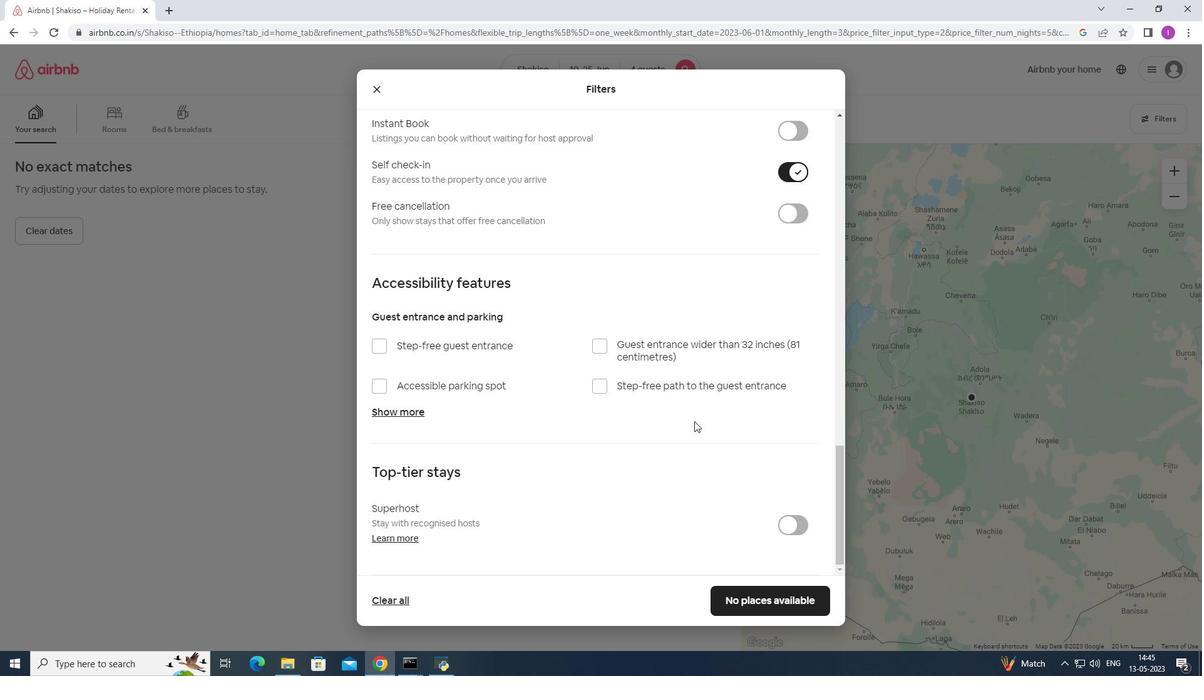 
Action: Mouse scrolled (694, 421) with delta (0, 0)
Screenshot: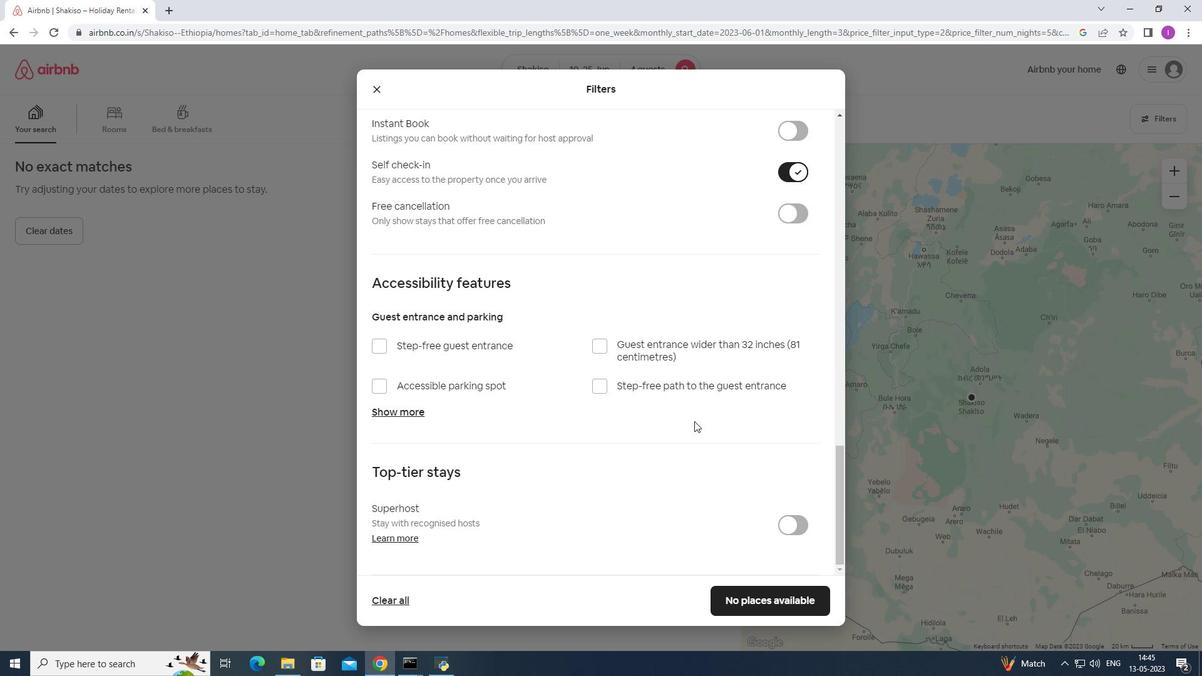 
Action: Mouse moved to (692, 415)
Screenshot: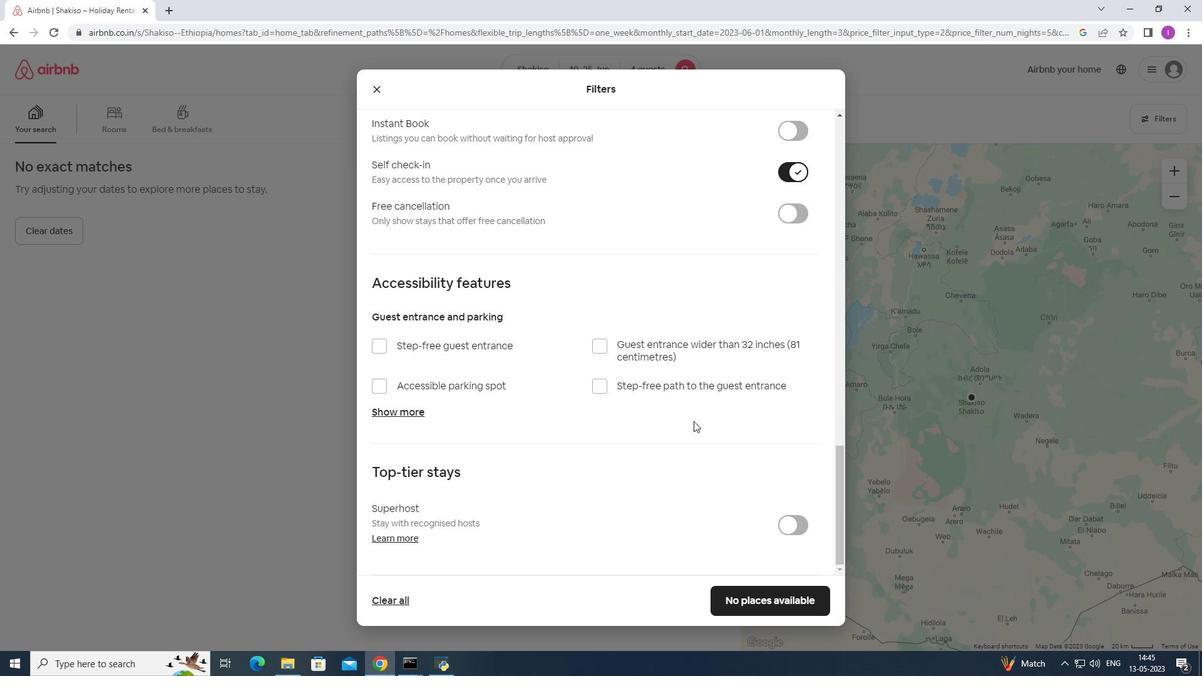 
Action: Mouse scrolled (692, 414) with delta (0, 0)
Screenshot: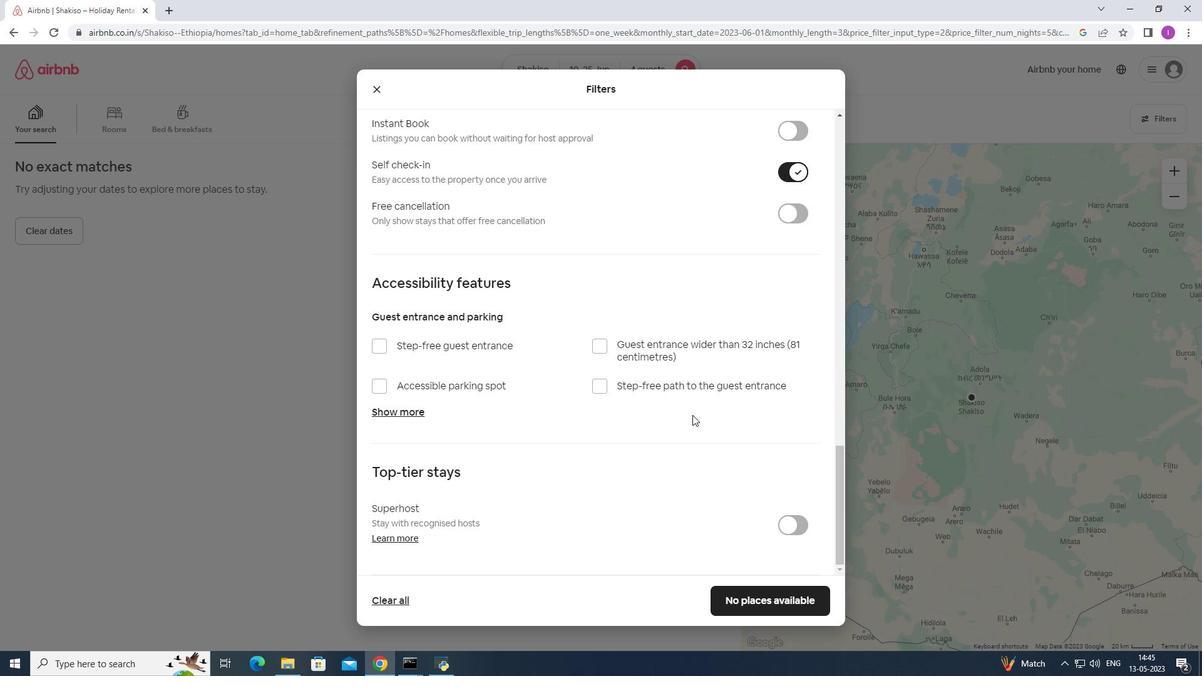 
Action: Mouse scrolled (692, 414) with delta (0, 0)
Screenshot: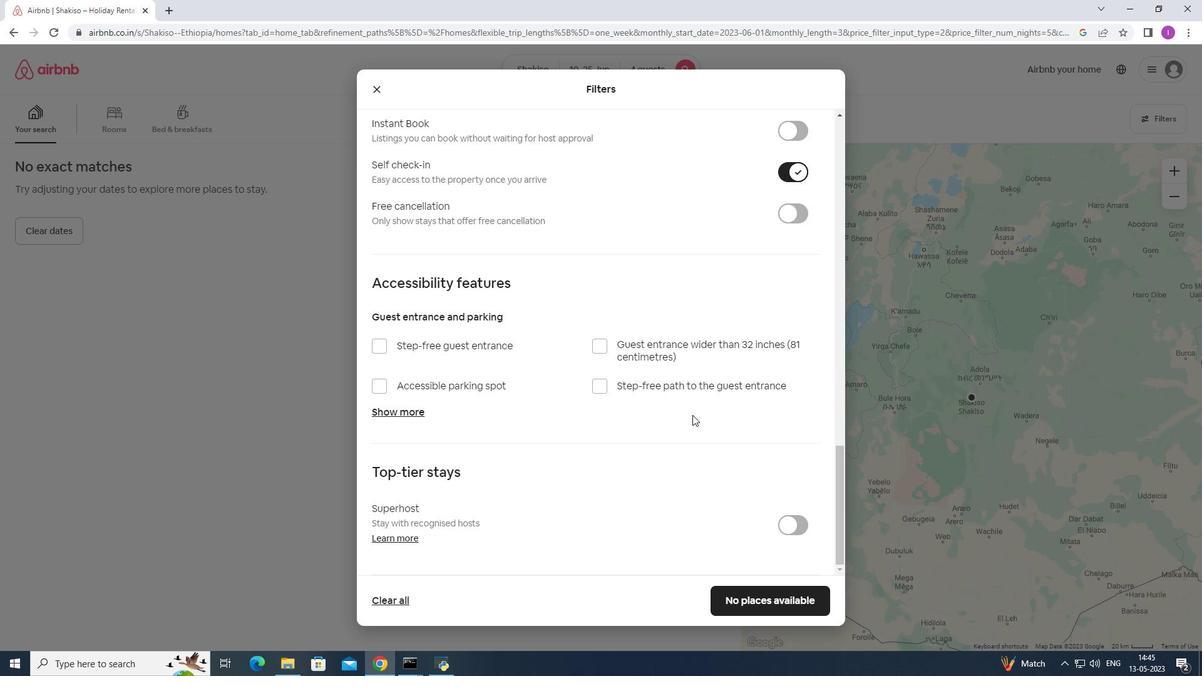 
Action: Mouse moved to (692, 415)
Screenshot: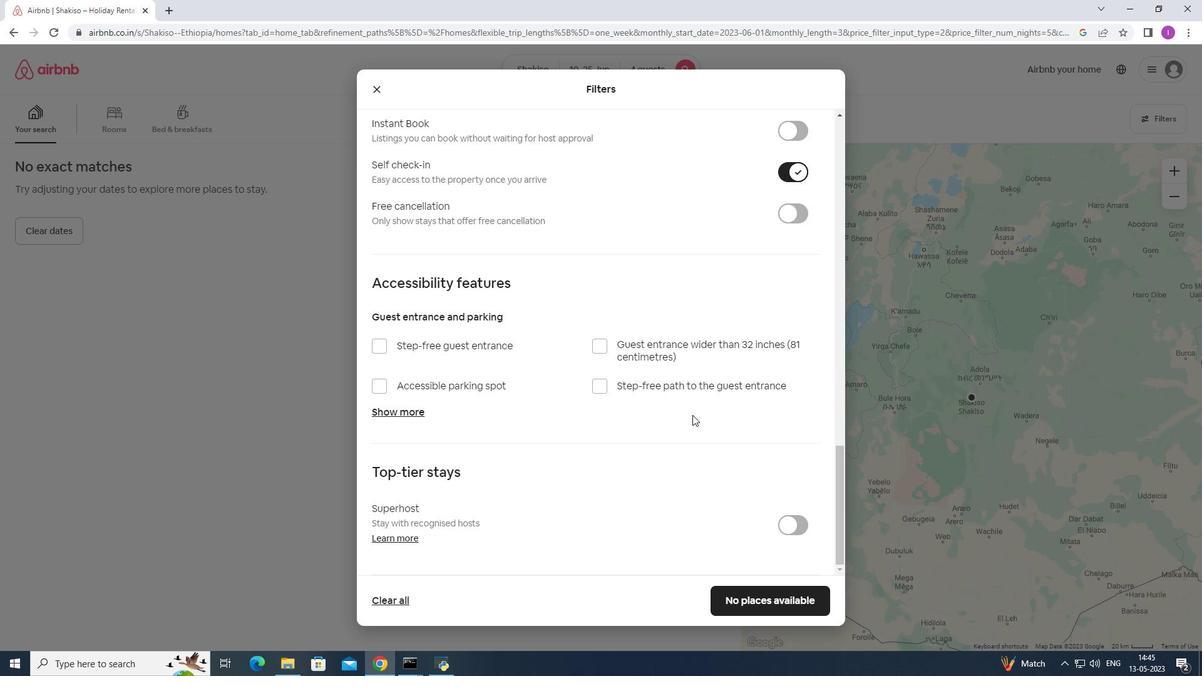 
Action: Mouse scrolled (692, 414) with delta (0, 0)
Screenshot: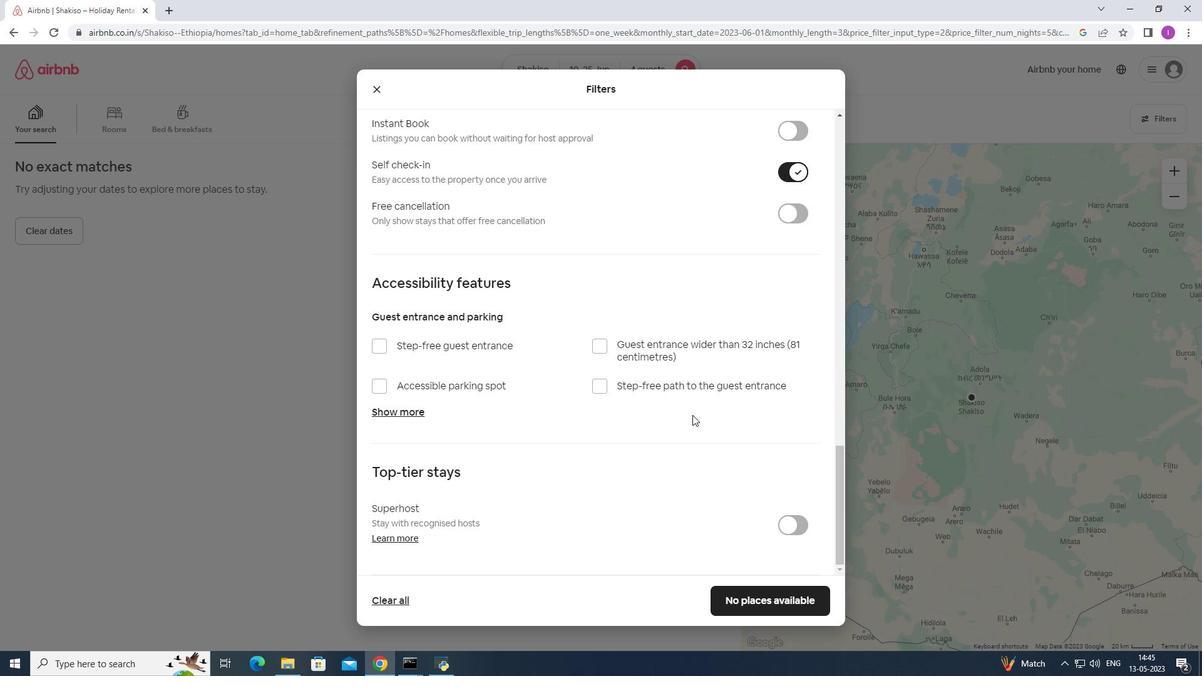 
Action: Mouse moved to (706, 448)
Screenshot: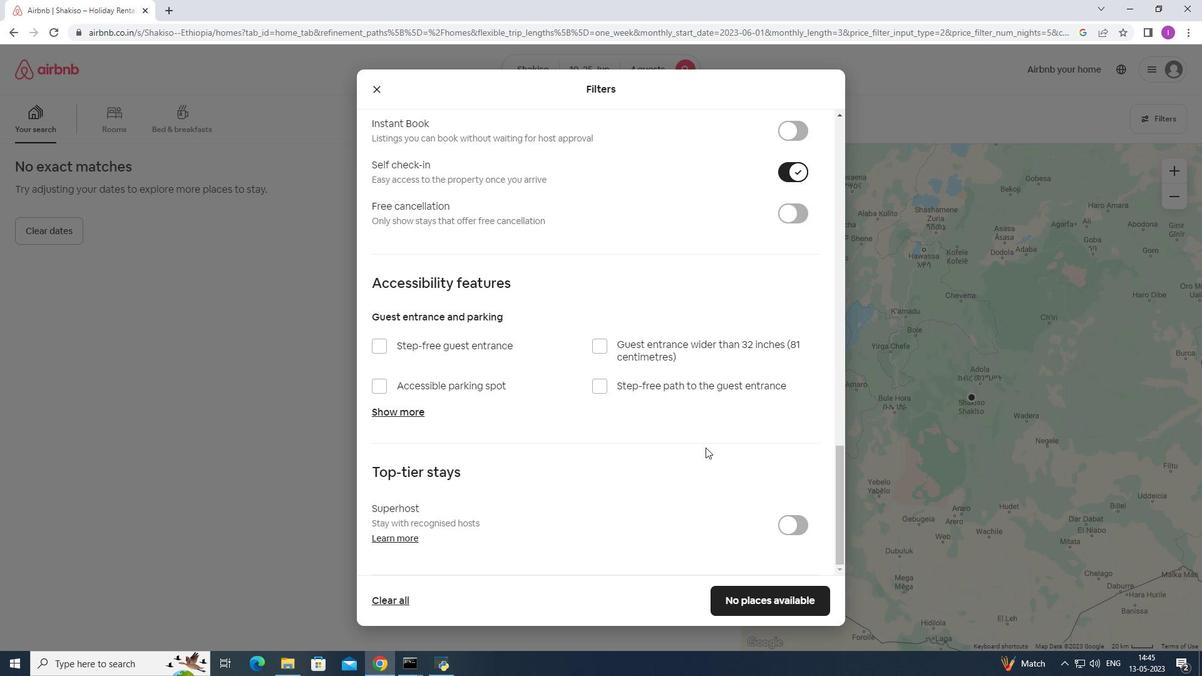
Action: Mouse scrolled (706, 447) with delta (0, 0)
Screenshot: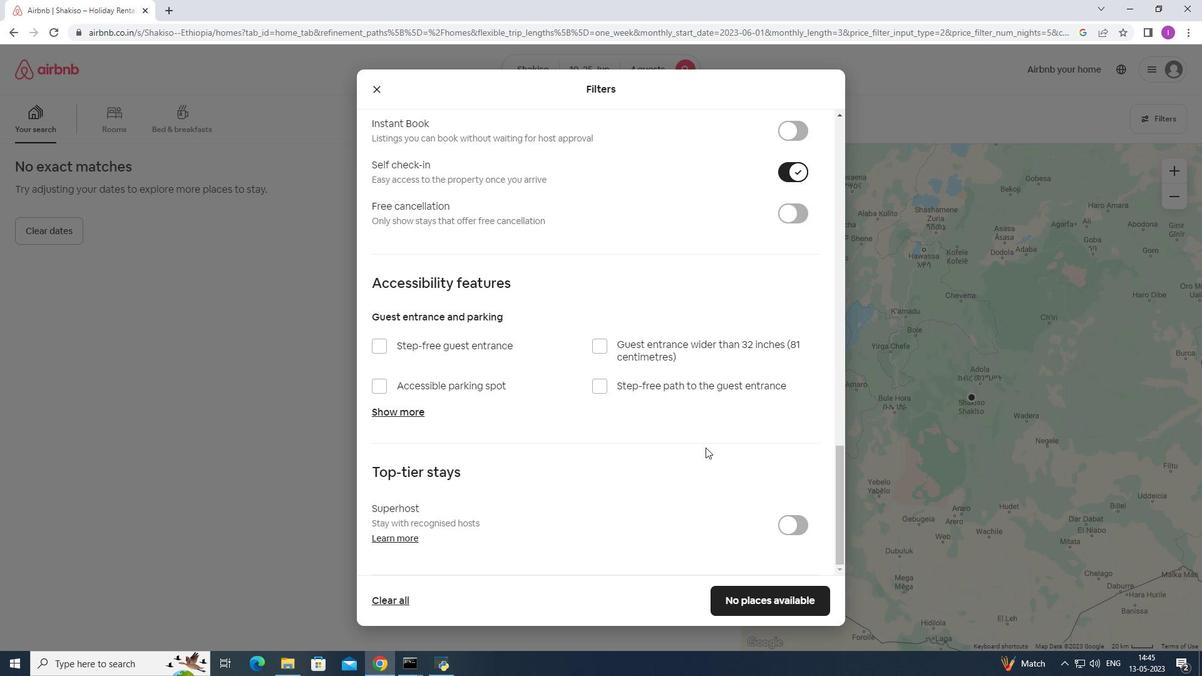 
Action: Mouse scrolled (706, 447) with delta (0, 0)
Screenshot: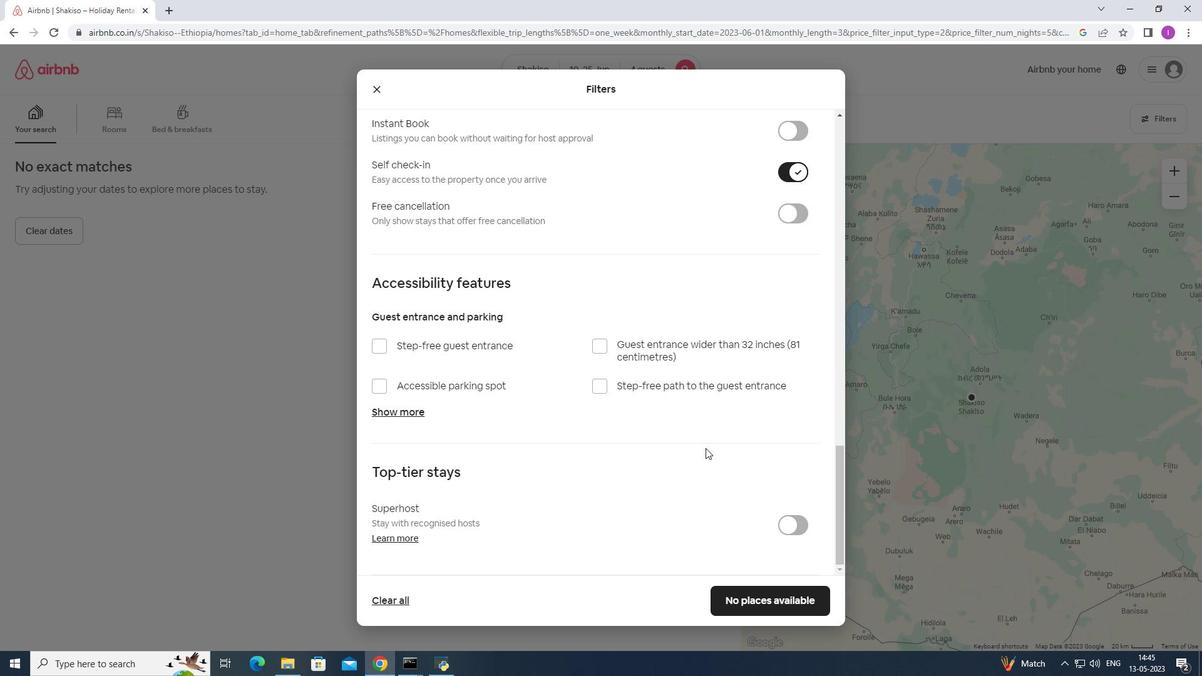 
Action: Mouse scrolled (706, 447) with delta (0, 0)
Screenshot: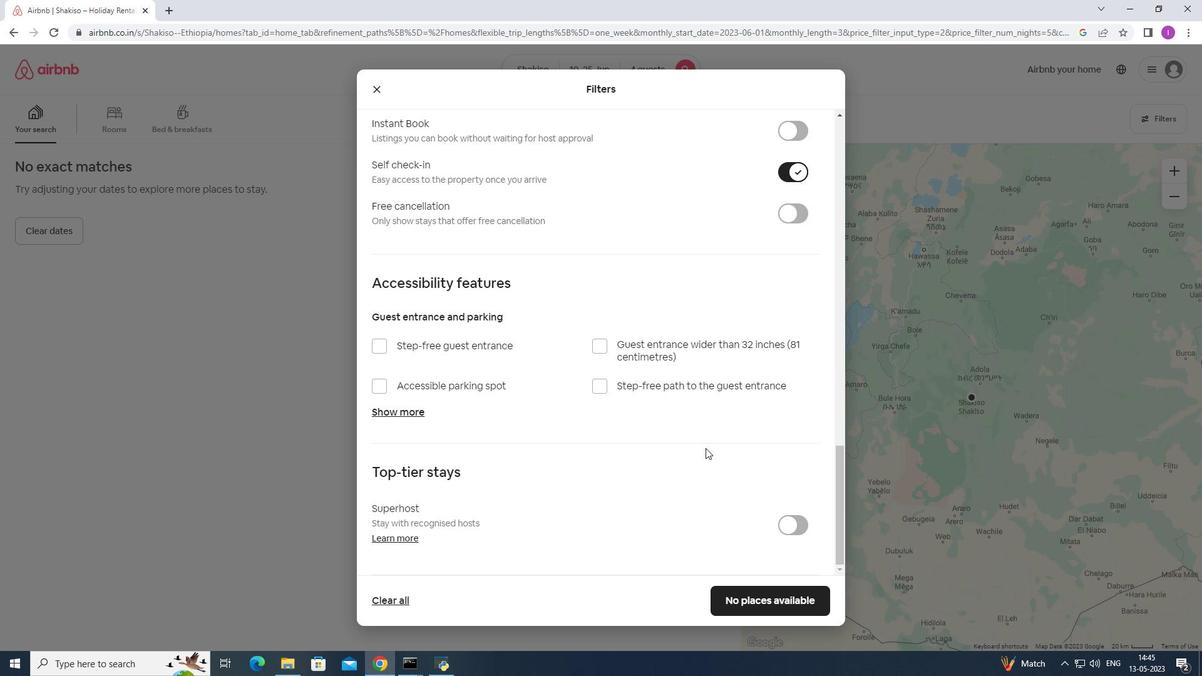 
Action: Mouse moved to (706, 451)
Screenshot: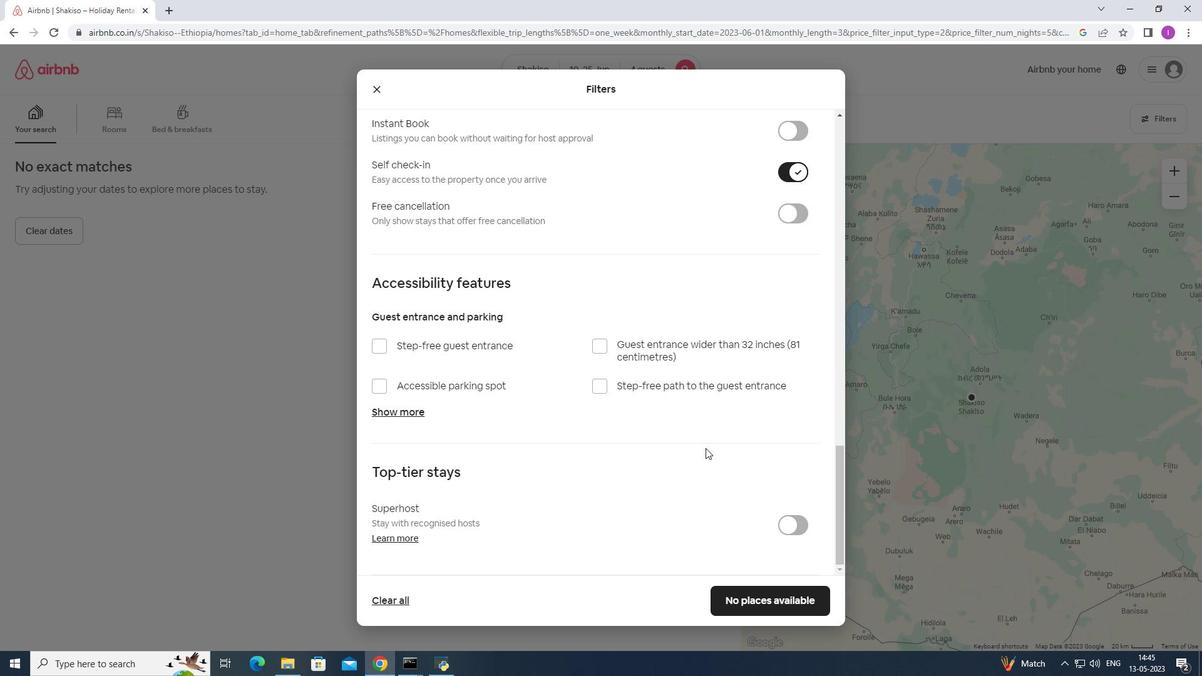 
Action: Mouse scrolled (706, 450) with delta (0, 0)
Screenshot: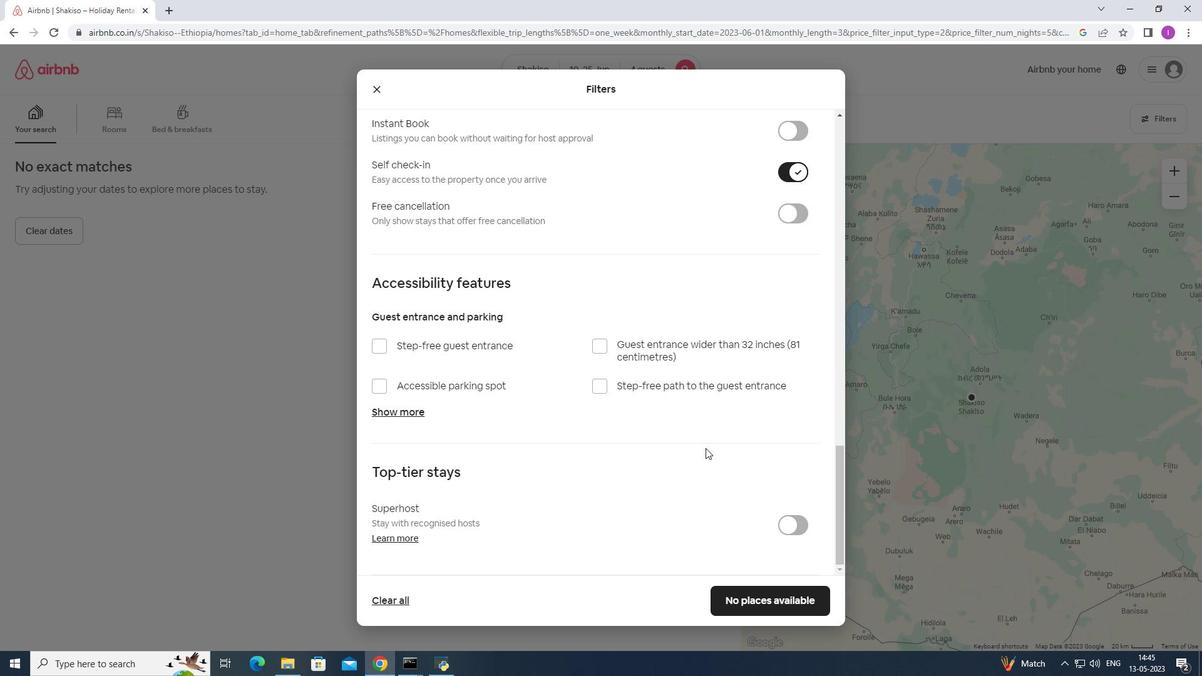 
Action: Mouse moved to (706, 448)
Screenshot: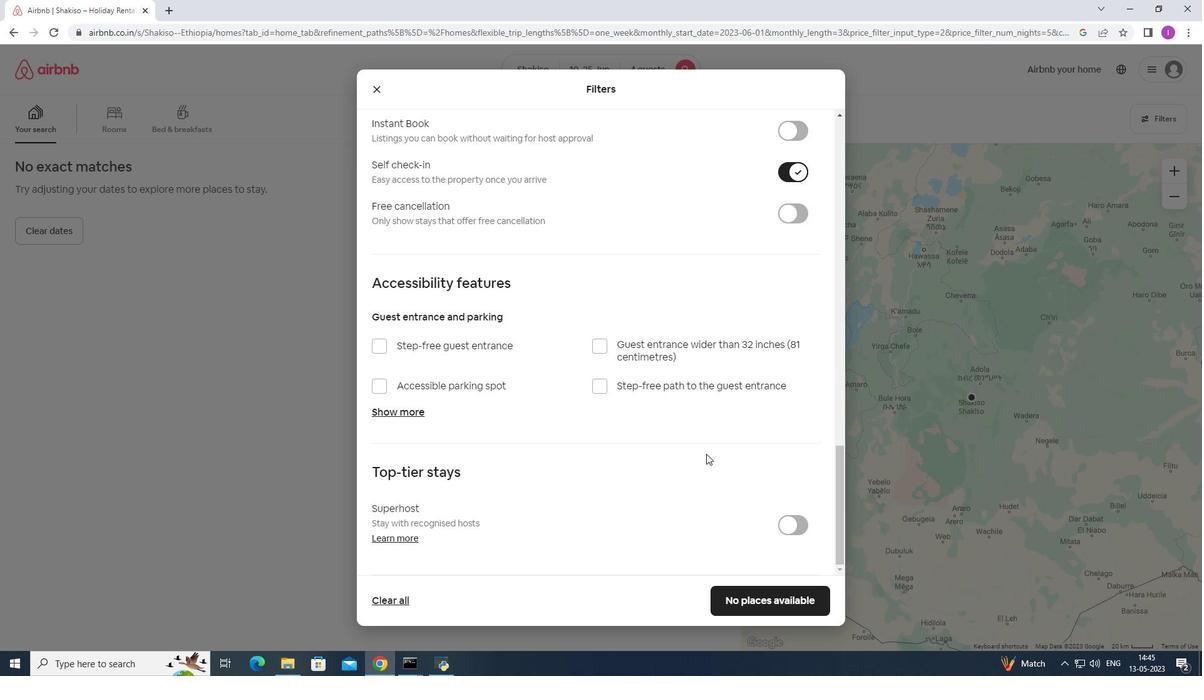 
Action: Mouse scrolled (706, 447) with delta (0, 0)
Screenshot: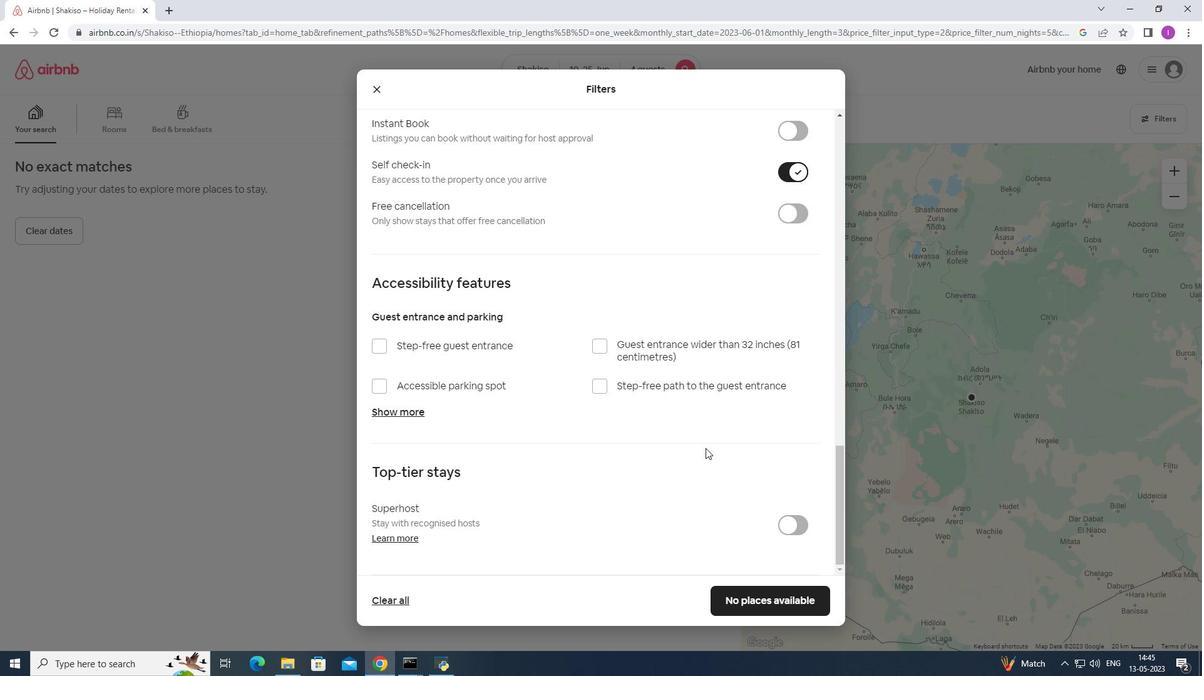 
Action: Mouse moved to (706, 447)
Screenshot: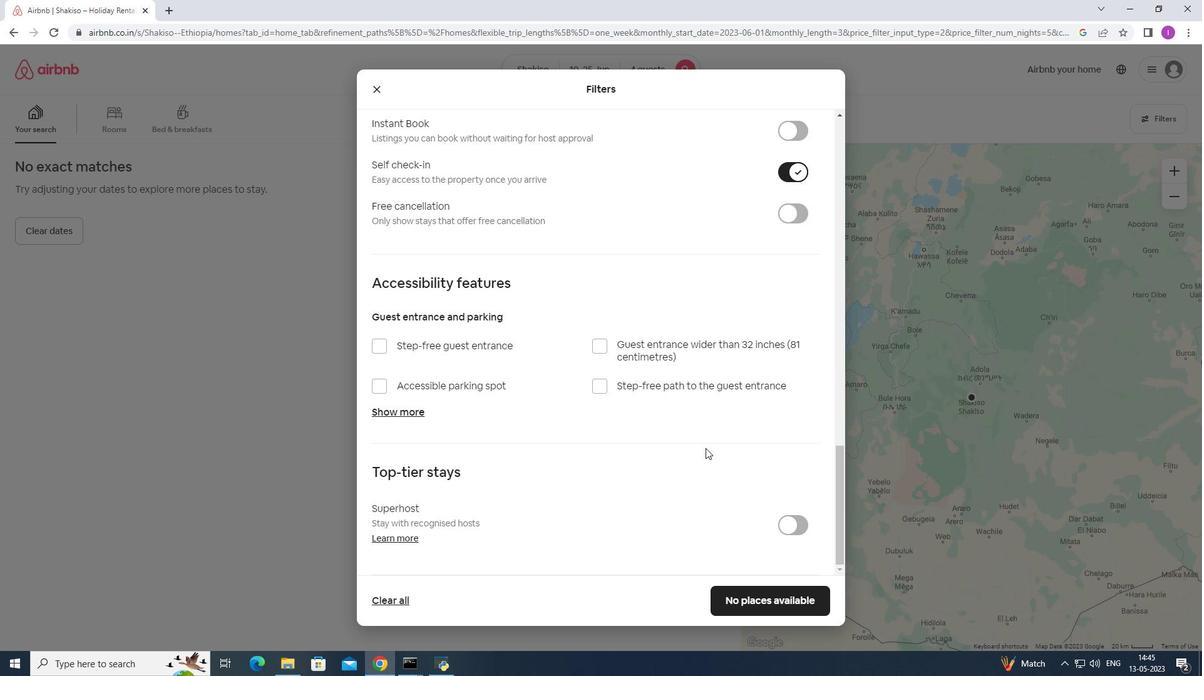
Action: Mouse scrolled (706, 447) with delta (0, 0)
Screenshot: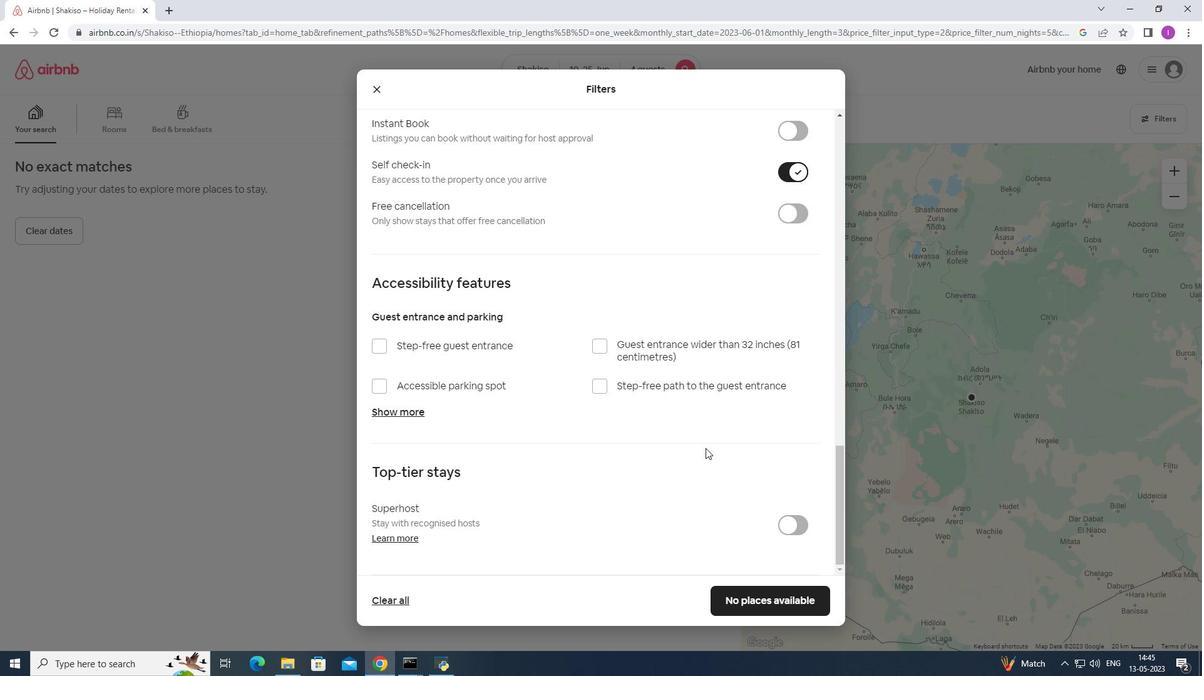 
Action: Mouse moved to (744, 604)
Screenshot: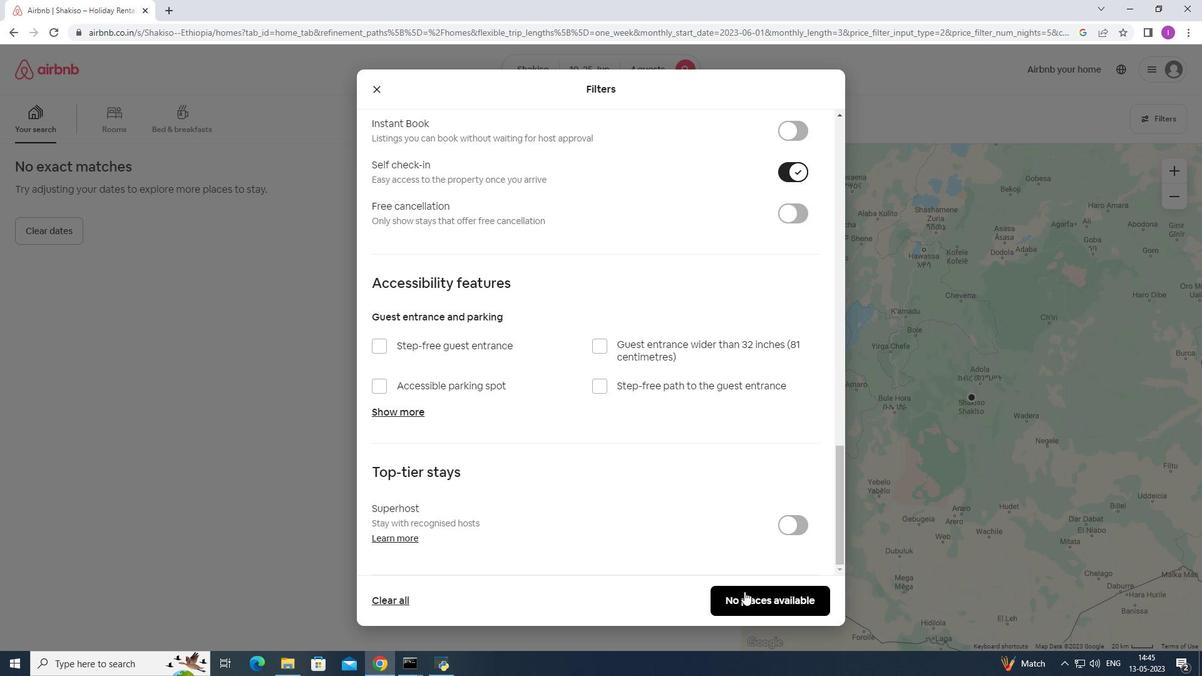 
Action: Mouse pressed left at (744, 604)
Screenshot: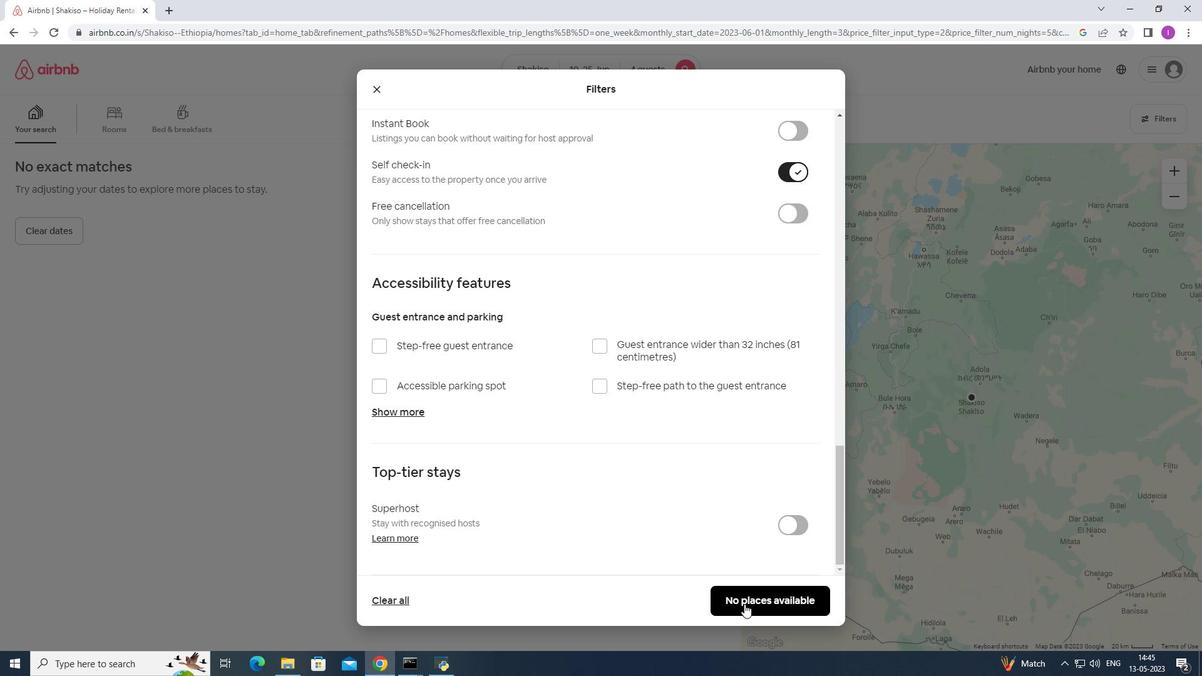 
Action: Mouse moved to (620, 572)
Screenshot: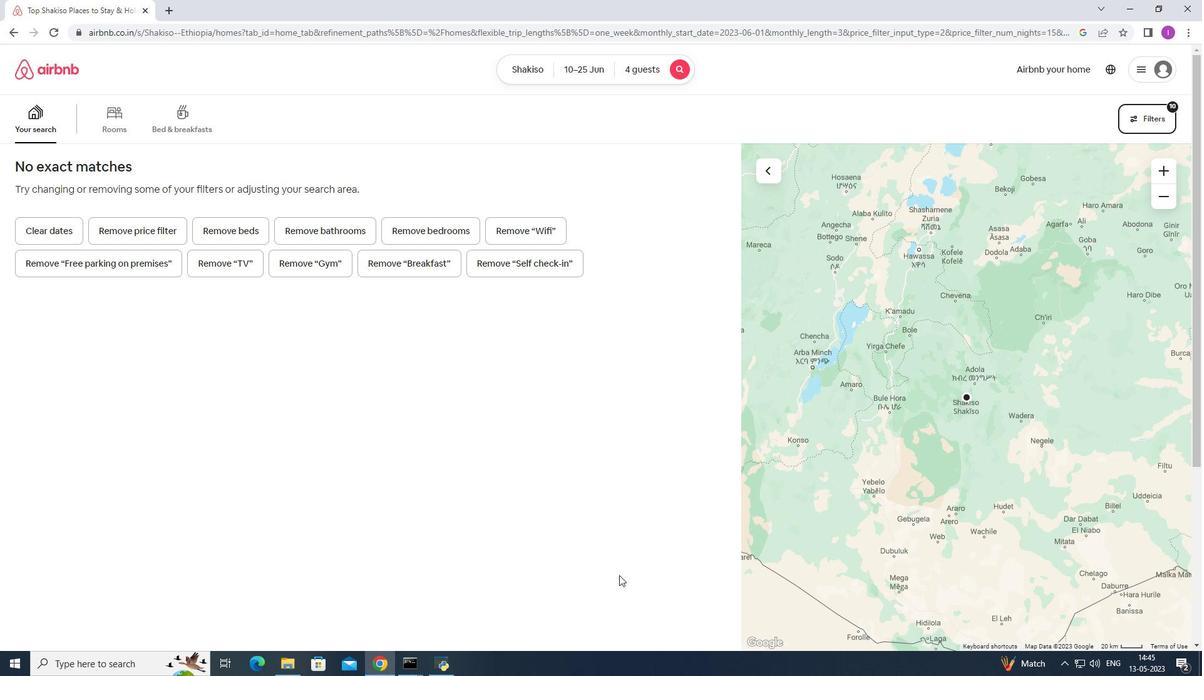 
